 Task: Find connections with filter location Rheinstetten with filter topic #Selfworthwith filter profile language German with filter current company Expo Universe with filter school XLRI Jamshedpur with filter industry Apparel Manufacturing with filter service category Blogging with filter keywords title Video Game Writer
Action: Mouse moved to (615, 77)
Screenshot: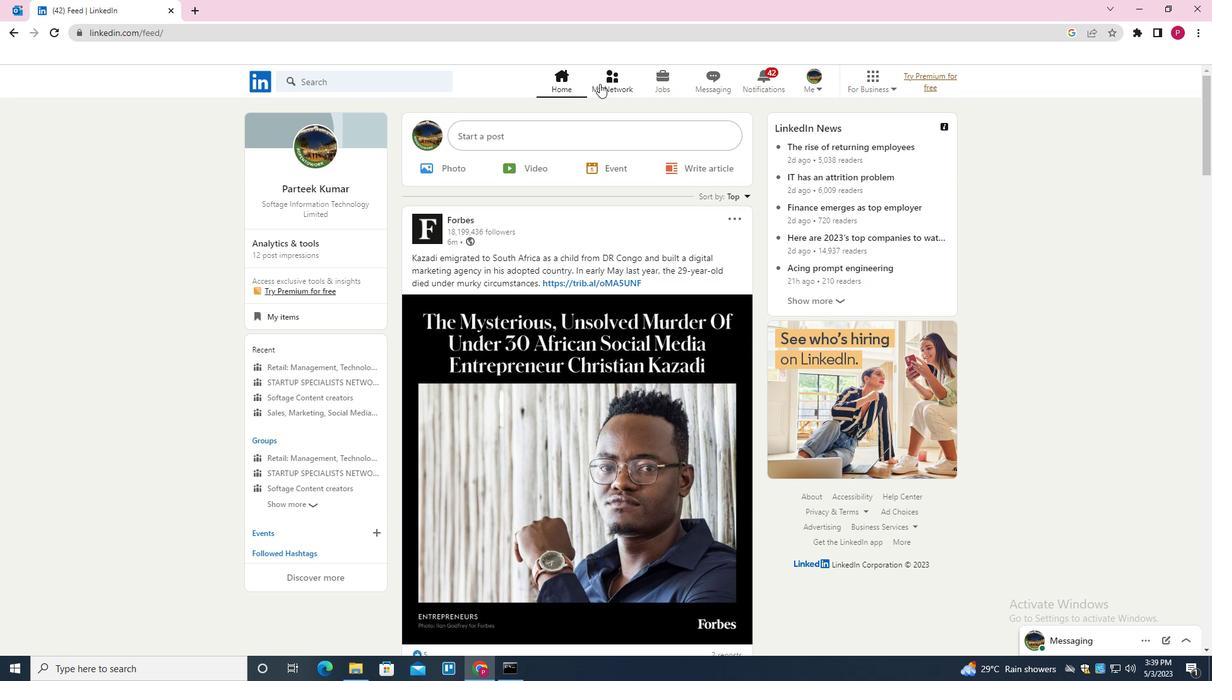
Action: Mouse pressed left at (615, 77)
Screenshot: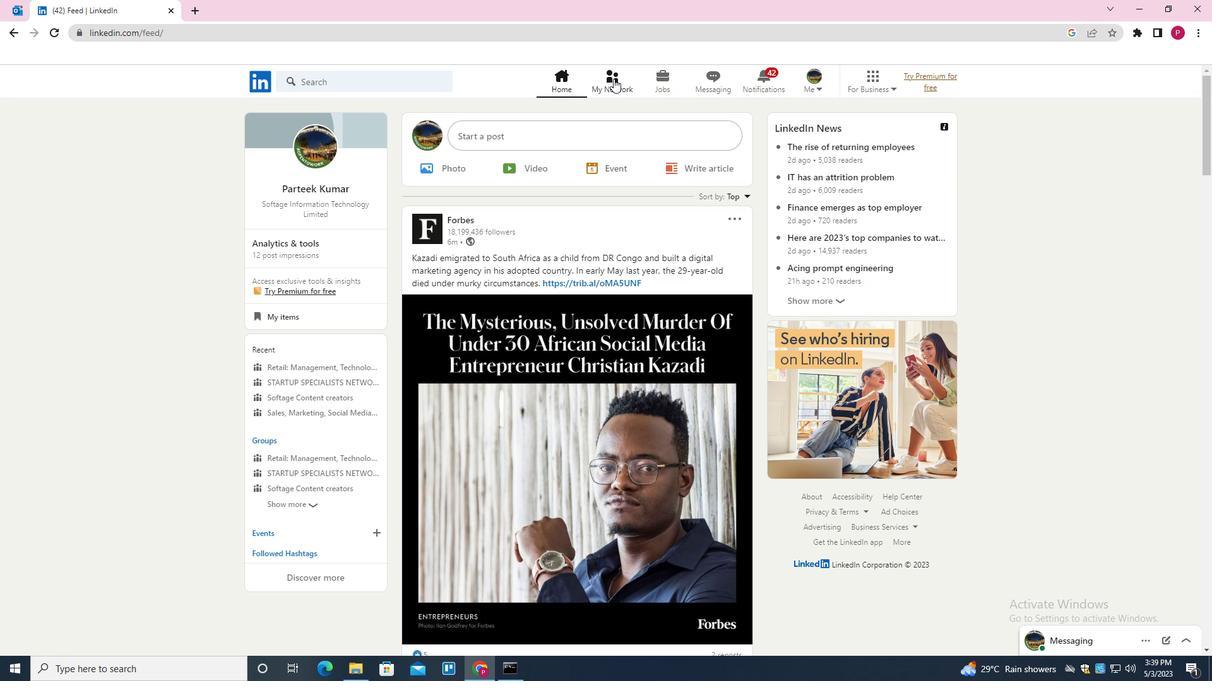 
Action: Mouse moved to (379, 150)
Screenshot: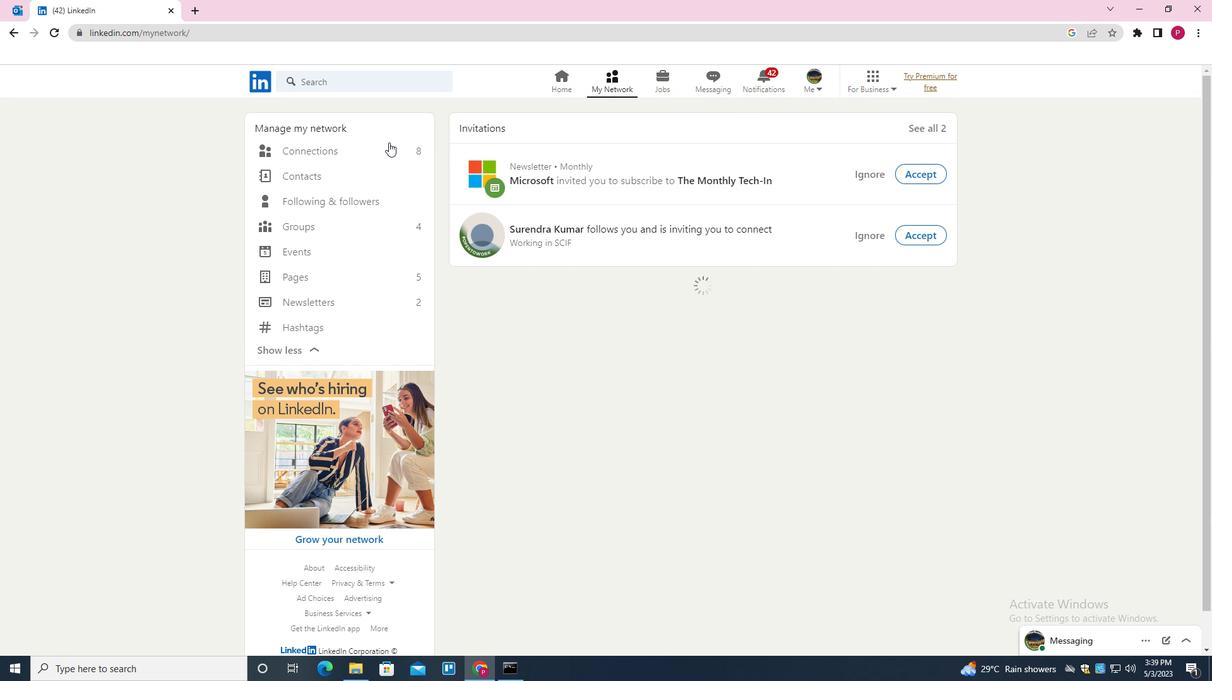 
Action: Mouse pressed left at (379, 150)
Screenshot: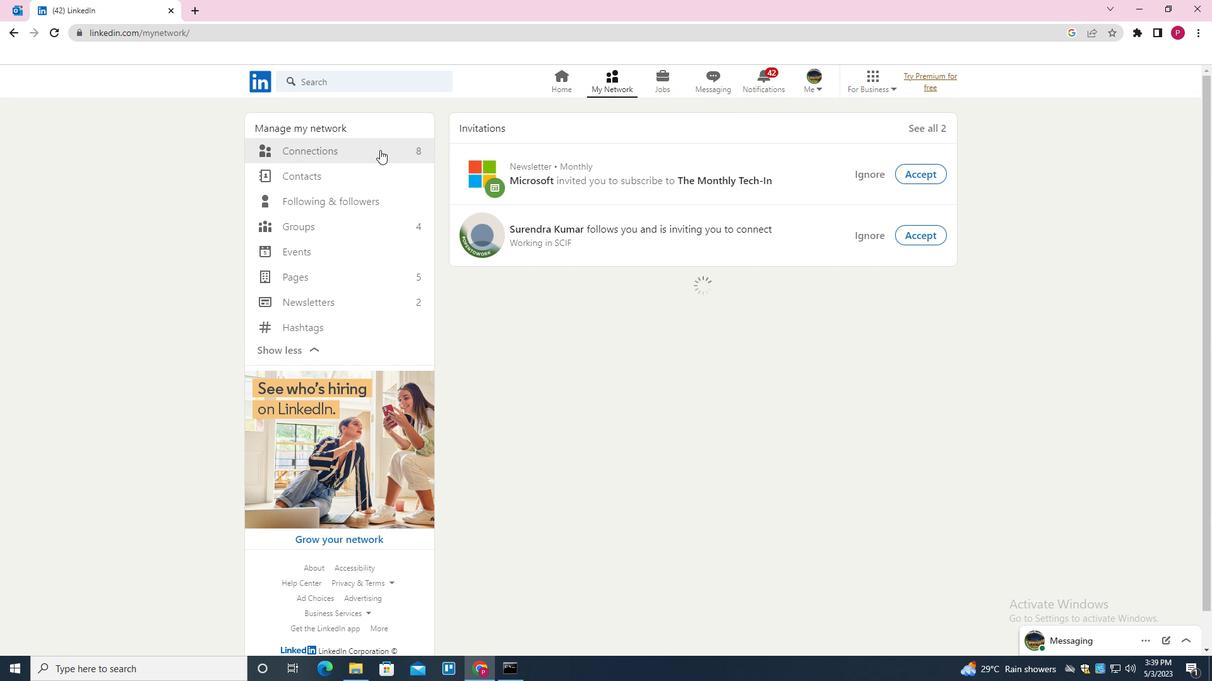 
Action: Mouse moved to (689, 154)
Screenshot: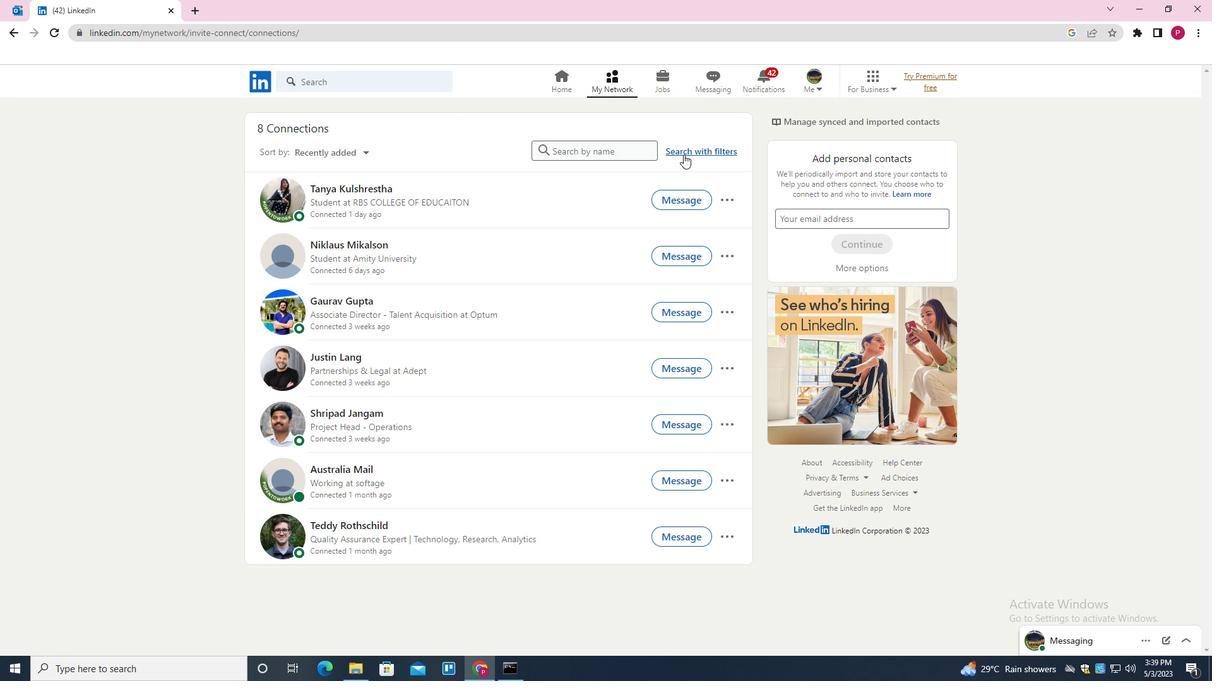 
Action: Mouse pressed left at (689, 154)
Screenshot: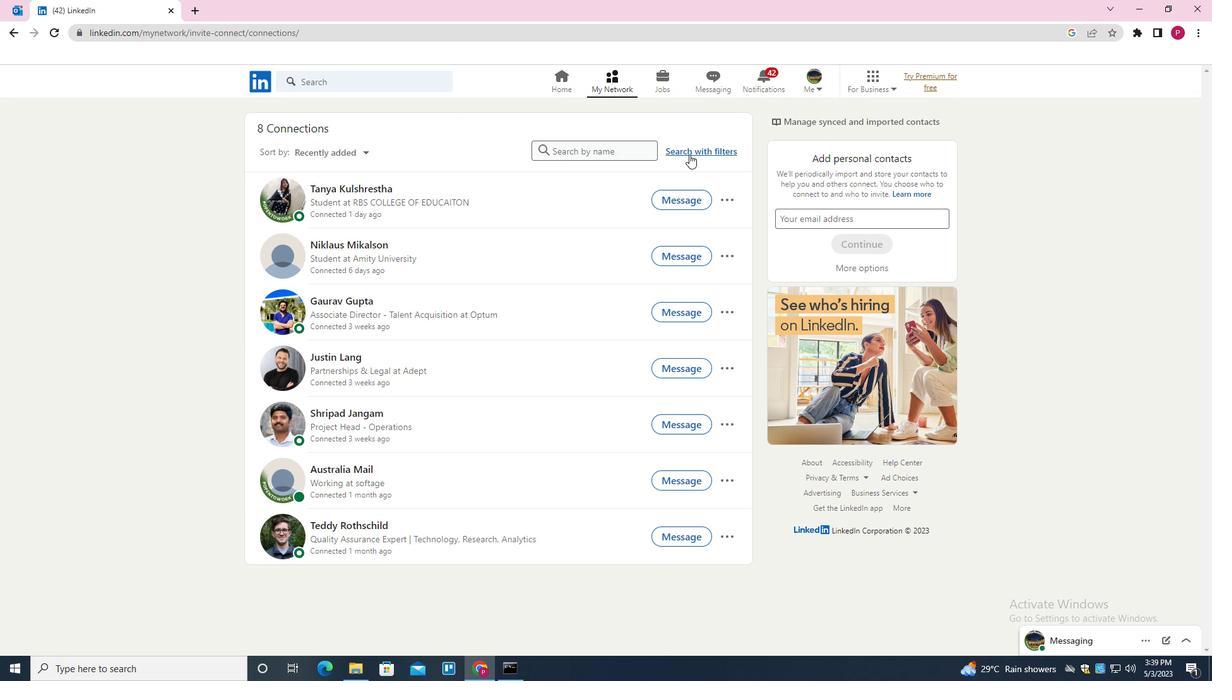 
Action: Mouse moved to (648, 117)
Screenshot: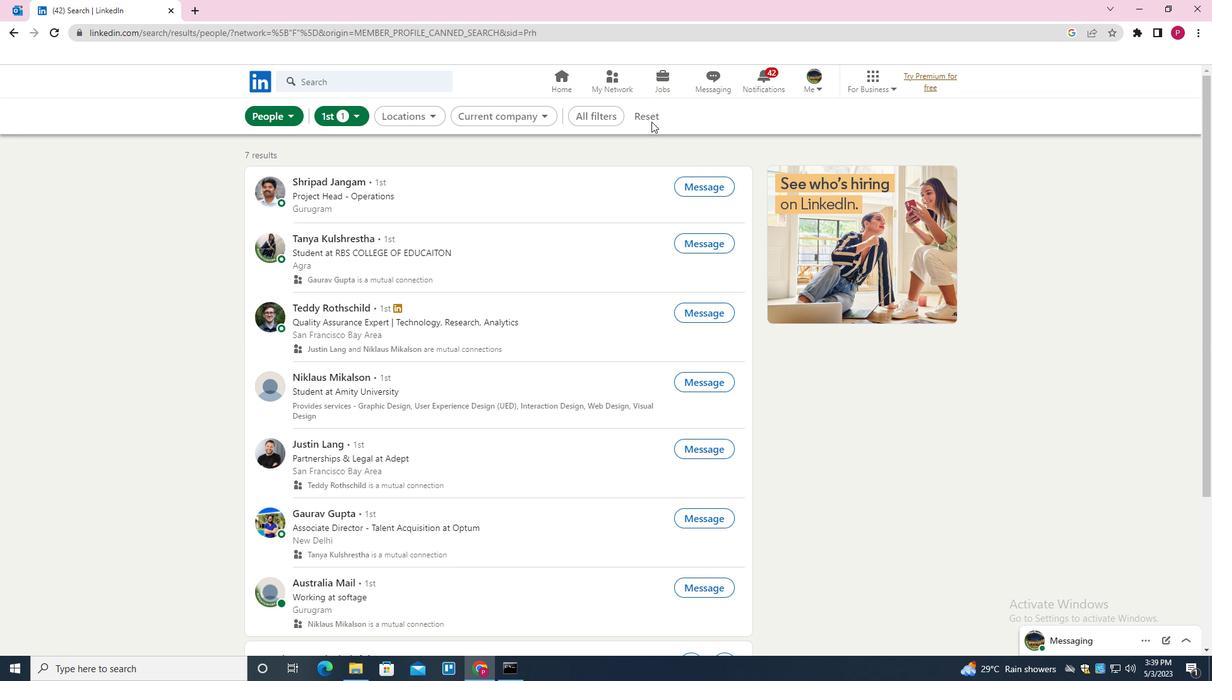 
Action: Mouse pressed left at (648, 117)
Screenshot: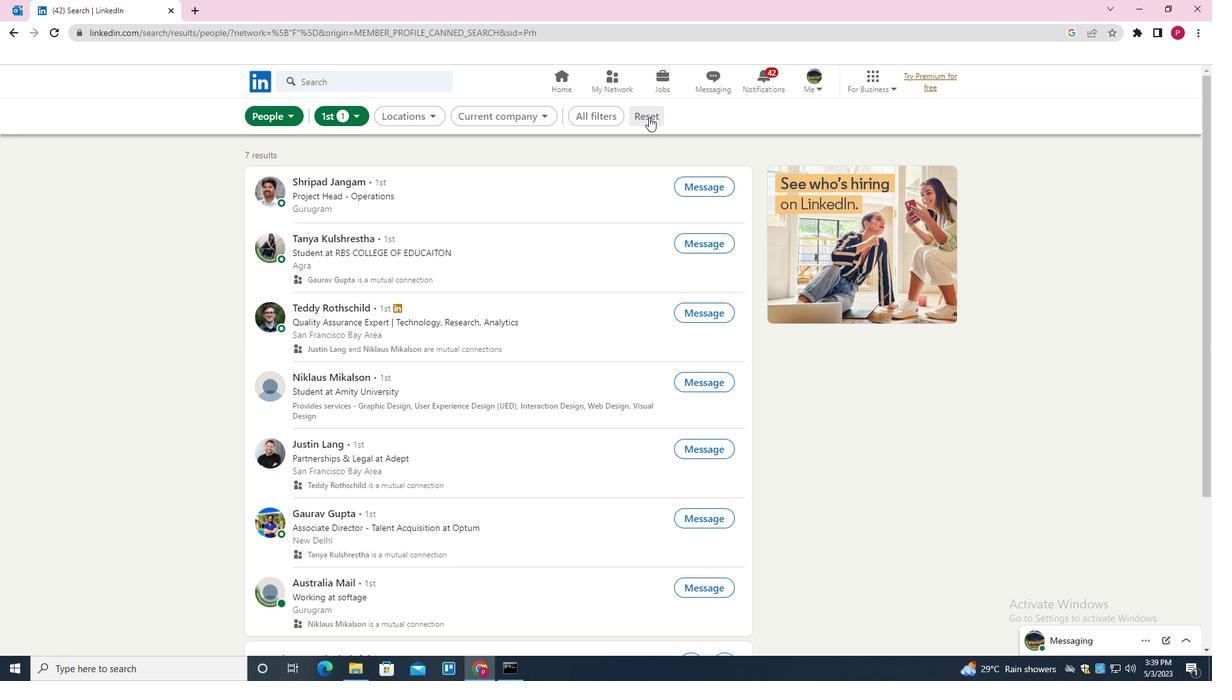 
Action: Mouse moved to (637, 117)
Screenshot: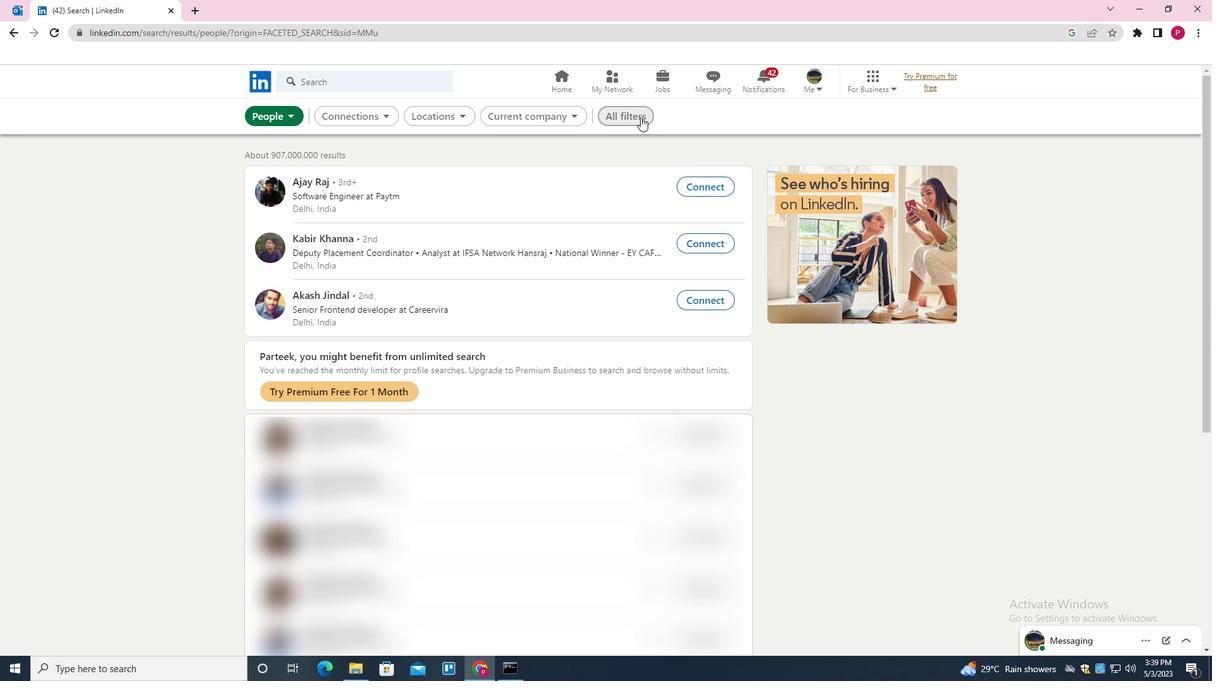 
Action: Mouse pressed left at (637, 117)
Screenshot: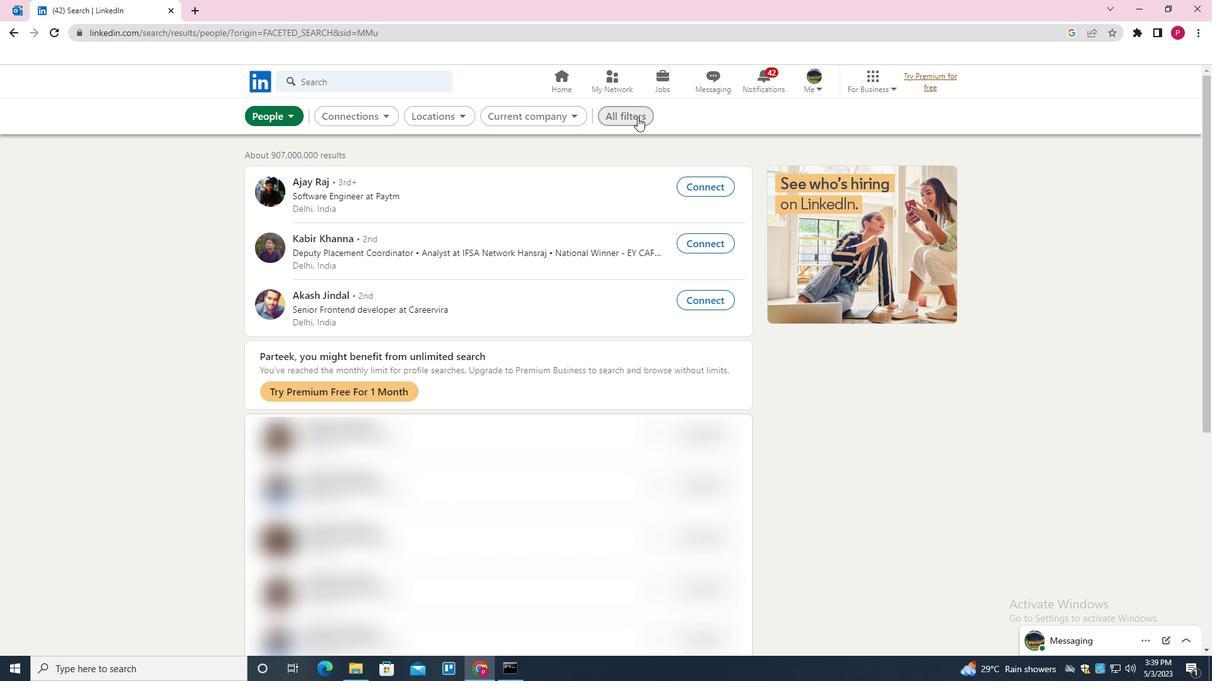 
Action: Mouse moved to (971, 365)
Screenshot: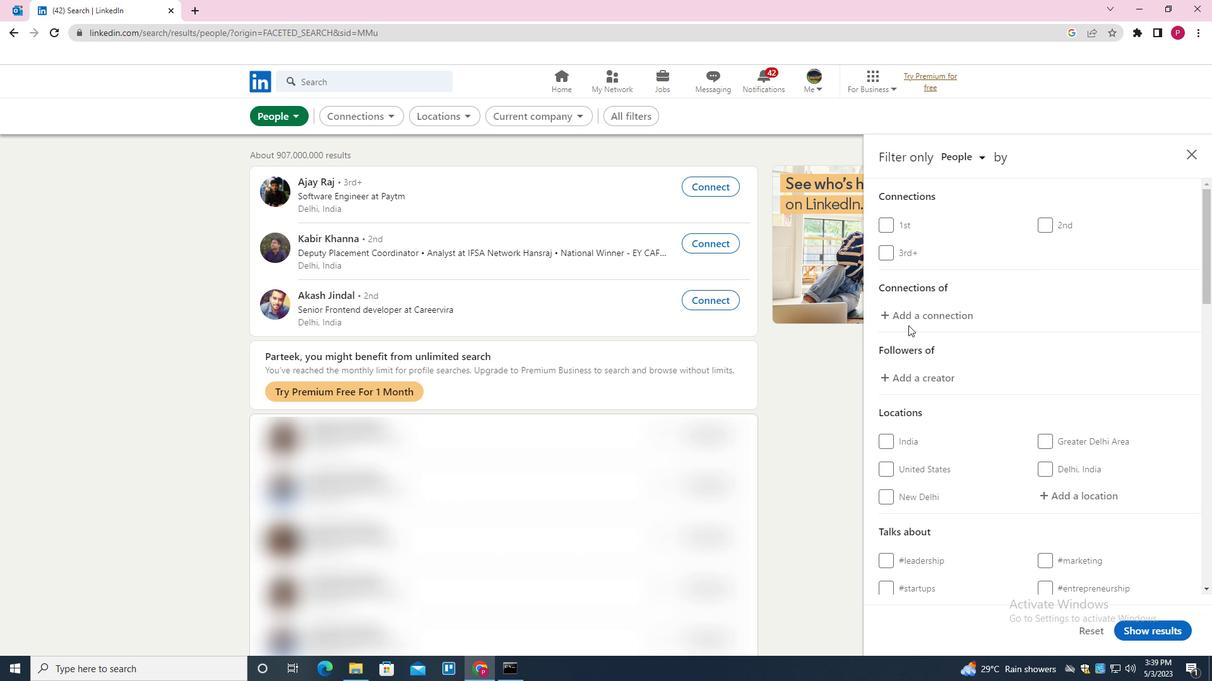 
Action: Mouse scrolled (971, 364) with delta (0, 0)
Screenshot: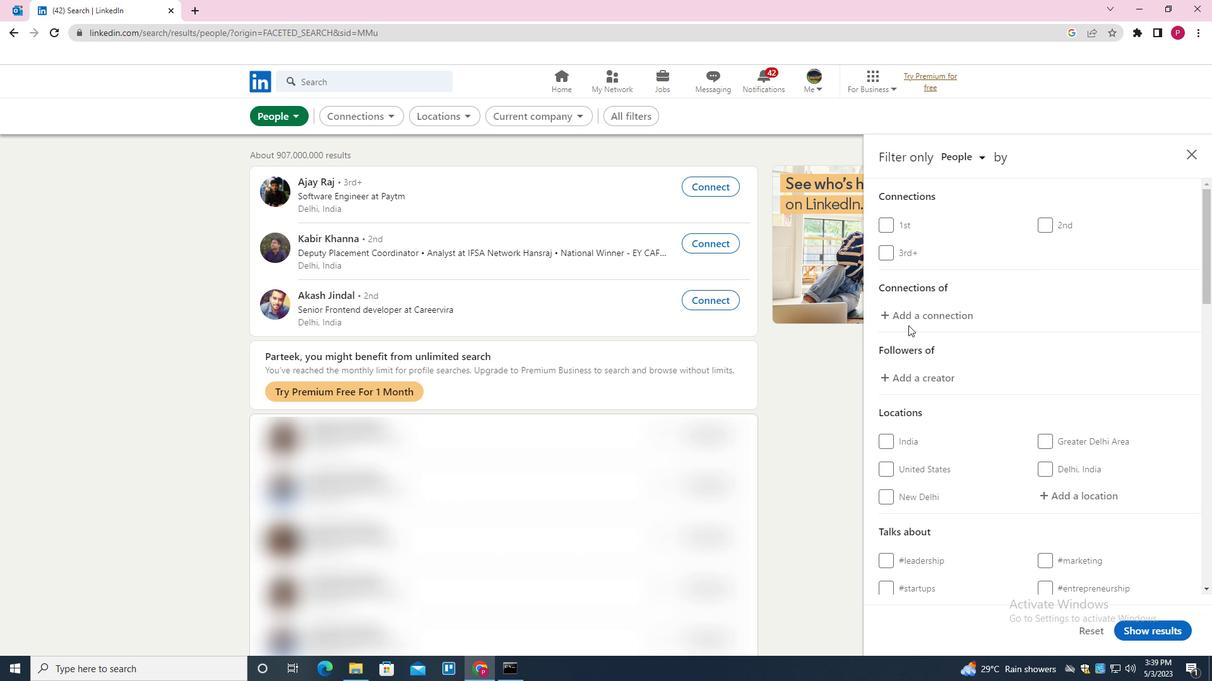 
Action: Mouse moved to (993, 377)
Screenshot: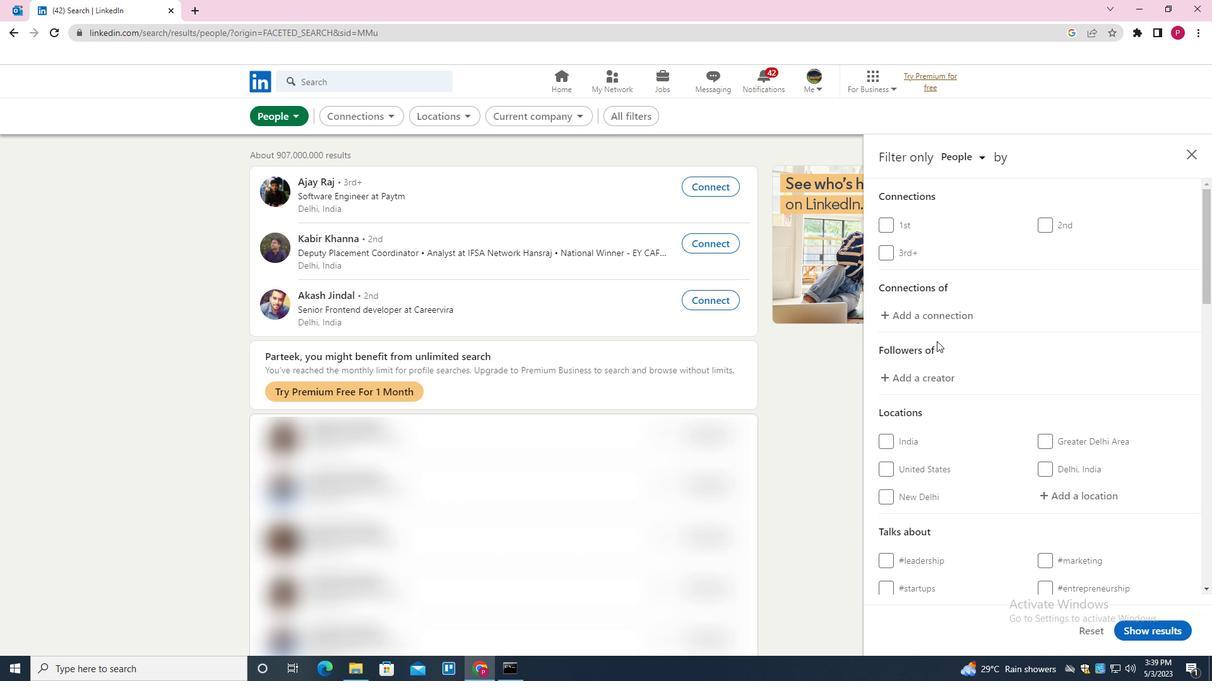 
Action: Mouse scrolled (993, 376) with delta (0, 0)
Screenshot: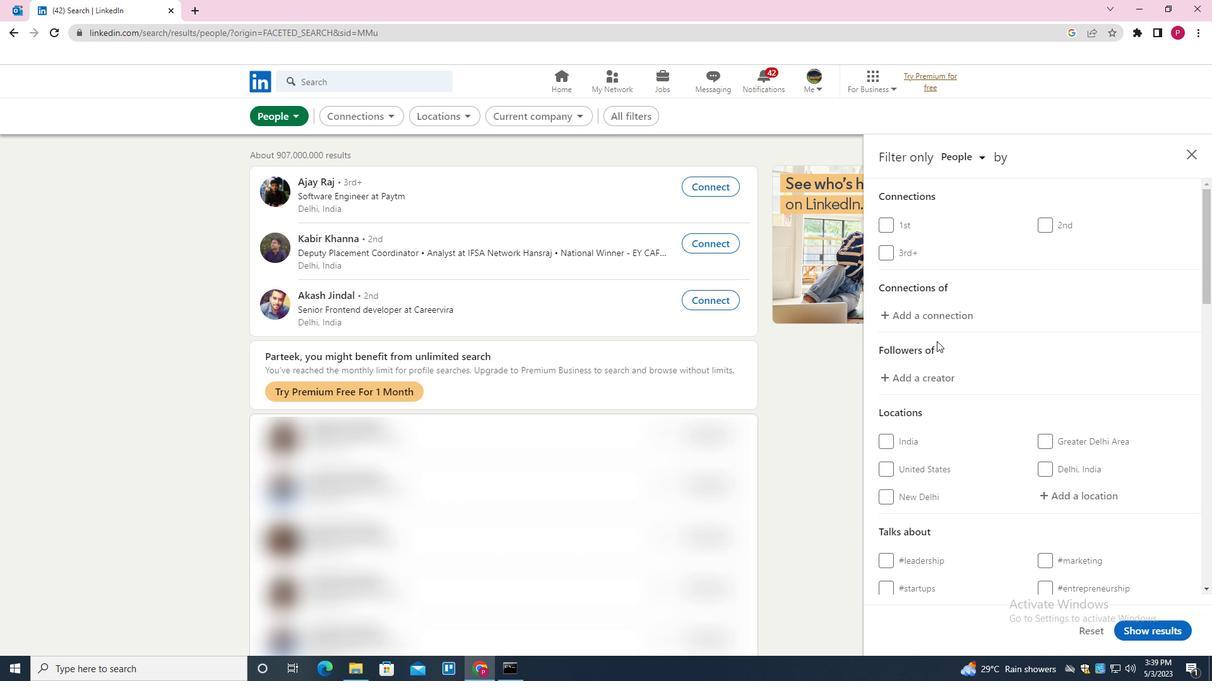 
Action: Mouse moved to (1076, 374)
Screenshot: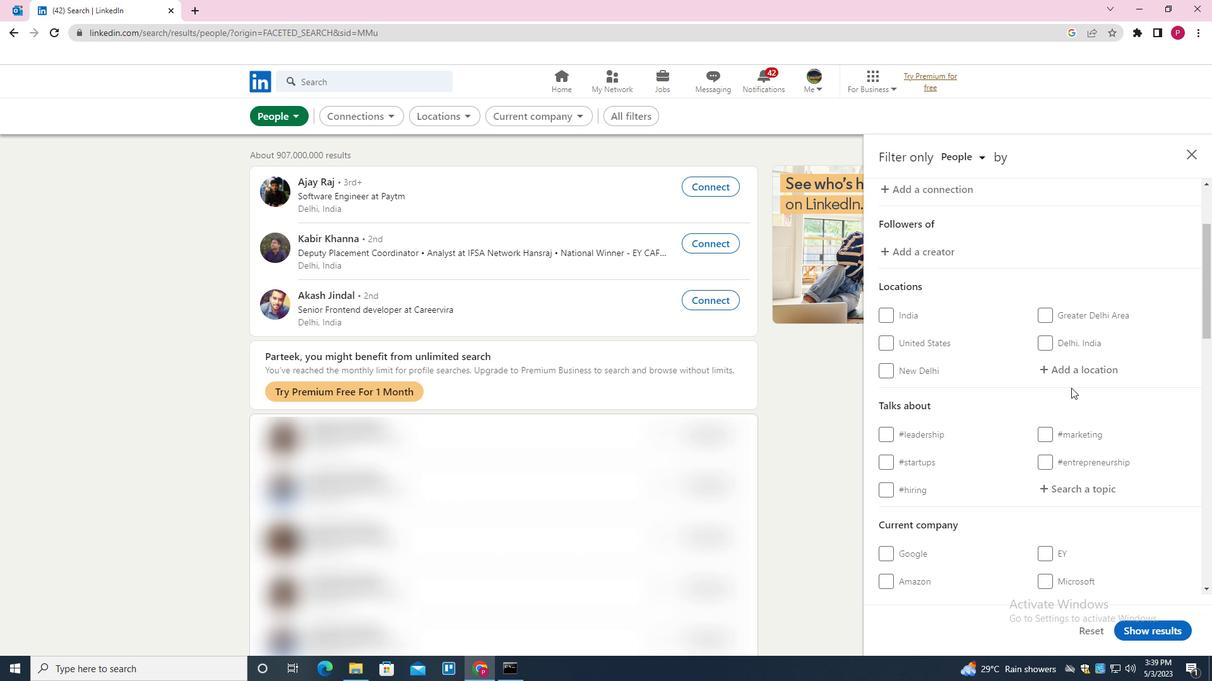 
Action: Mouse pressed left at (1076, 374)
Screenshot: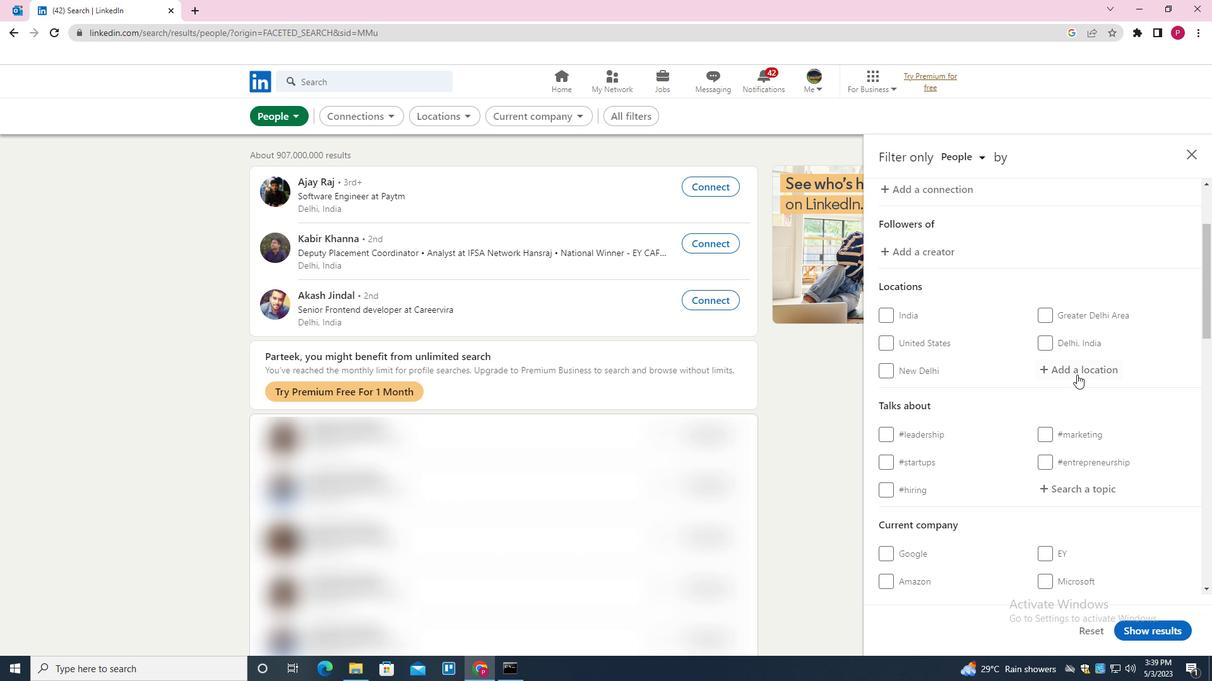 
Action: Mouse moved to (1076, 372)
Screenshot: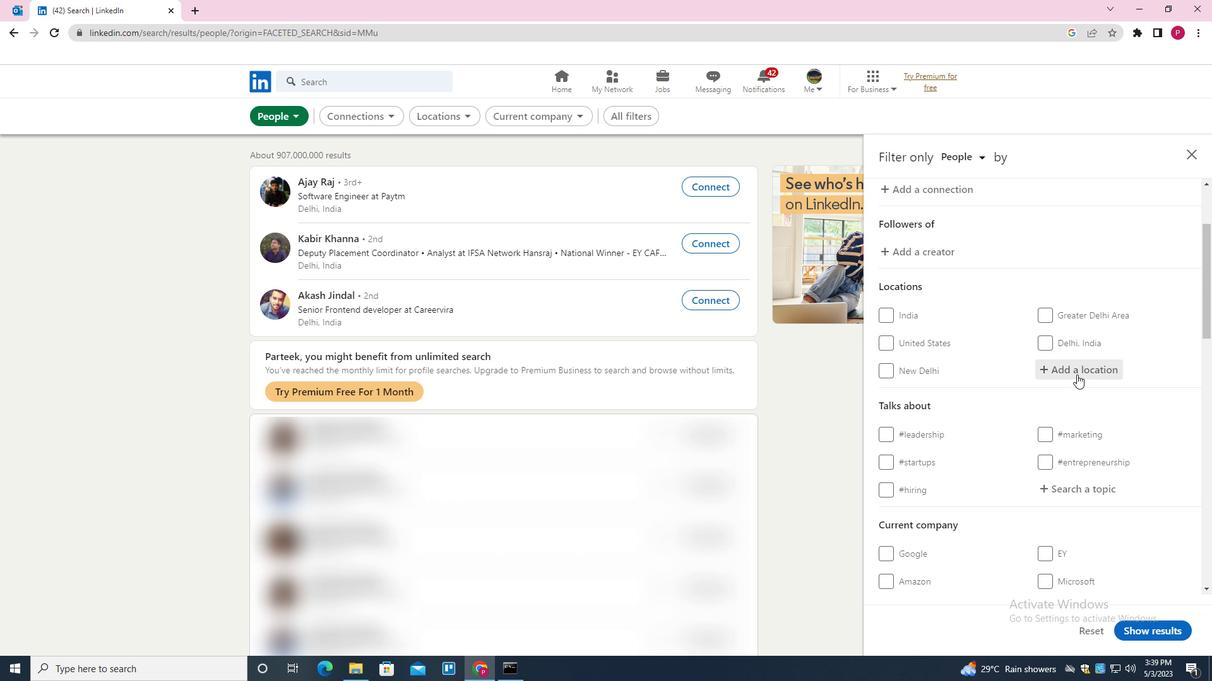 
Action: Key pressed <Key.shift><Key.shift><Key.shift>RHEINSTR<Key.backspace>ETT<Key.down><Key.enter>
Screenshot: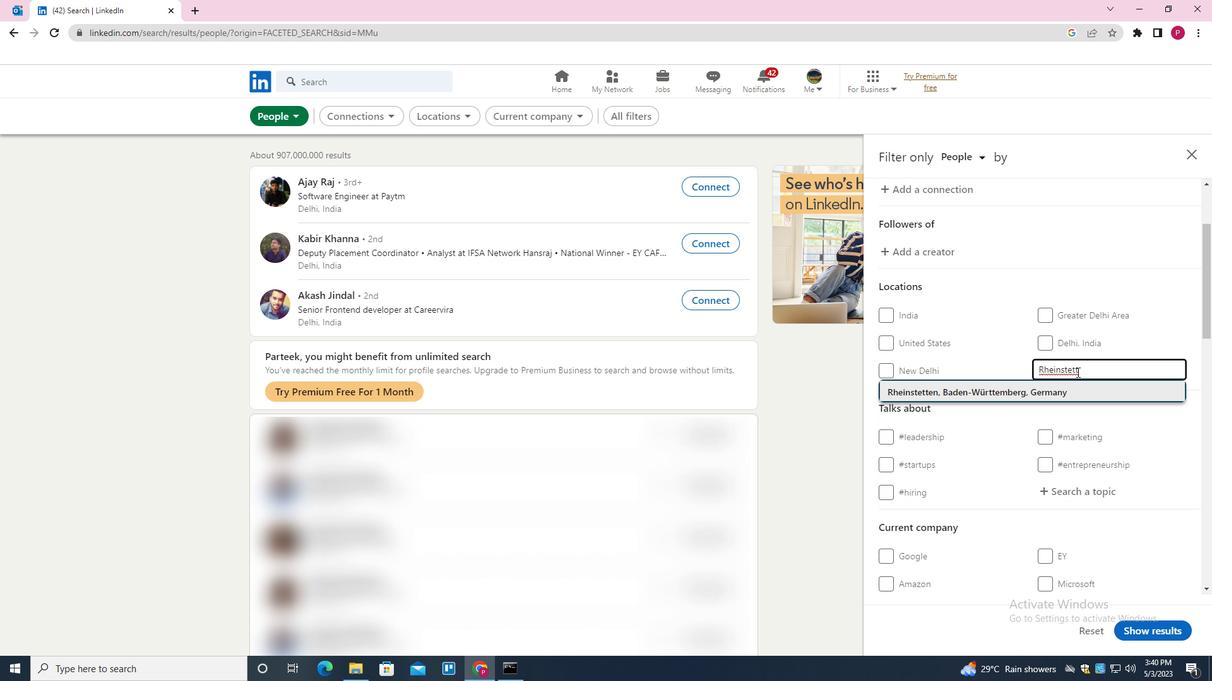 
Action: Mouse moved to (1013, 387)
Screenshot: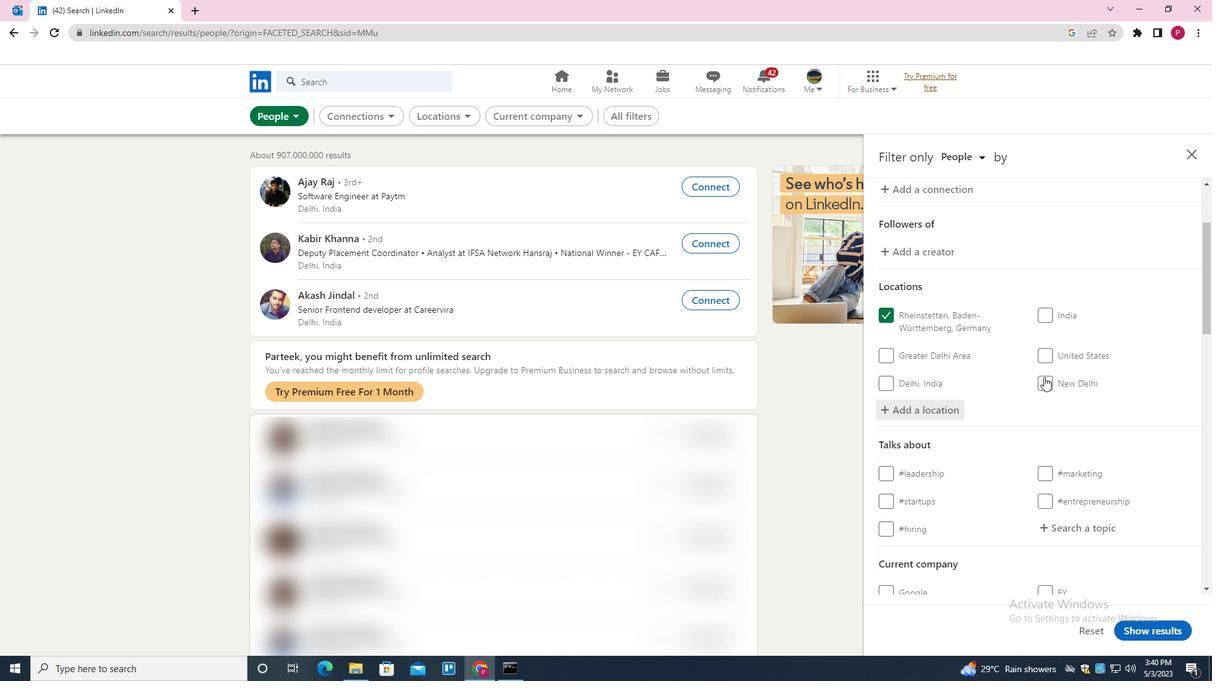 
Action: Mouse scrolled (1013, 386) with delta (0, 0)
Screenshot: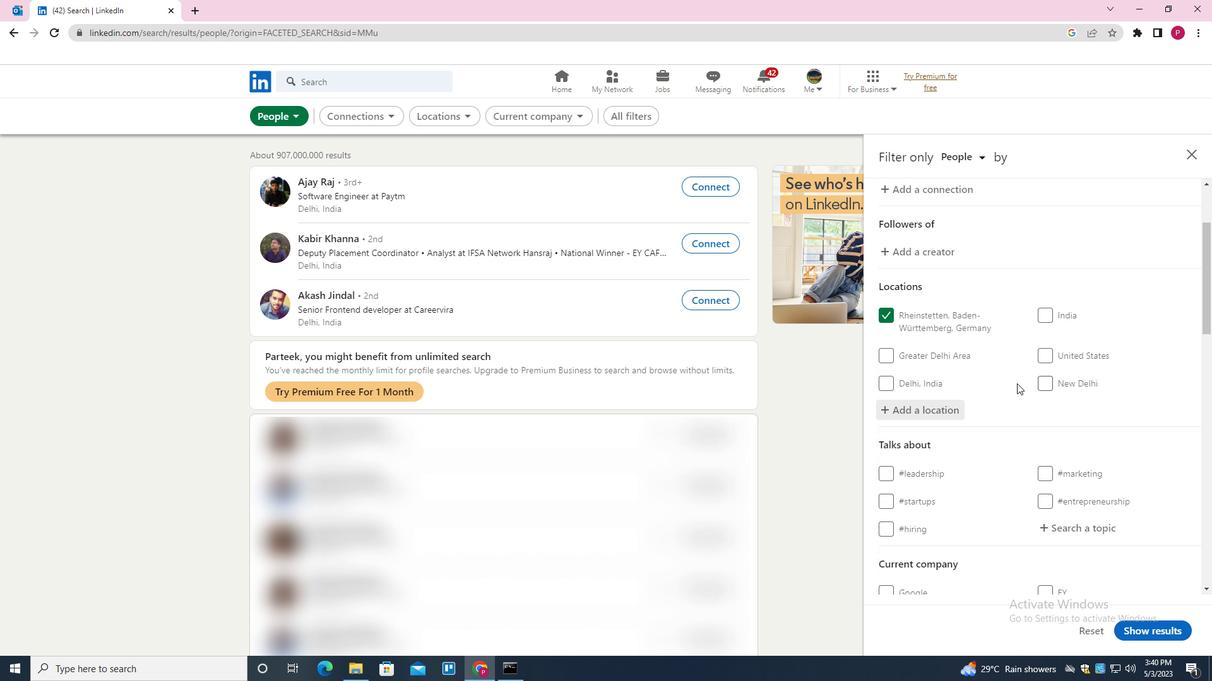
Action: Mouse scrolled (1013, 386) with delta (0, 0)
Screenshot: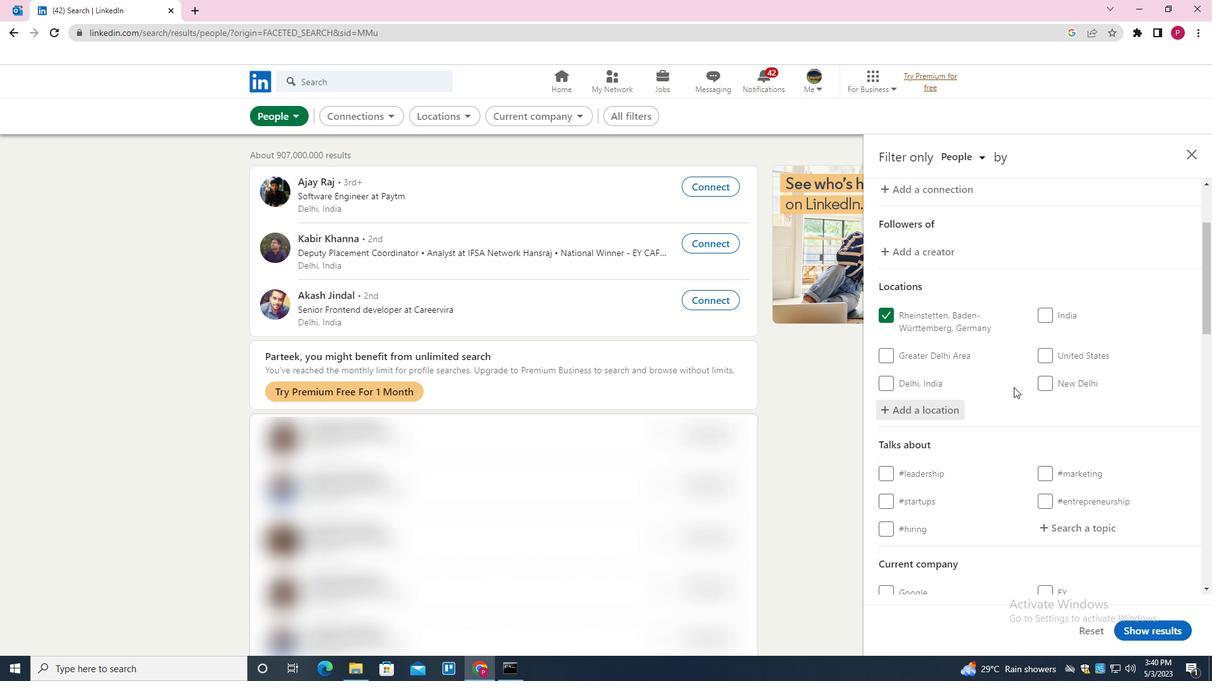 
Action: Mouse scrolled (1013, 386) with delta (0, 0)
Screenshot: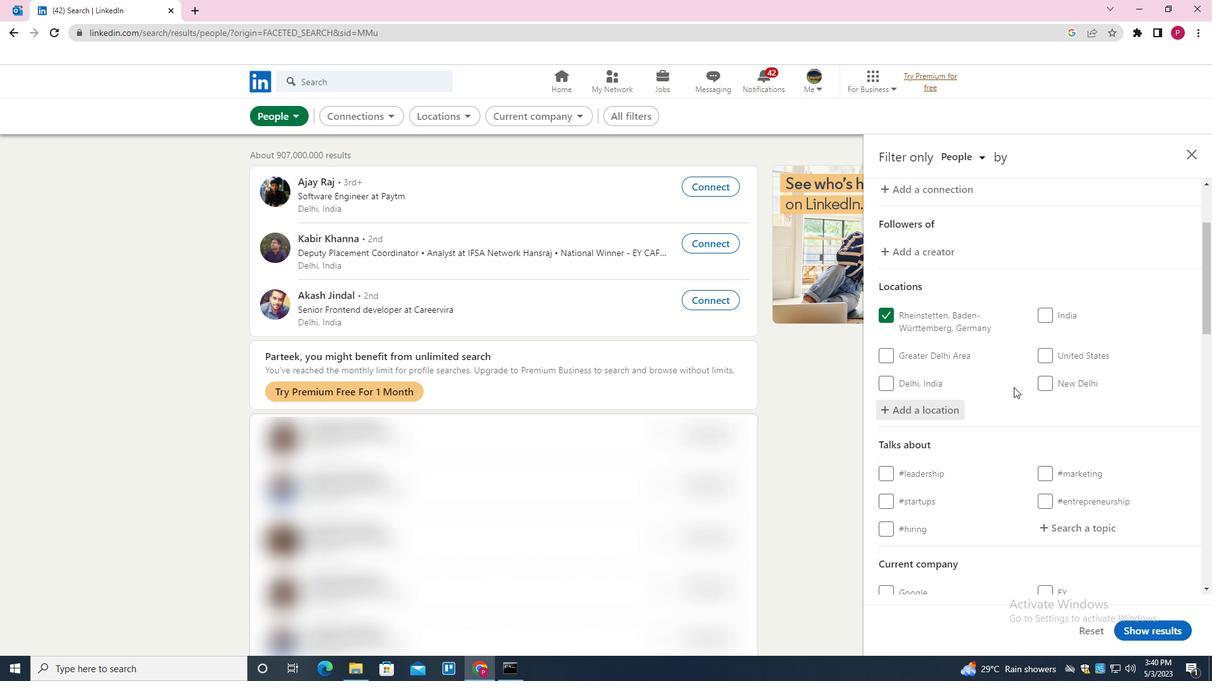 
Action: Mouse moved to (1082, 332)
Screenshot: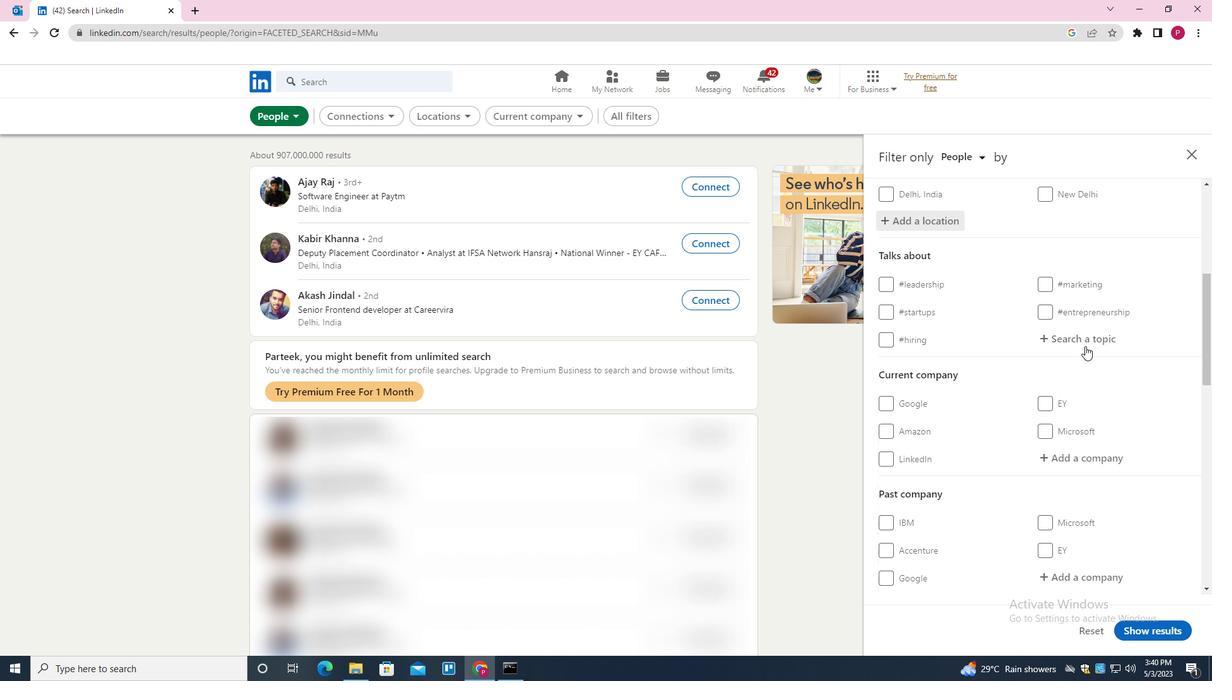 
Action: Mouse pressed left at (1082, 332)
Screenshot: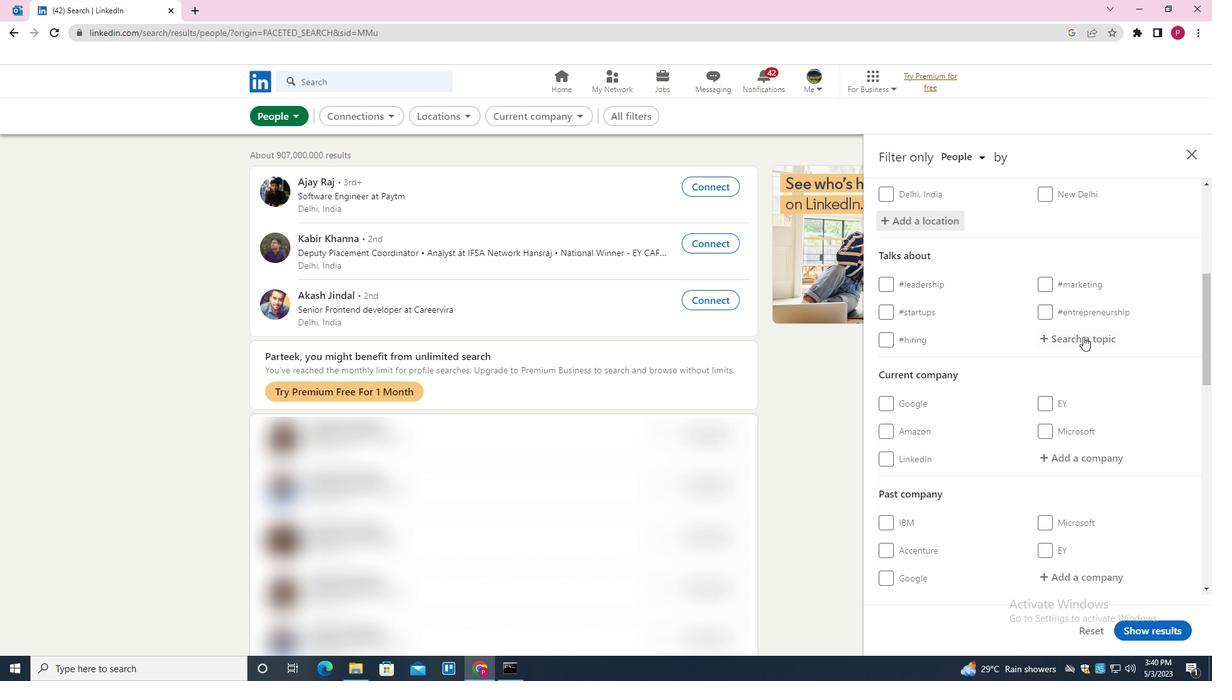 
Action: Key pressed <Key.shift><Key.shift><Key.shift><Key.shift><Key.shift><Key.shift><Key.shift><Key.shift><Key.shift><Key.shift><Key.shift>SELFWORTH<Key.down><Key.enter>
Screenshot: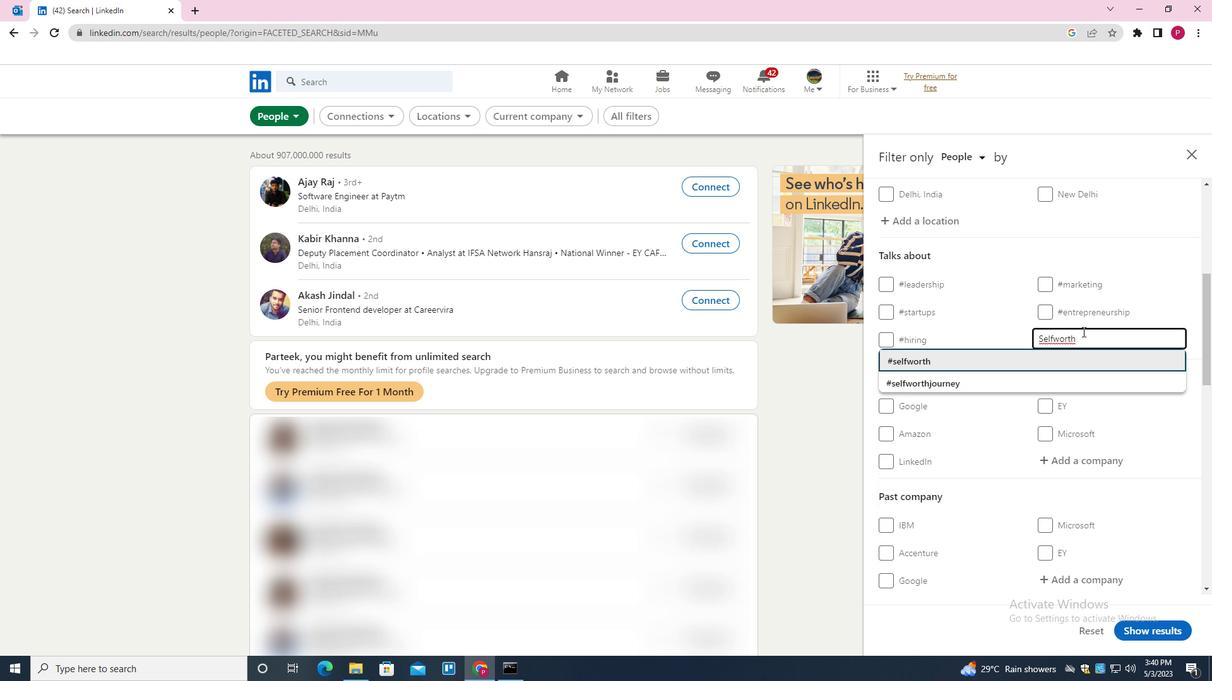 
Action: Mouse moved to (1015, 380)
Screenshot: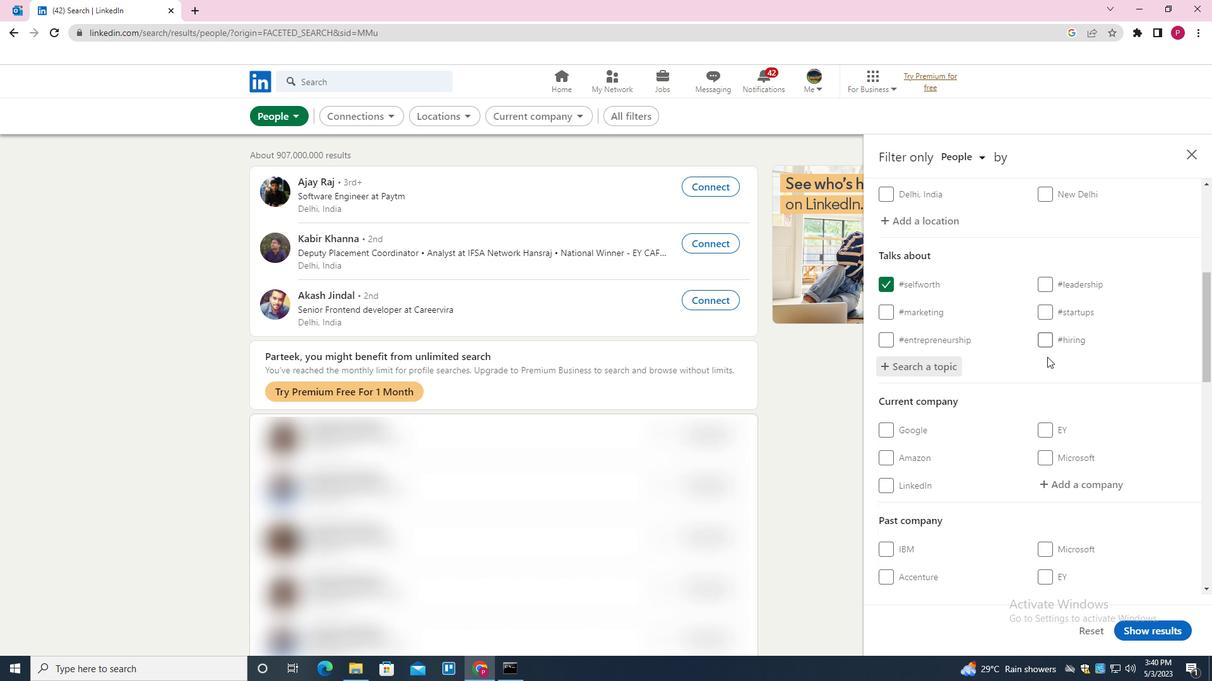 
Action: Mouse scrolled (1015, 379) with delta (0, 0)
Screenshot: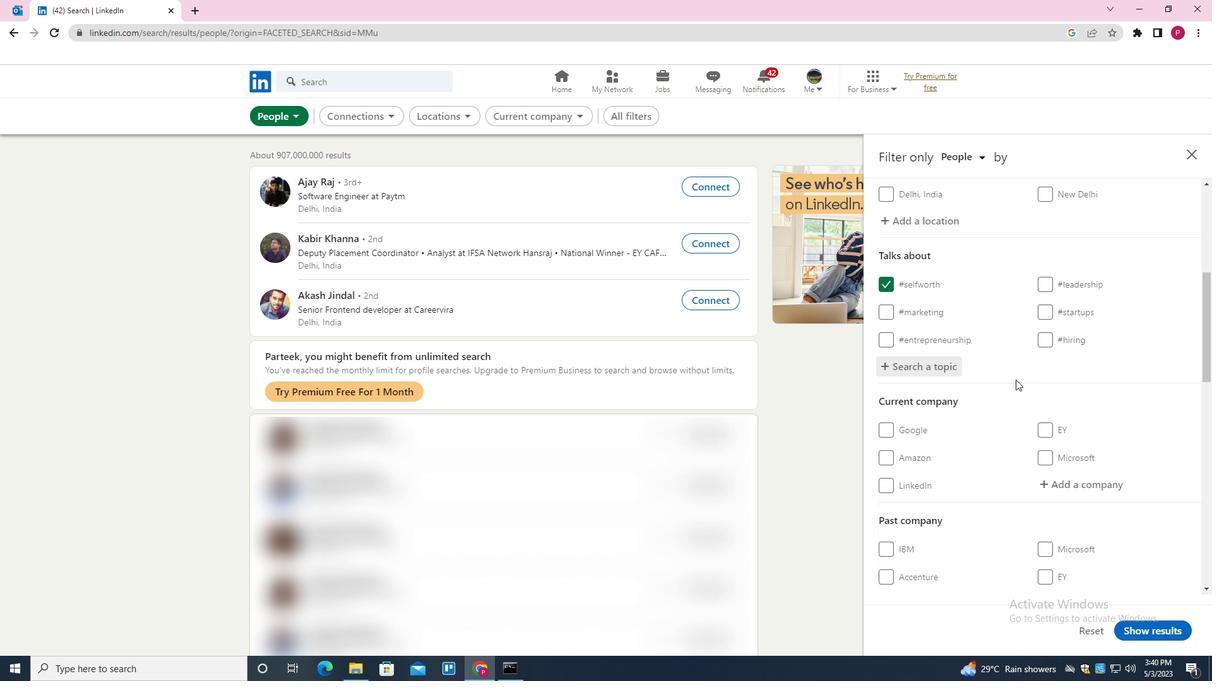 
Action: Mouse moved to (1013, 381)
Screenshot: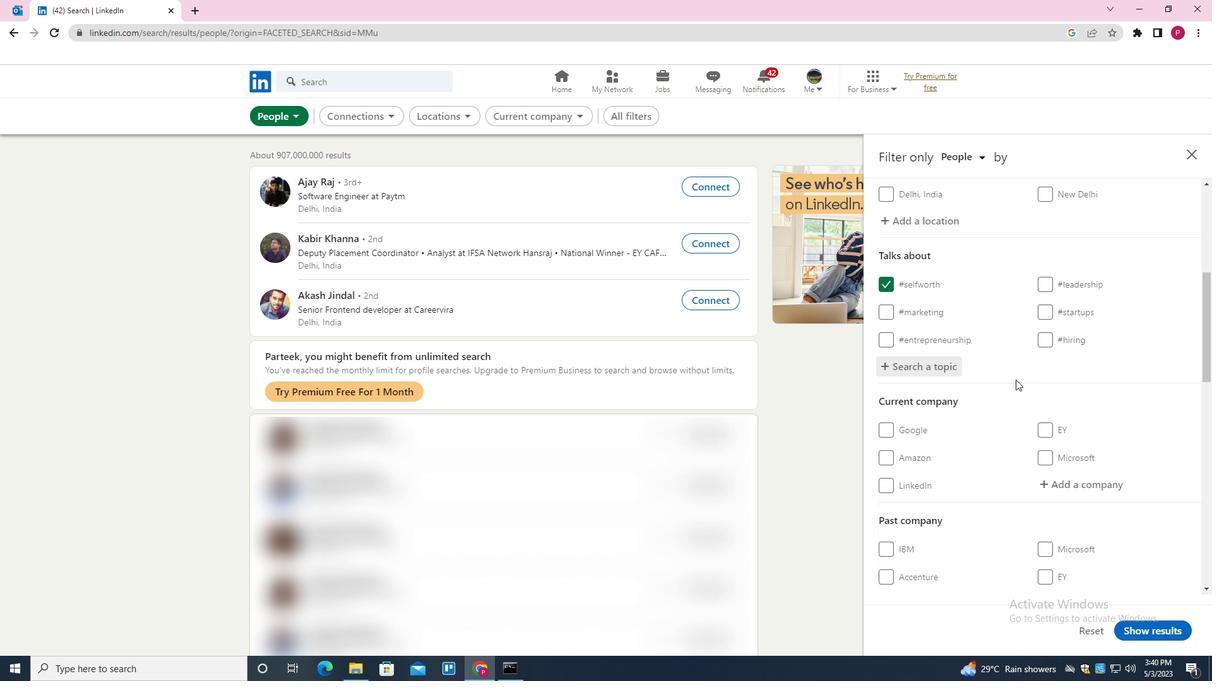 
Action: Mouse scrolled (1013, 380) with delta (0, 0)
Screenshot: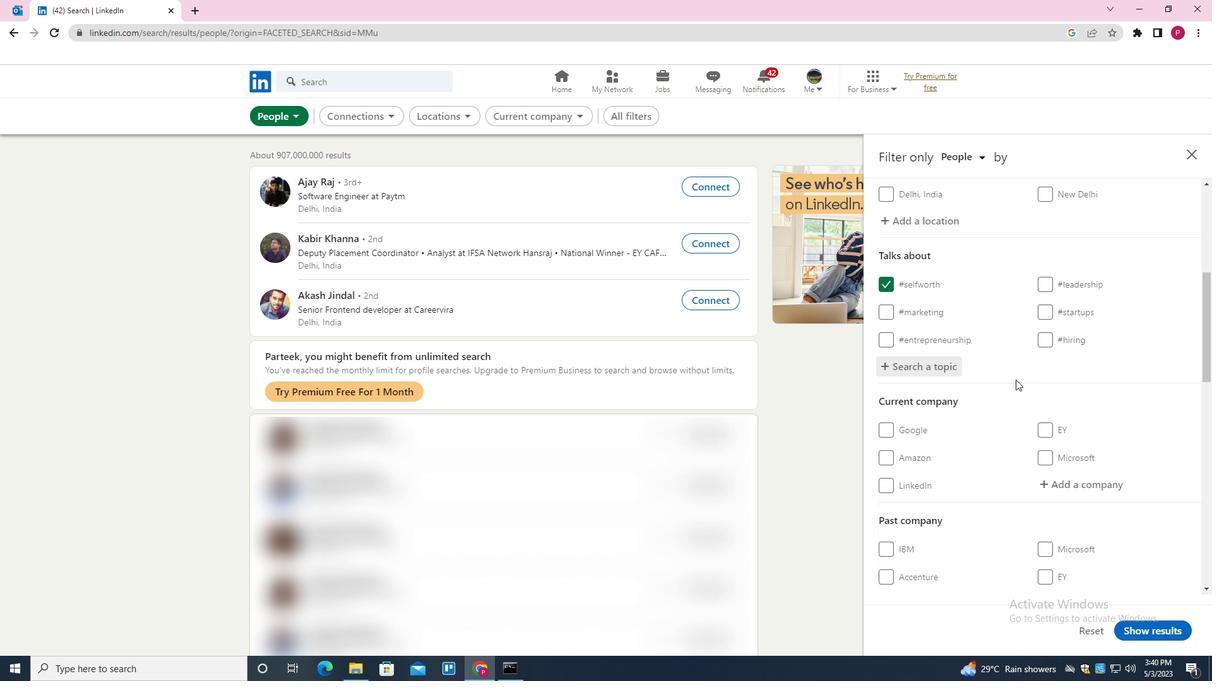 
Action: Mouse scrolled (1013, 380) with delta (0, 0)
Screenshot: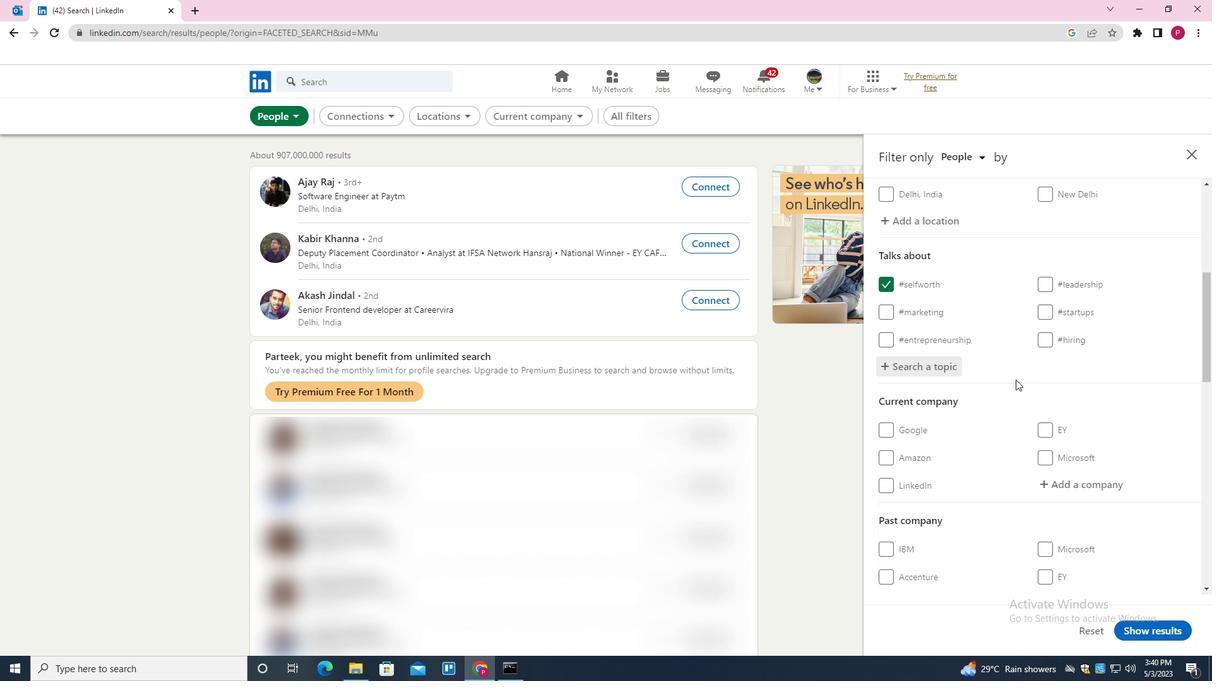 
Action: Mouse scrolled (1013, 380) with delta (0, 0)
Screenshot: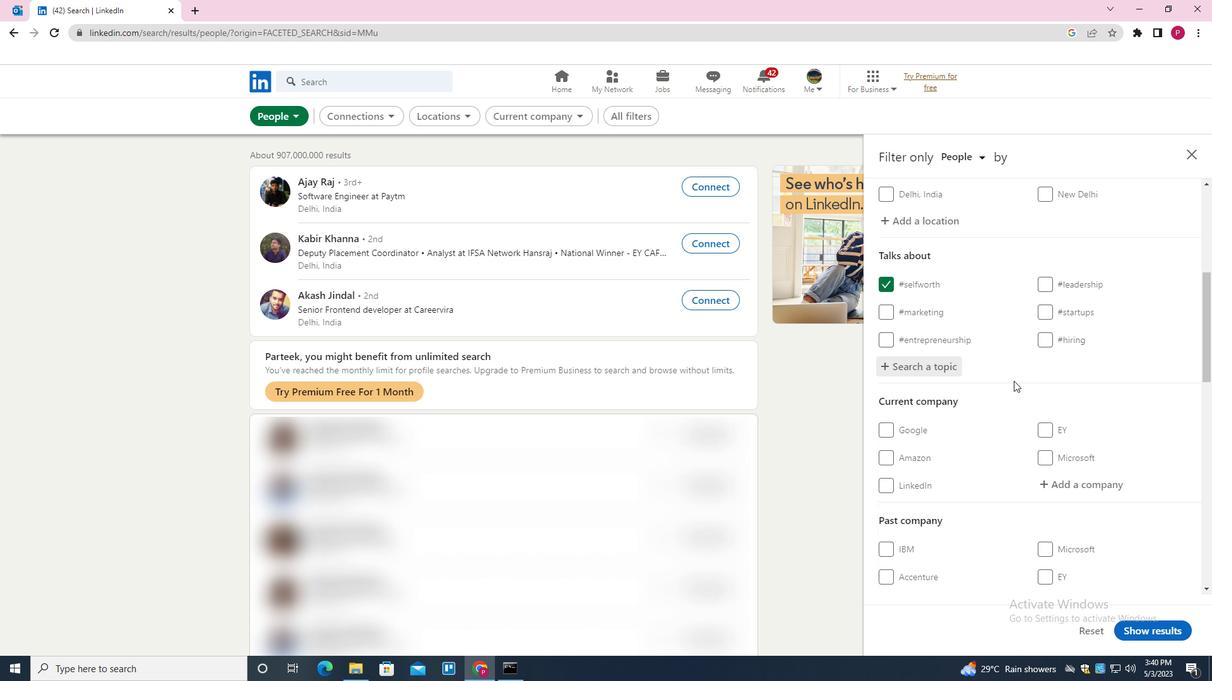 
Action: Mouse scrolled (1013, 380) with delta (0, 0)
Screenshot: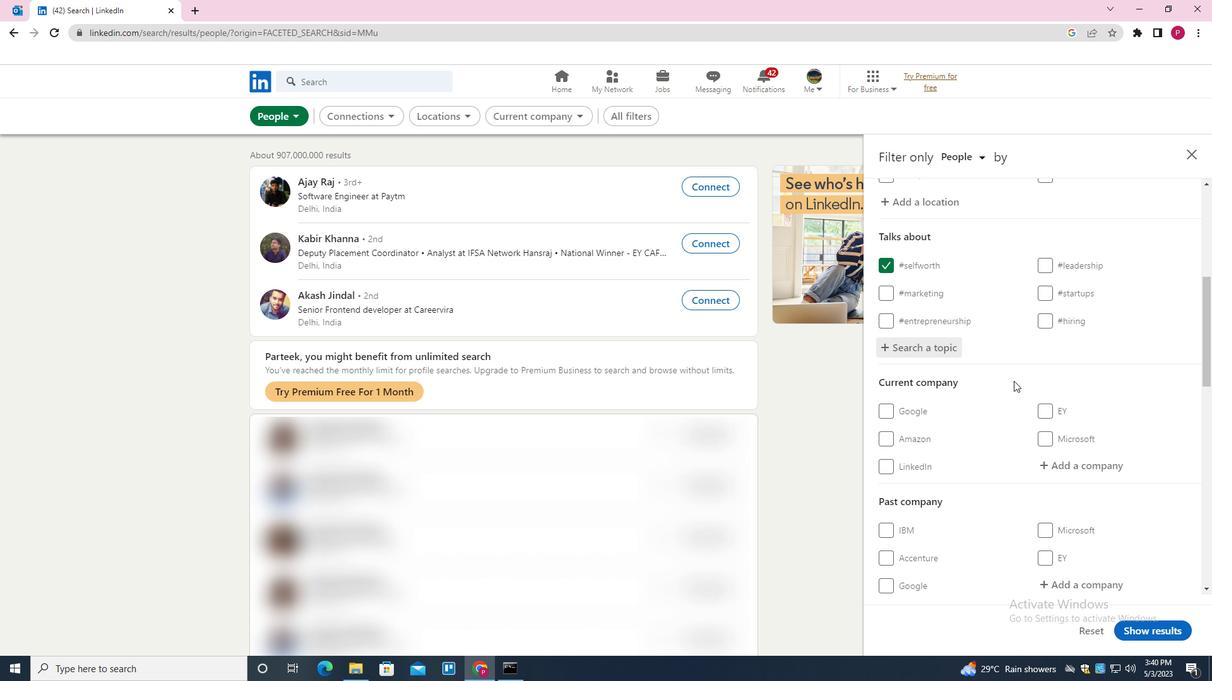 
Action: Mouse moved to (984, 398)
Screenshot: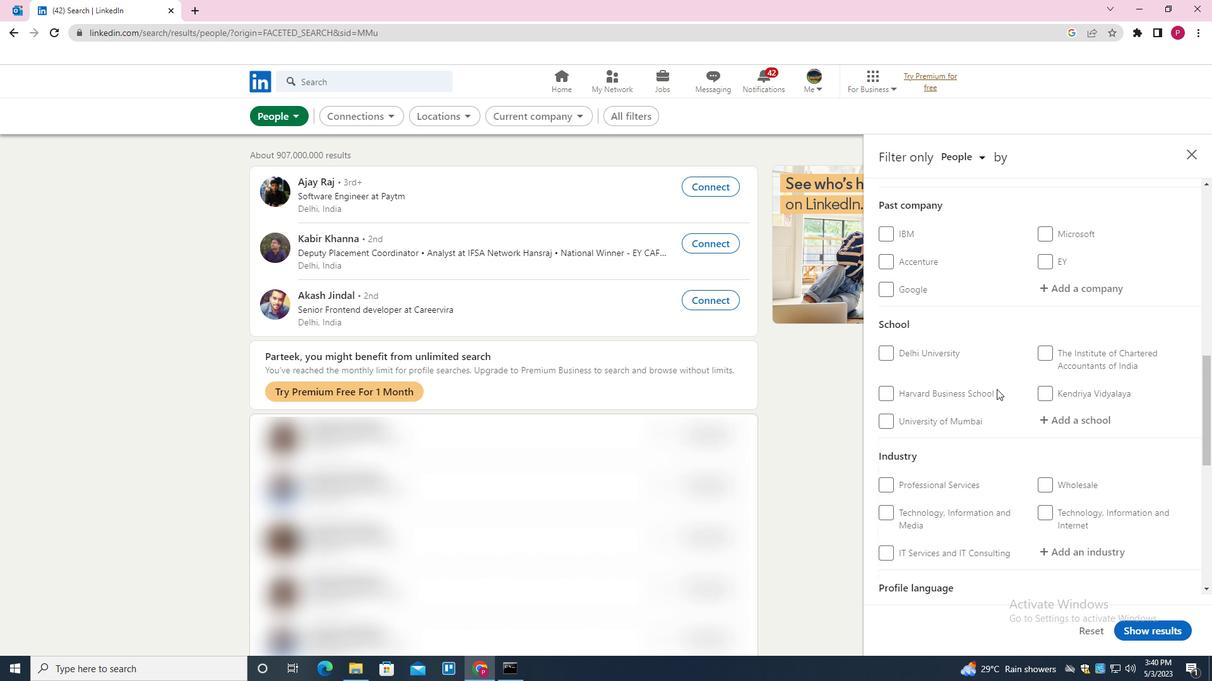 
Action: Mouse scrolled (984, 397) with delta (0, 0)
Screenshot: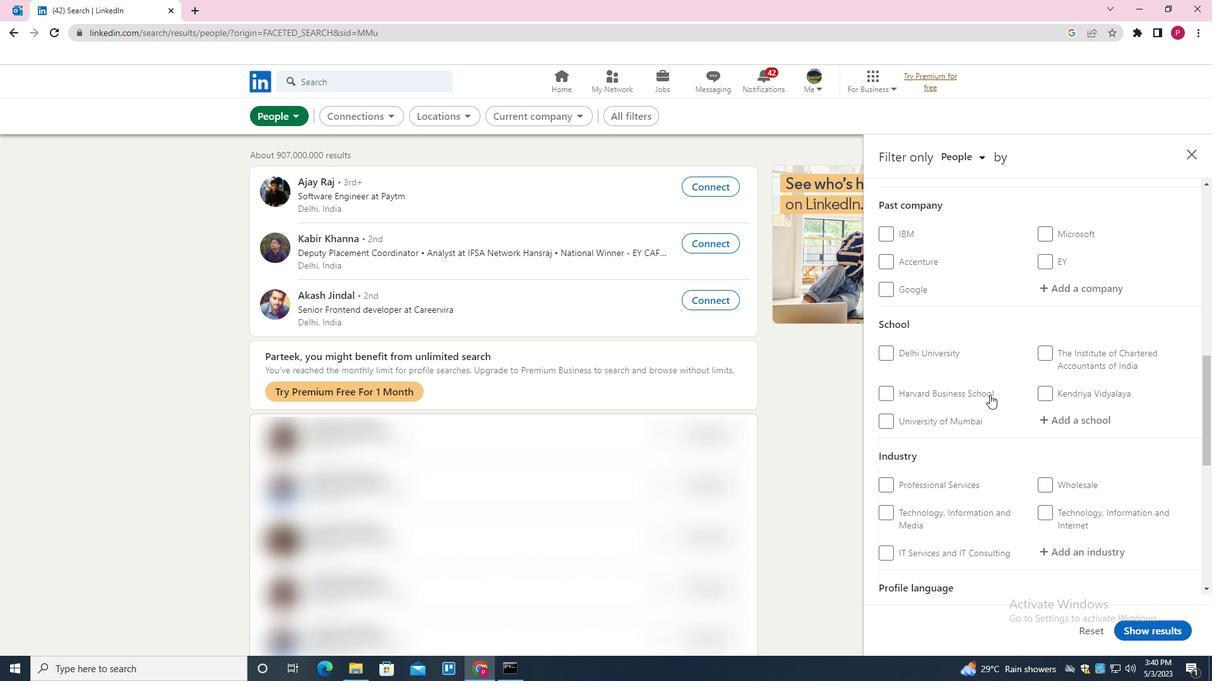 
Action: Mouse scrolled (984, 397) with delta (0, 0)
Screenshot: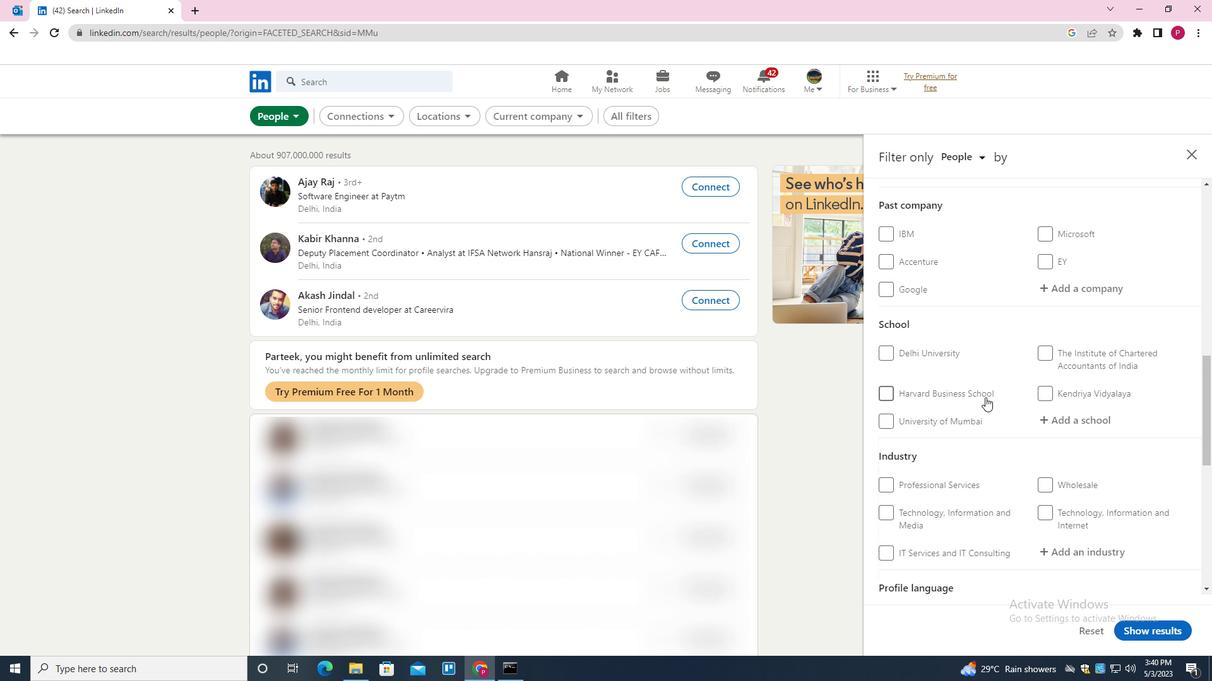 
Action: Mouse scrolled (984, 397) with delta (0, 0)
Screenshot: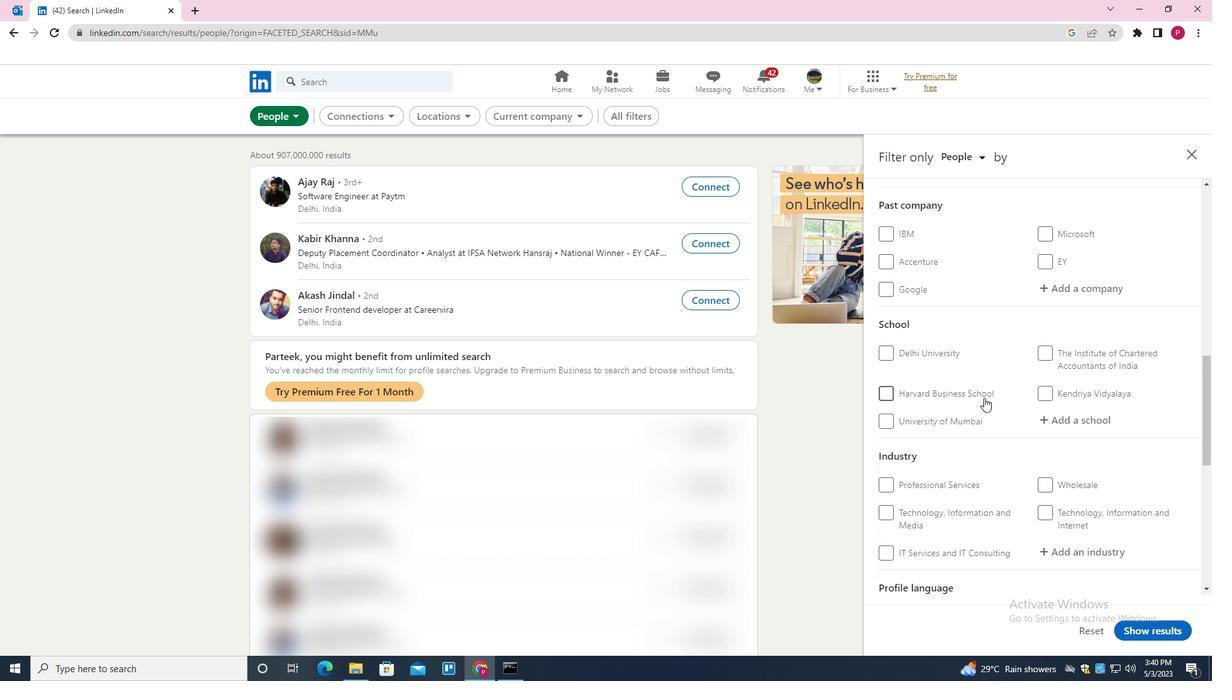 
Action: Mouse scrolled (984, 397) with delta (0, 0)
Screenshot: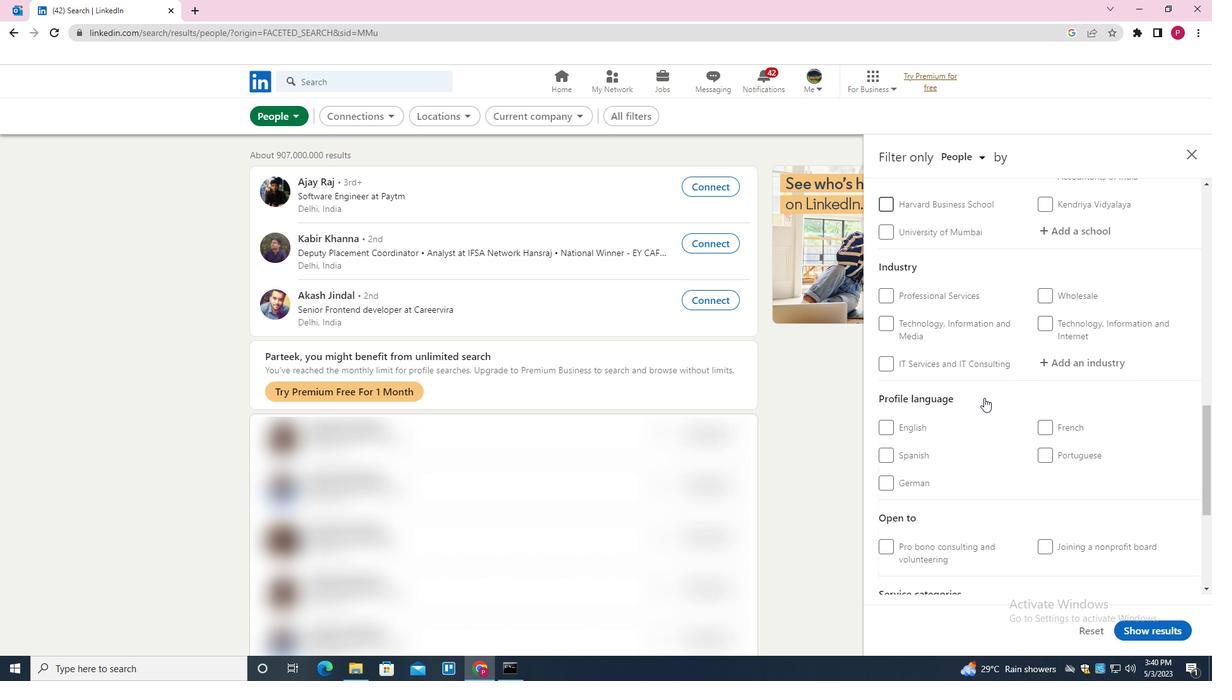 
Action: Mouse moved to (913, 416)
Screenshot: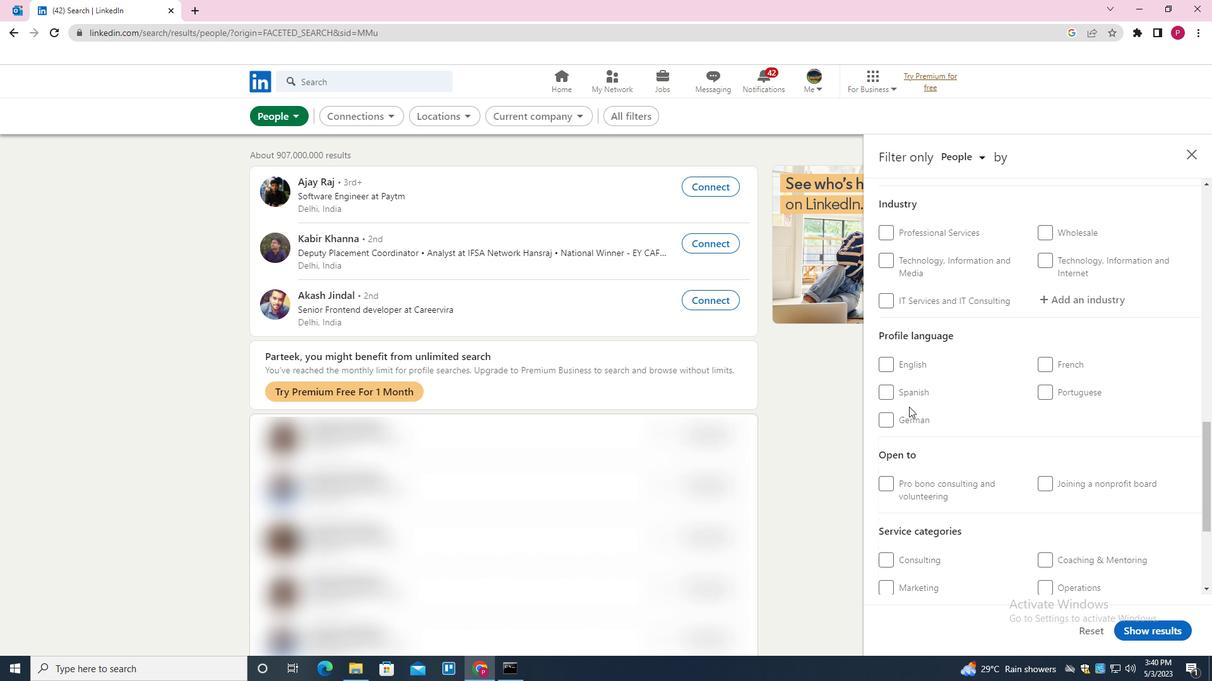 
Action: Mouse pressed left at (913, 416)
Screenshot: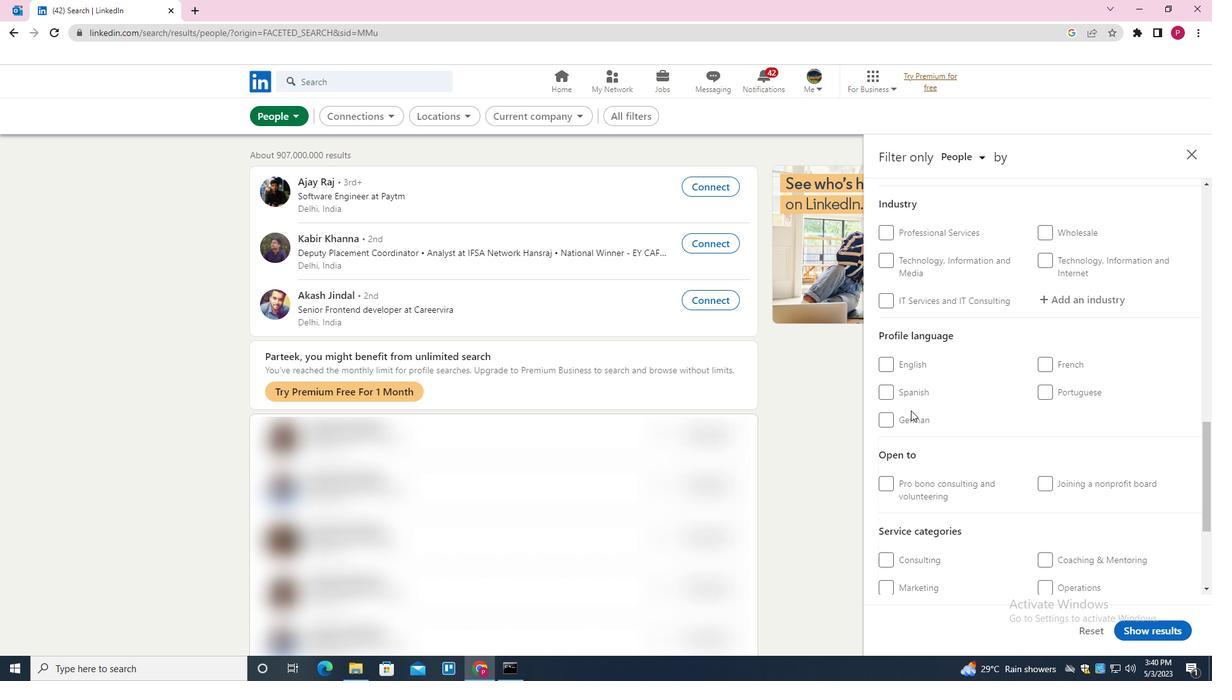 
Action: Mouse scrolled (913, 416) with delta (0, 0)
Screenshot: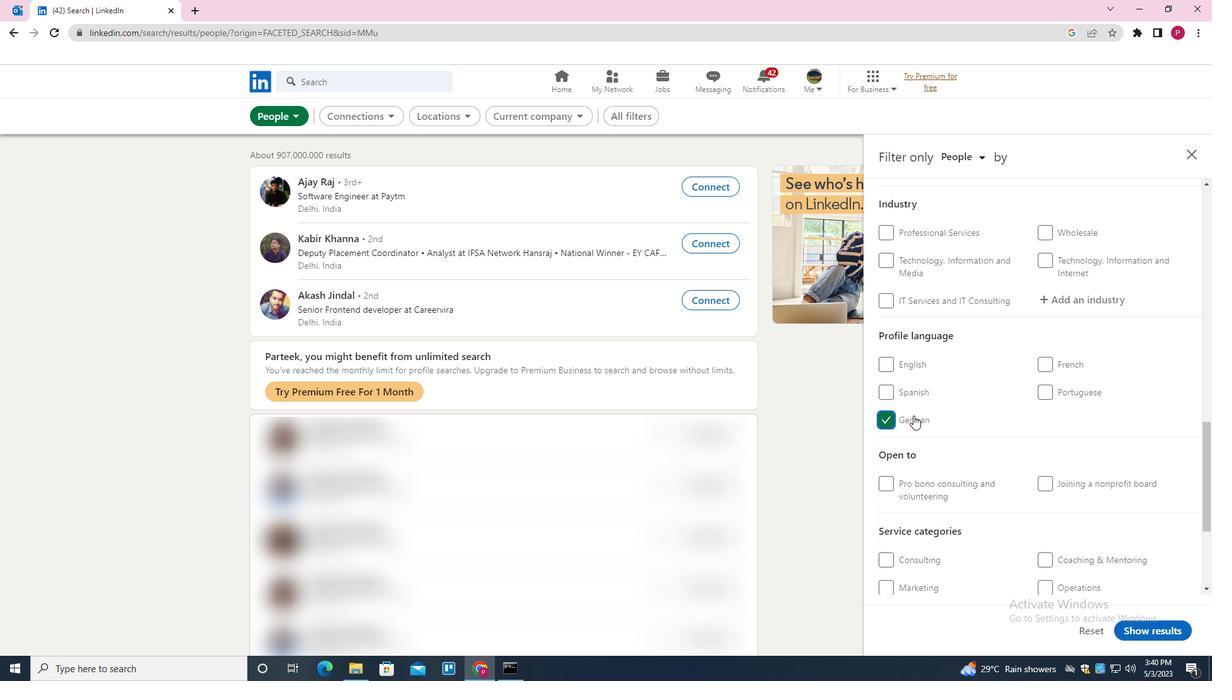 
Action: Mouse scrolled (913, 416) with delta (0, 0)
Screenshot: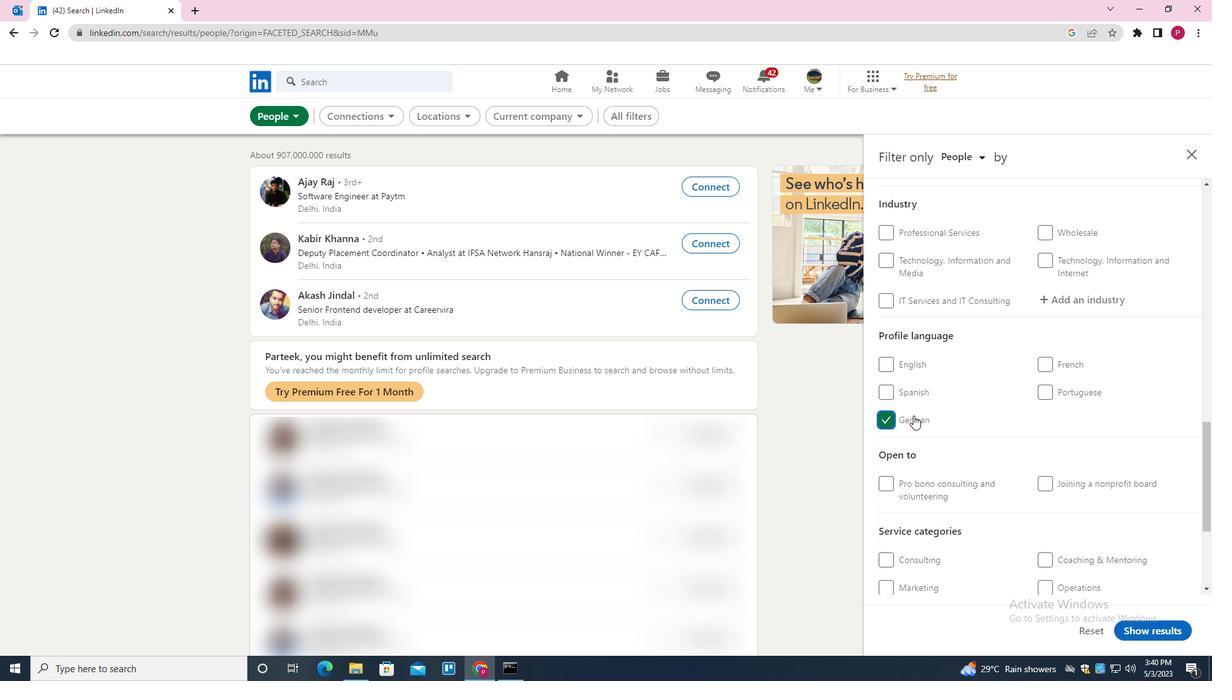 
Action: Mouse scrolled (913, 416) with delta (0, 0)
Screenshot: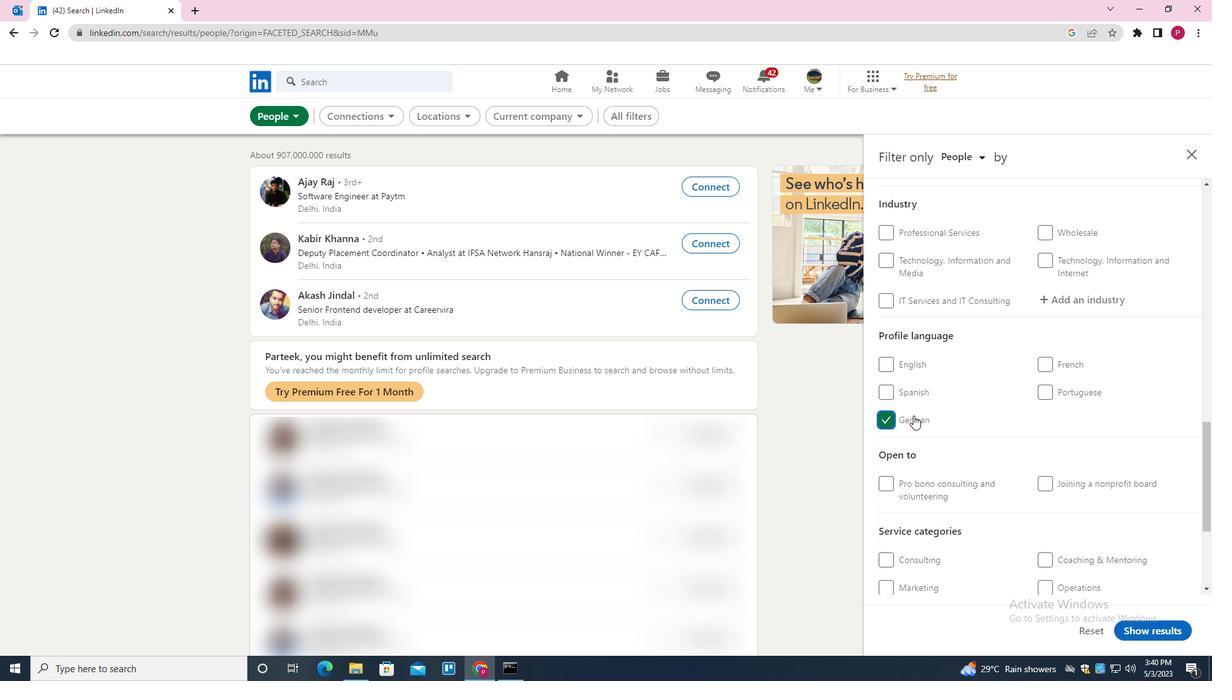
Action: Mouse scrolled (913, 416) with delta (0, 0)
Screenshot: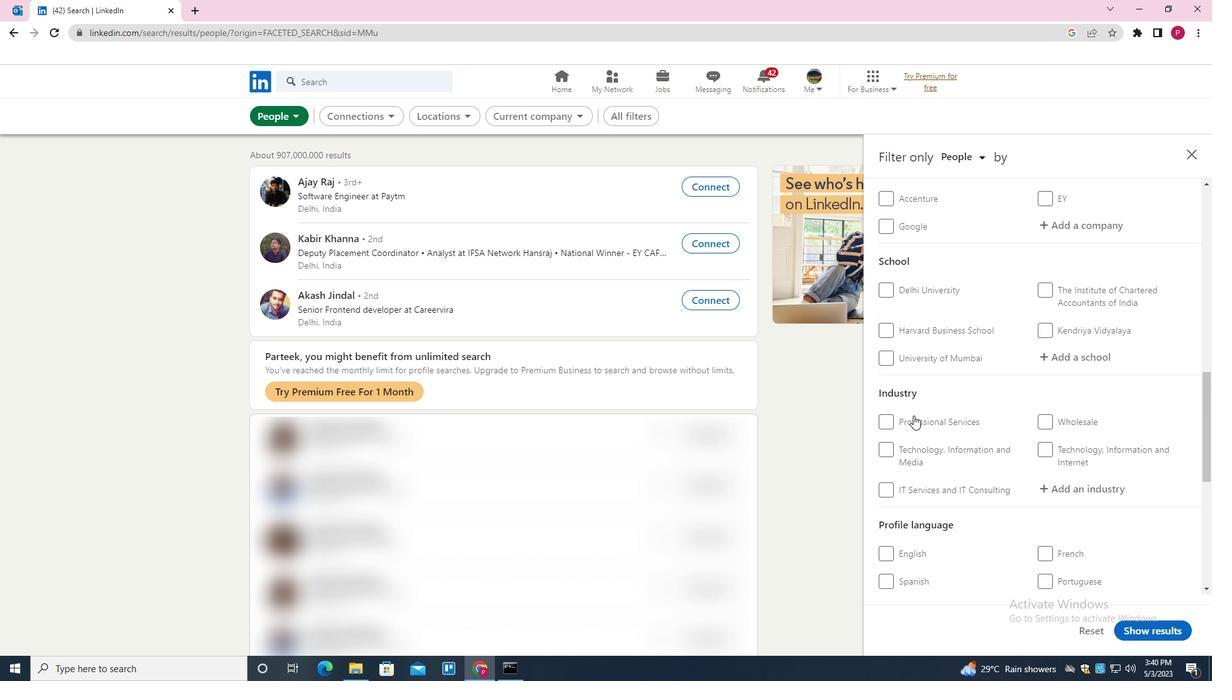 
Action: Mouse scrolled (913, 416) with delta (0, 0)
Screenshot: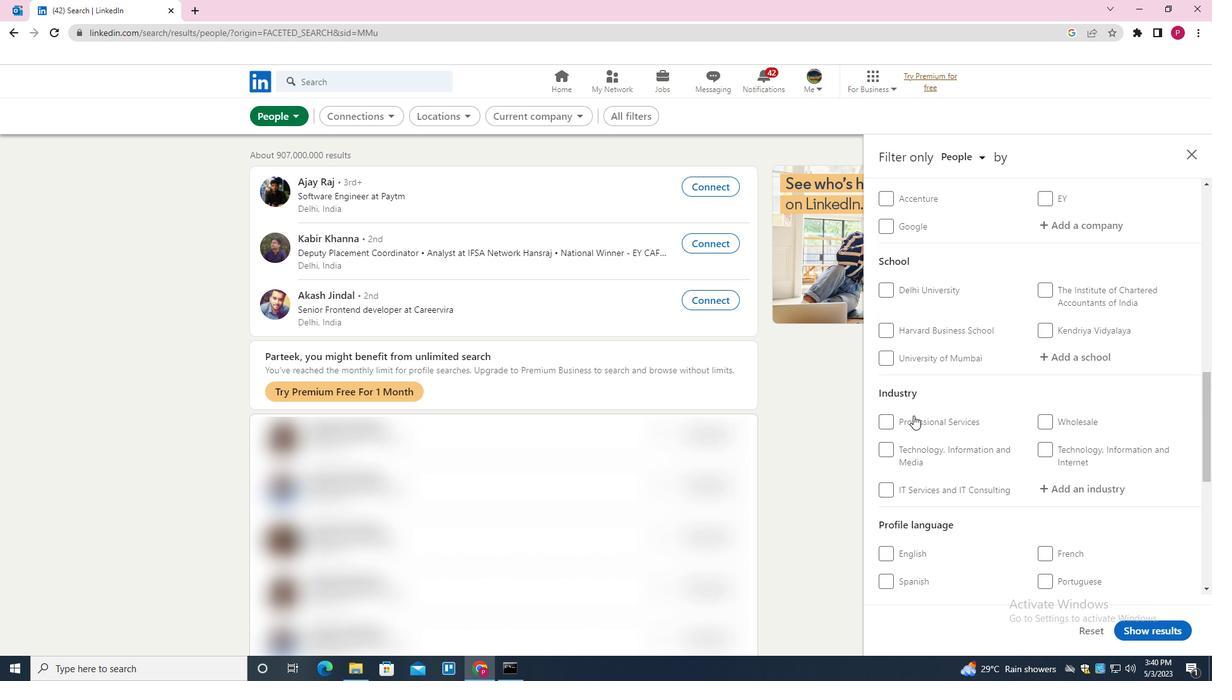 
Action: Mouse moved to (992, 394)
Screenshot: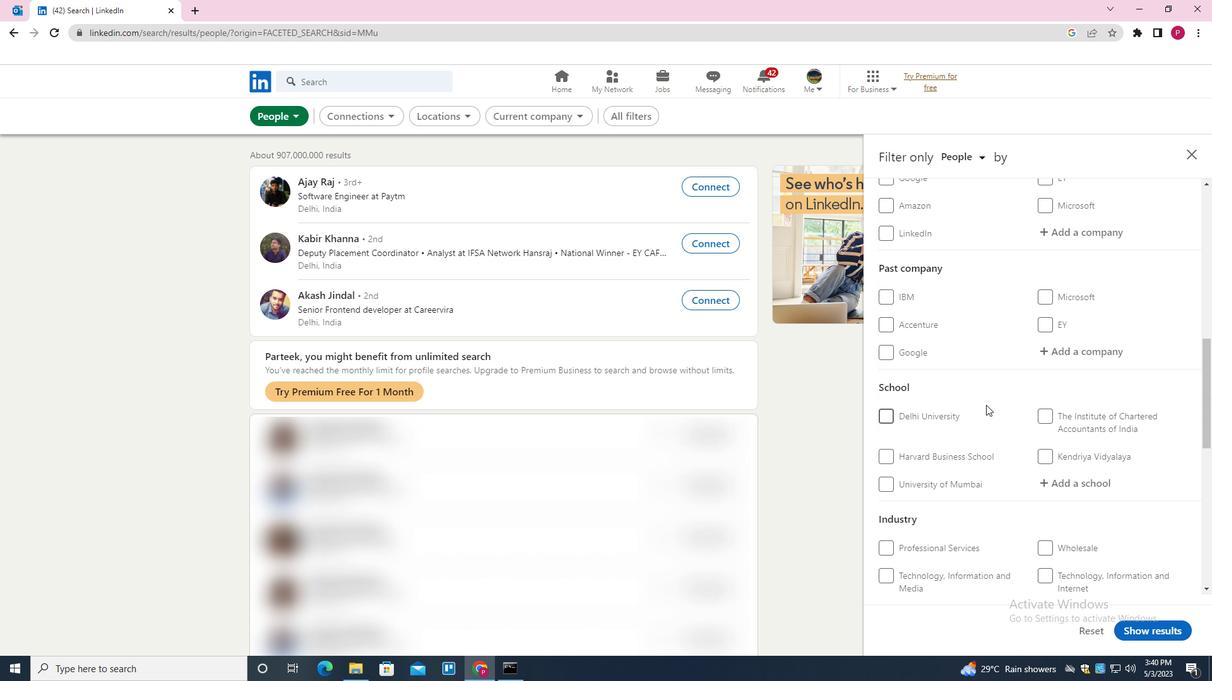 
Action: Mouse scrolled (992, 395) with delta (0, 0)
Screenshot: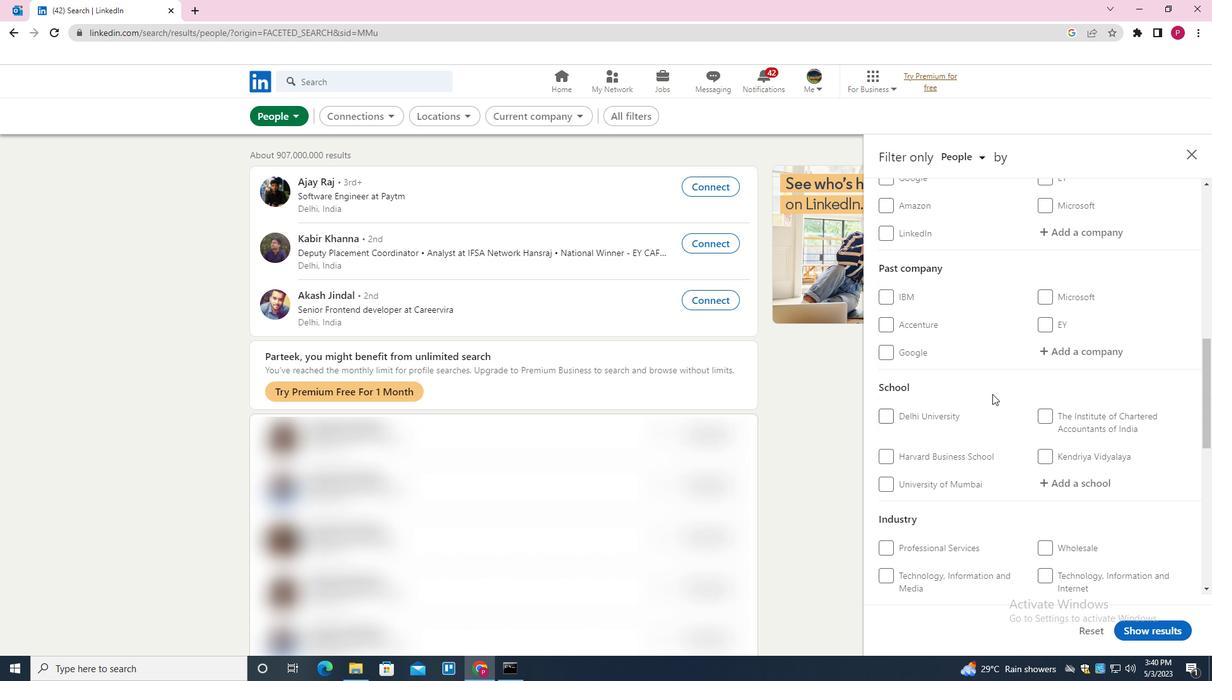 
Action: Mouse moved to (992, 393)
Screenshot: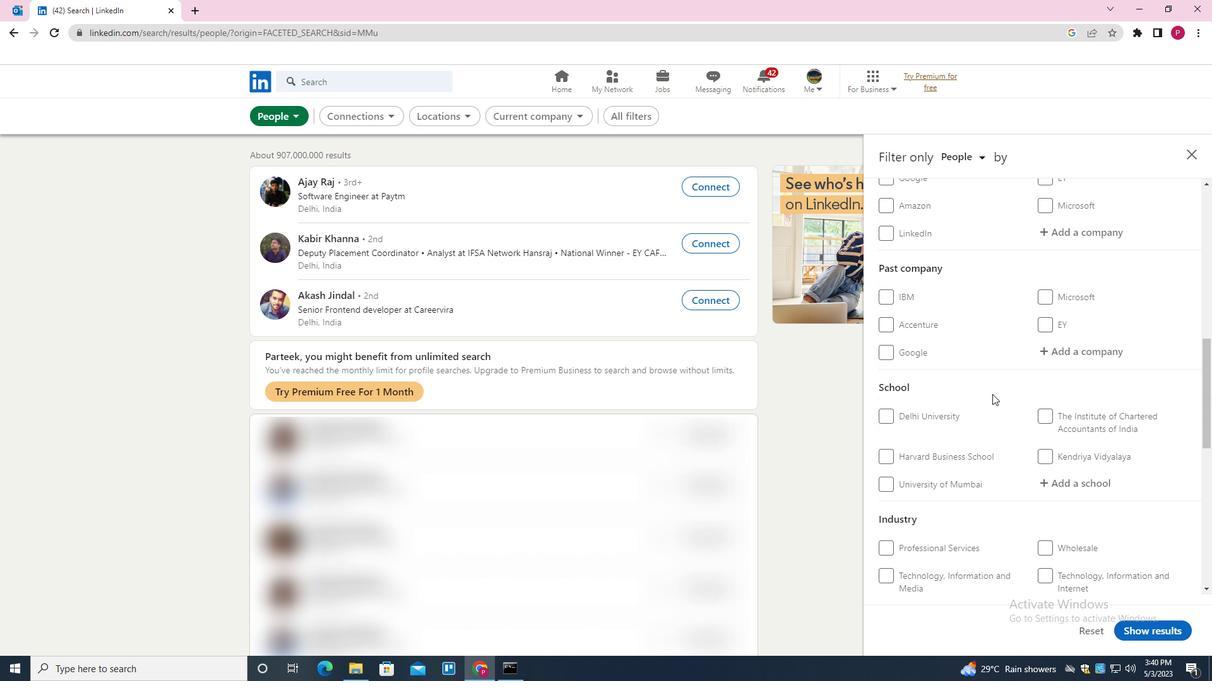 
Action: Mouse scrolled (992, 394) with delta (0, 0)
Screenshot: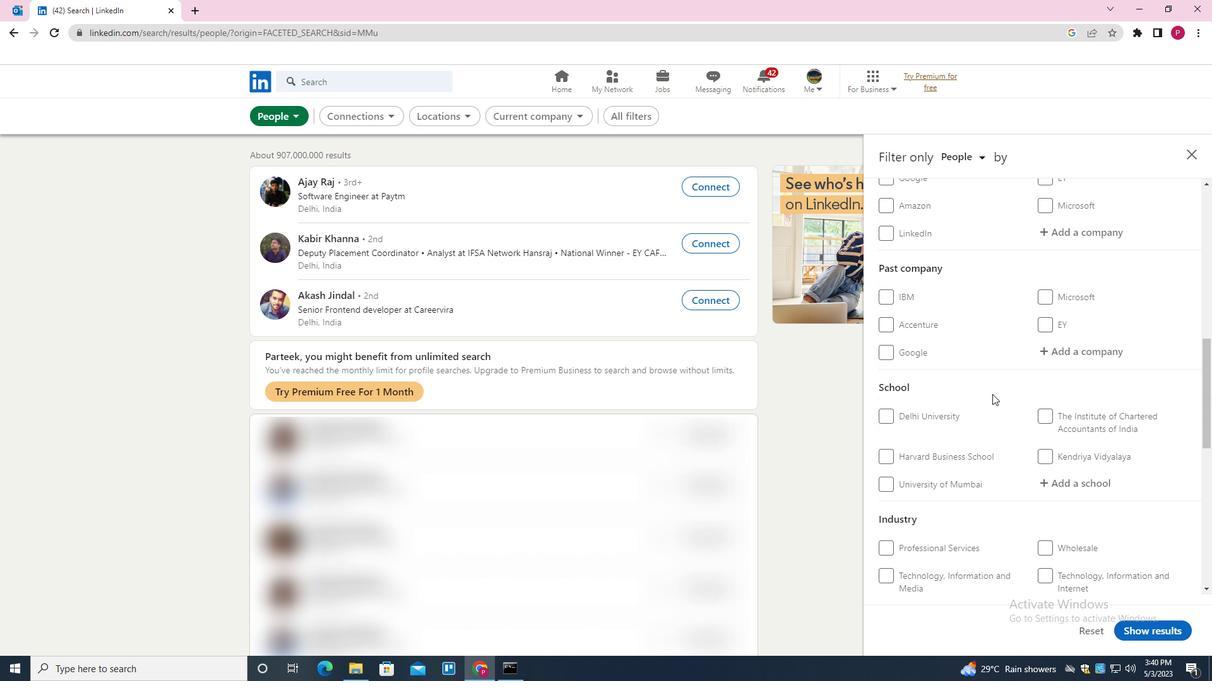 
Action: Mouse moved to (1102, 359)
Screenshot: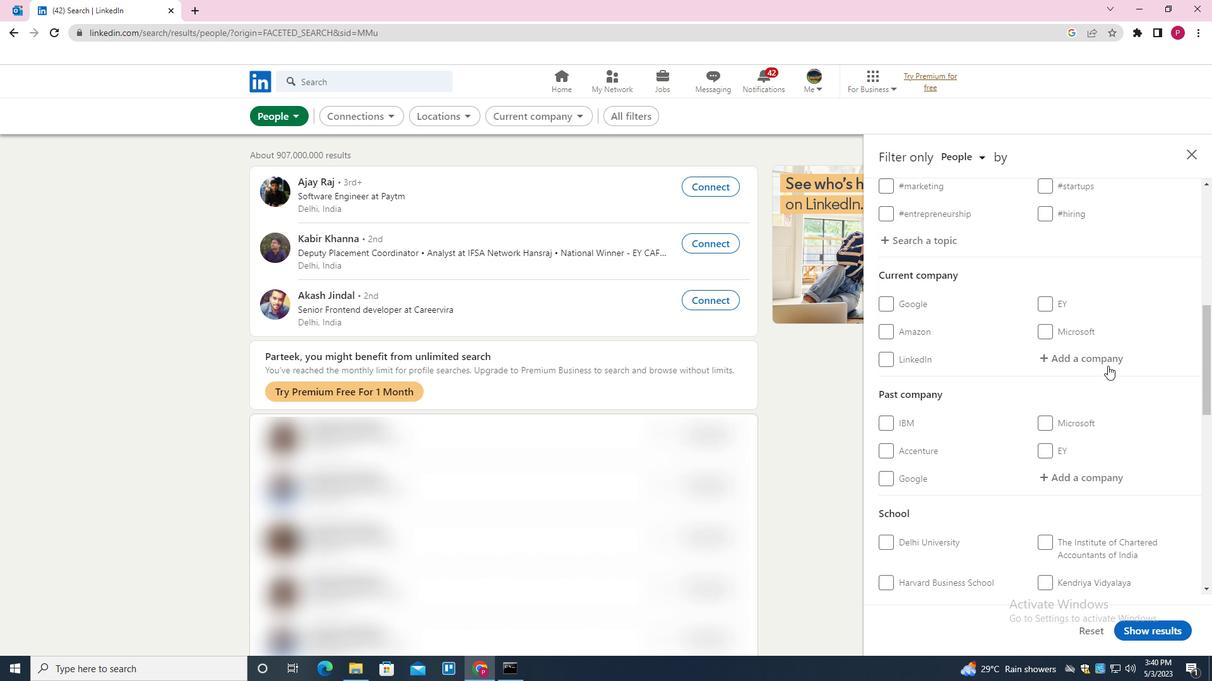 
Action: Mouse pressed left at (1102, 359)
Screenshot: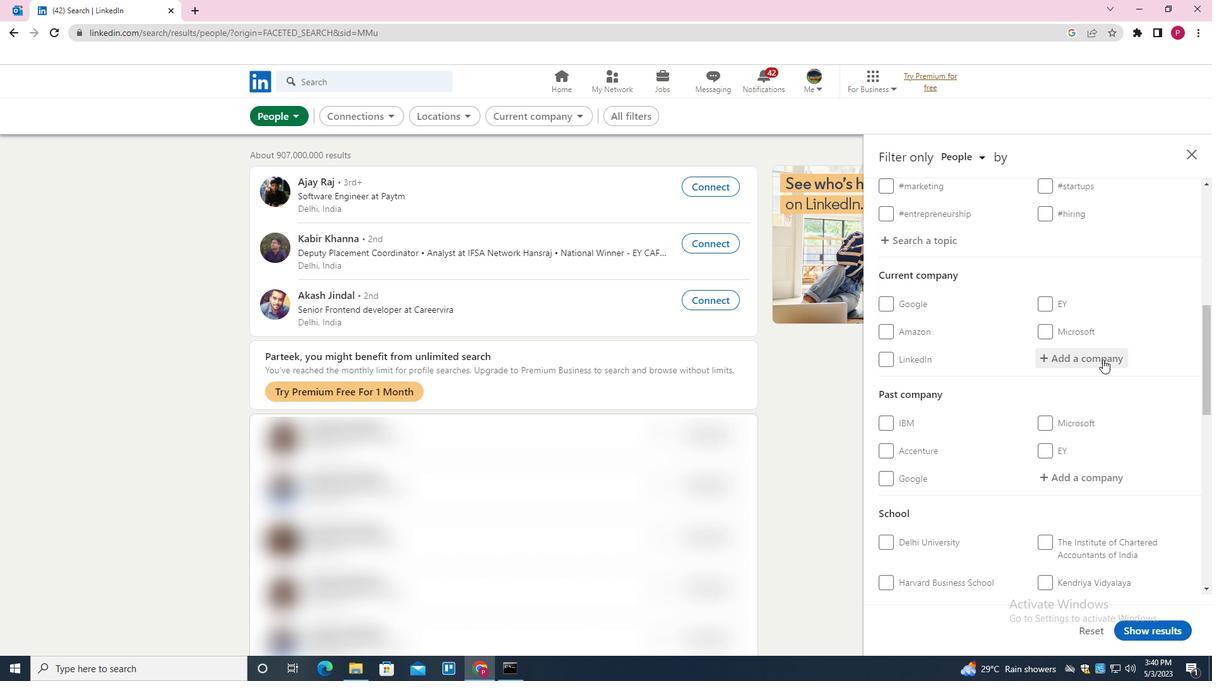
Action: Key pressed <Key.shift>EXPO<Key.space><Key.shift><Key.shift><Key.shift><Key.shift><Key.shift><Key.shift>UNIVERSE<Key.down><Key.enter>
Screenshot: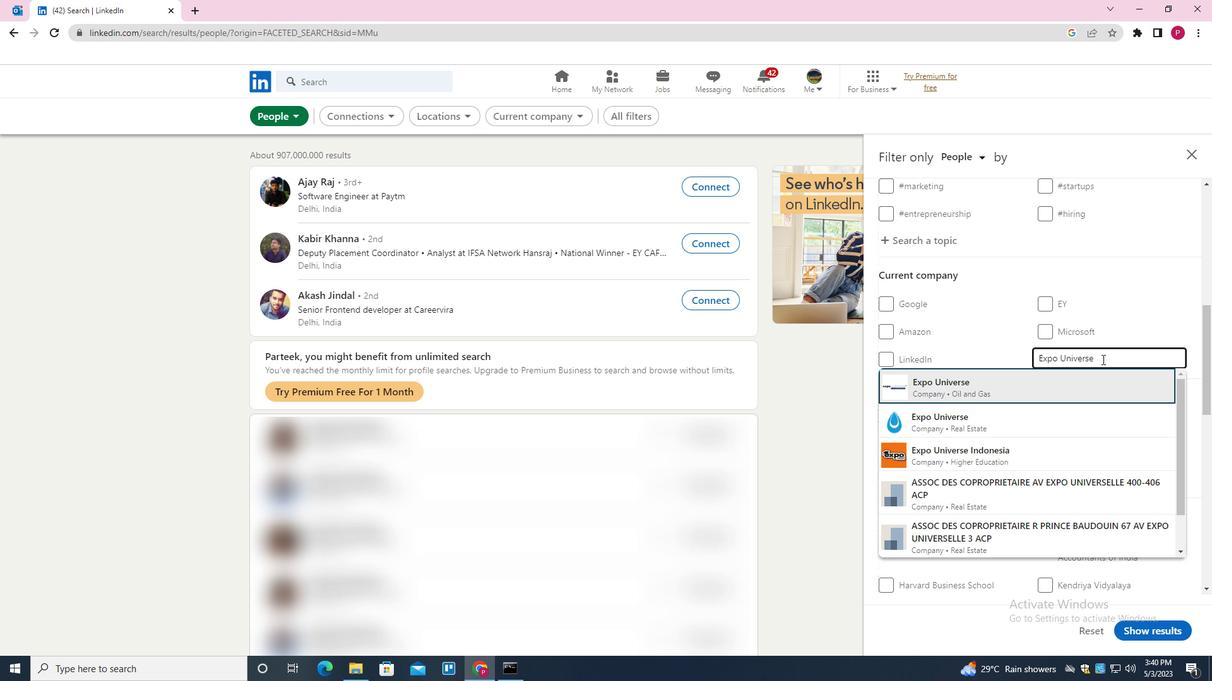 
Action: Mouse moved to (1013, 414)
Screenshot: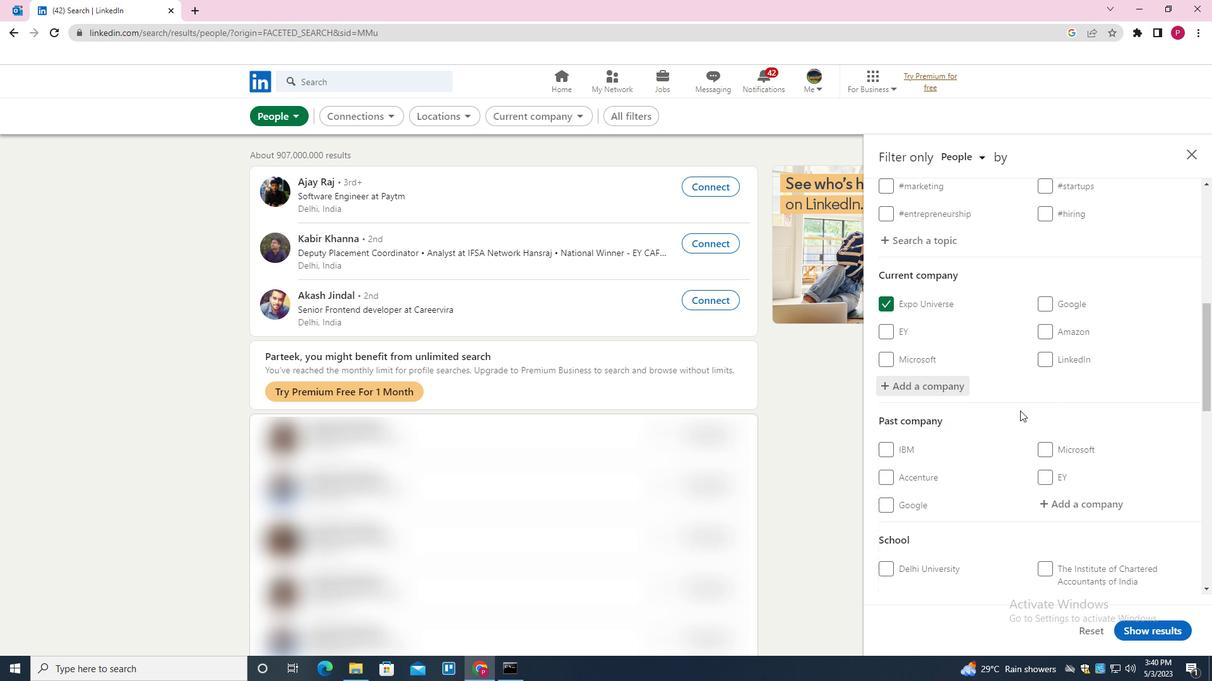 
Action: Mouse scrolled (1013, 413) with delta (0, 0)
Screenshot: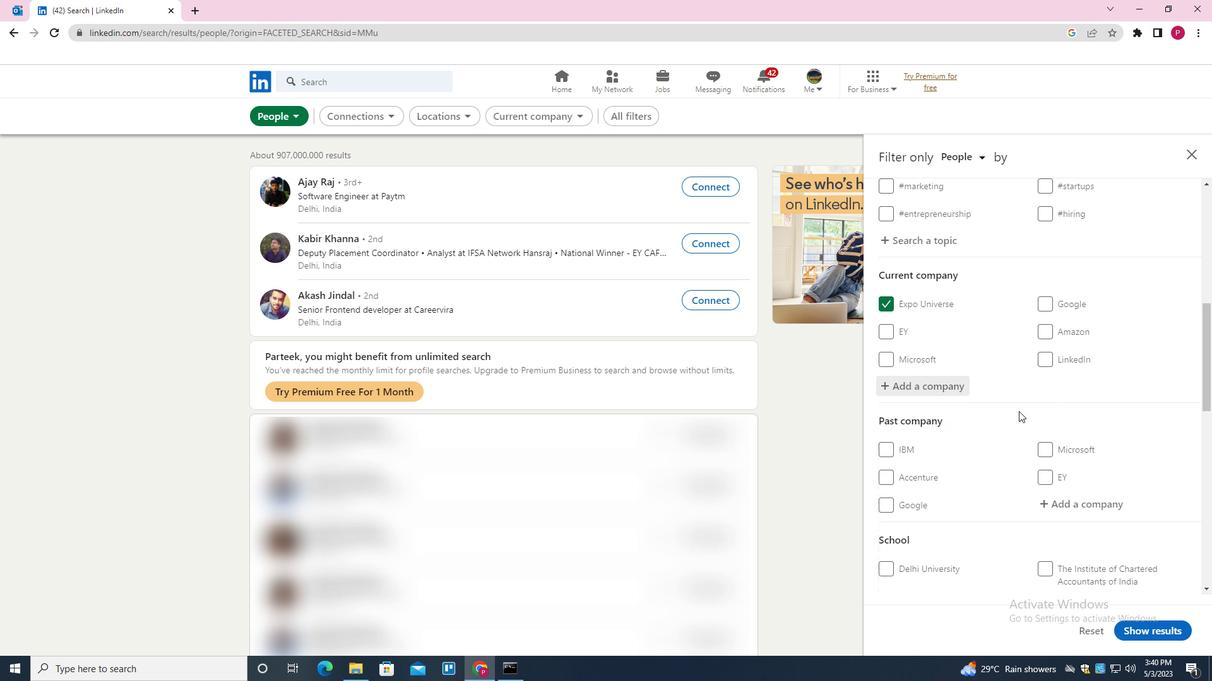 
Action: Mouse moved to (1011, 414)
Screenshot: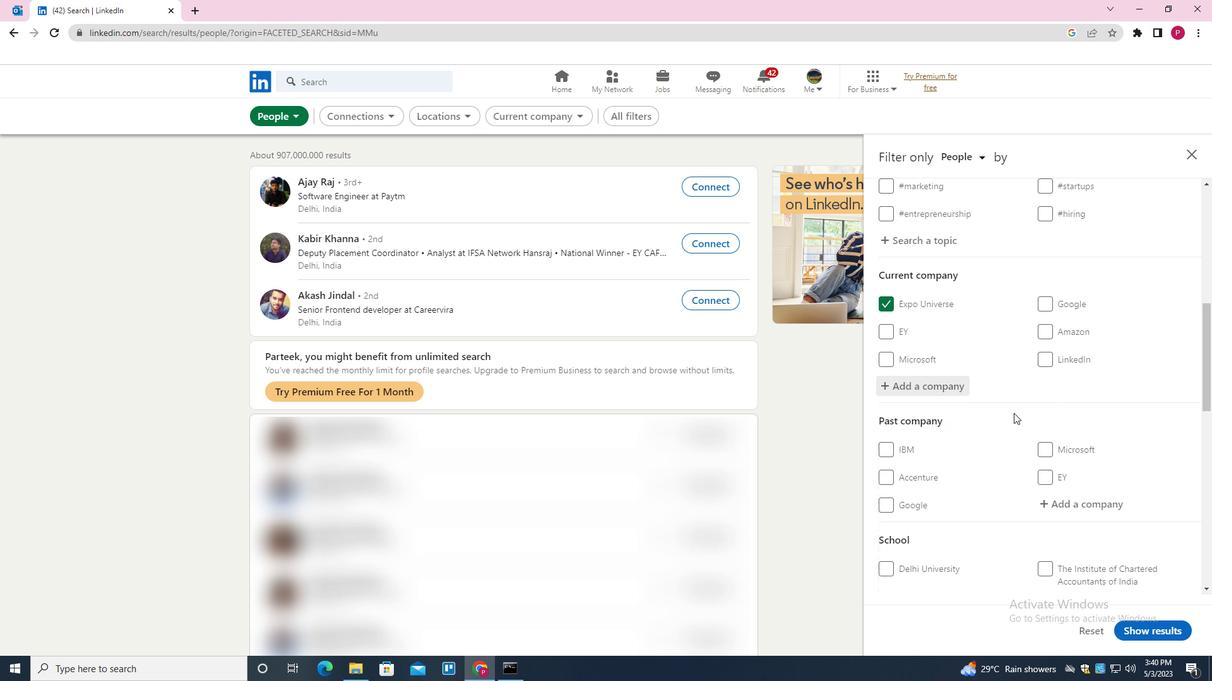 
Action: Mouse scrolled (1011, 414) with delta (0, 0)
Screenshot: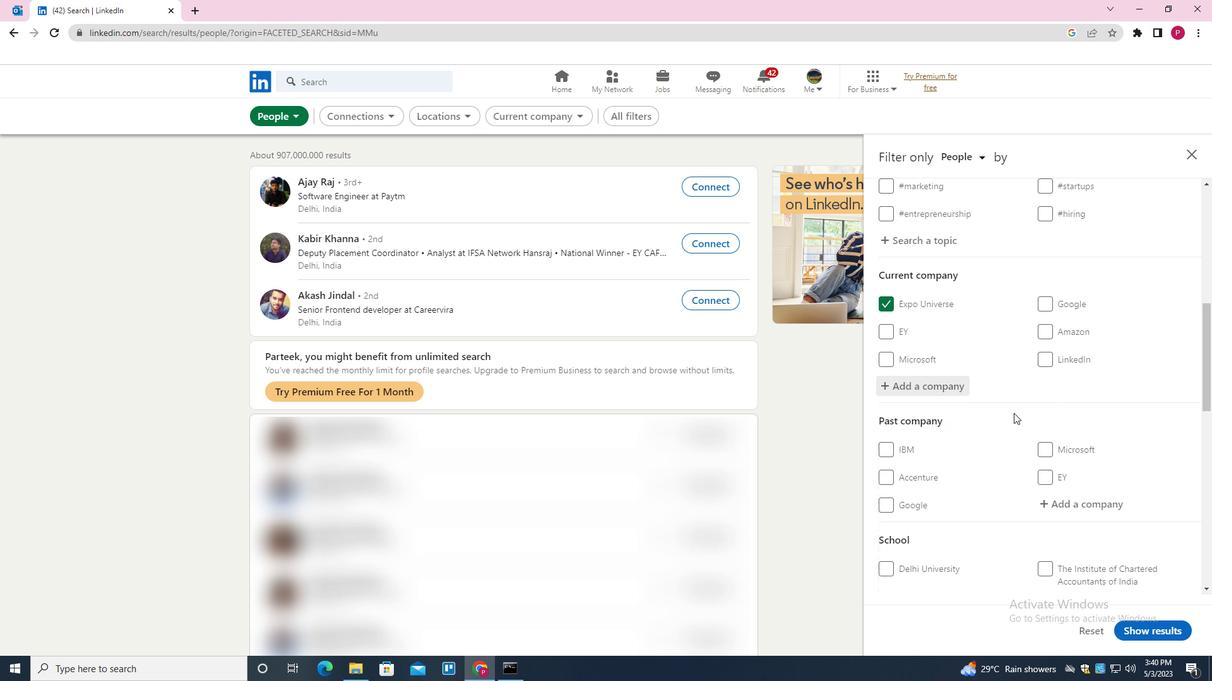 
Action: Mouse scrolled (1011, 414) with delta (0, 0)
Screenshot: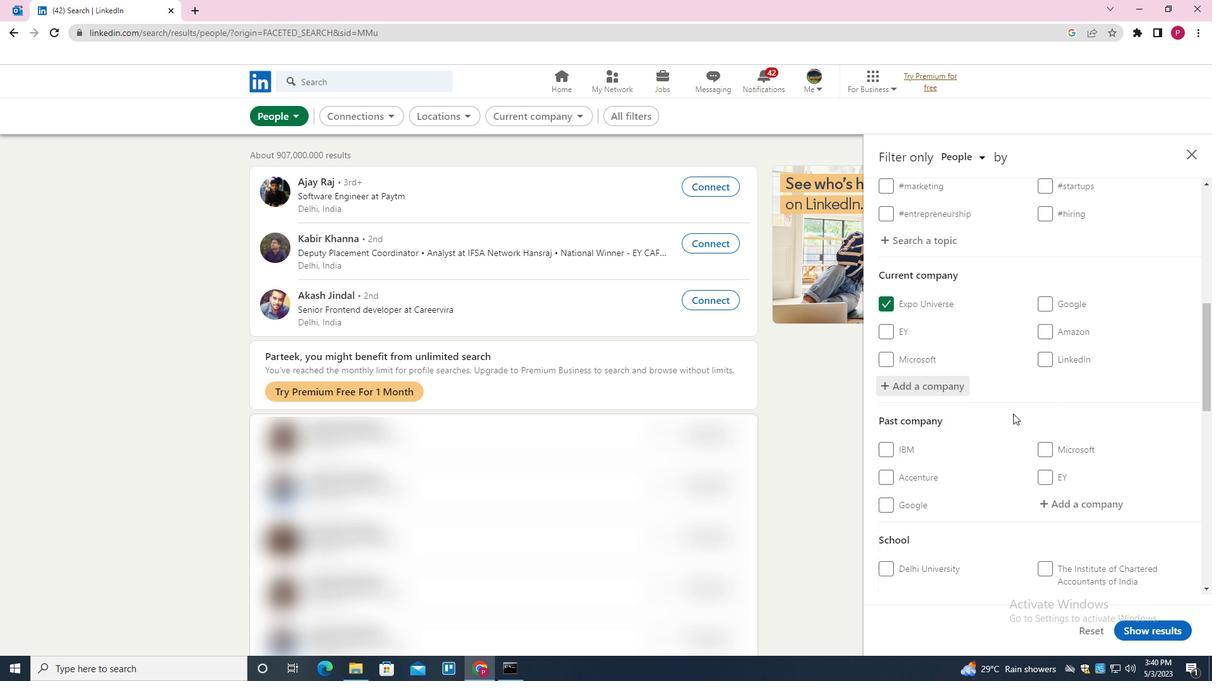 
Action: Mouse scrolled (1011, 414) with delta (0, 0)
Screenshot: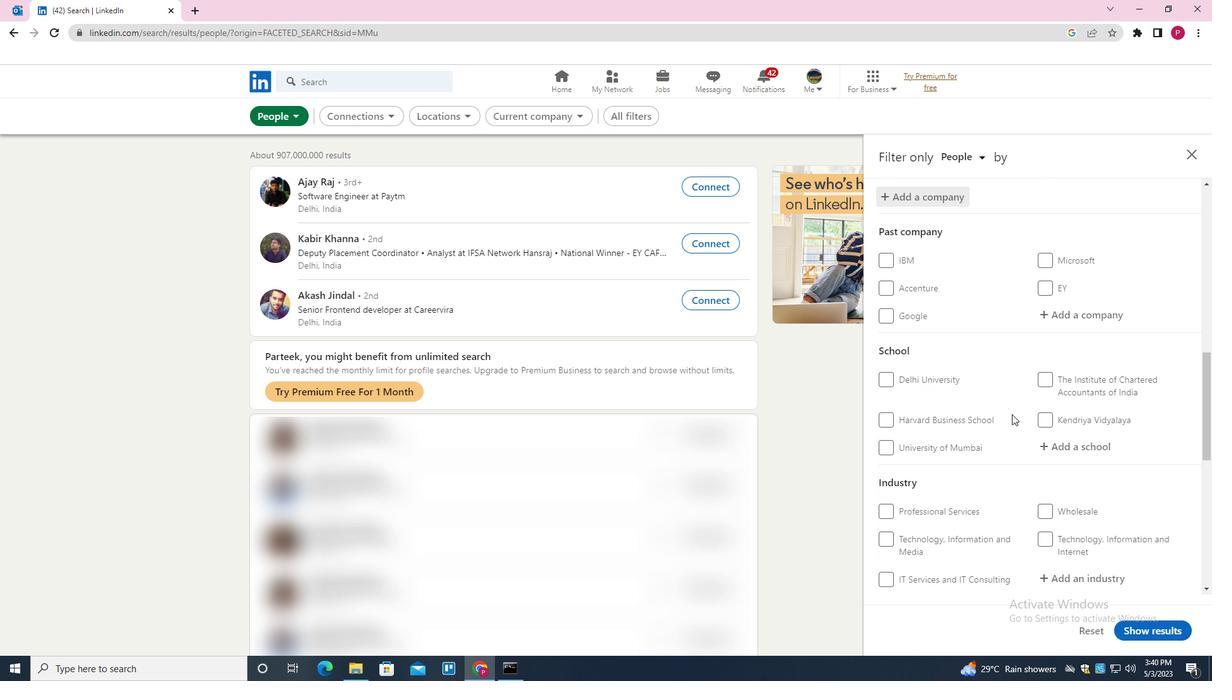 
Action: Mouse moved to (1050, 383)
Screenshot: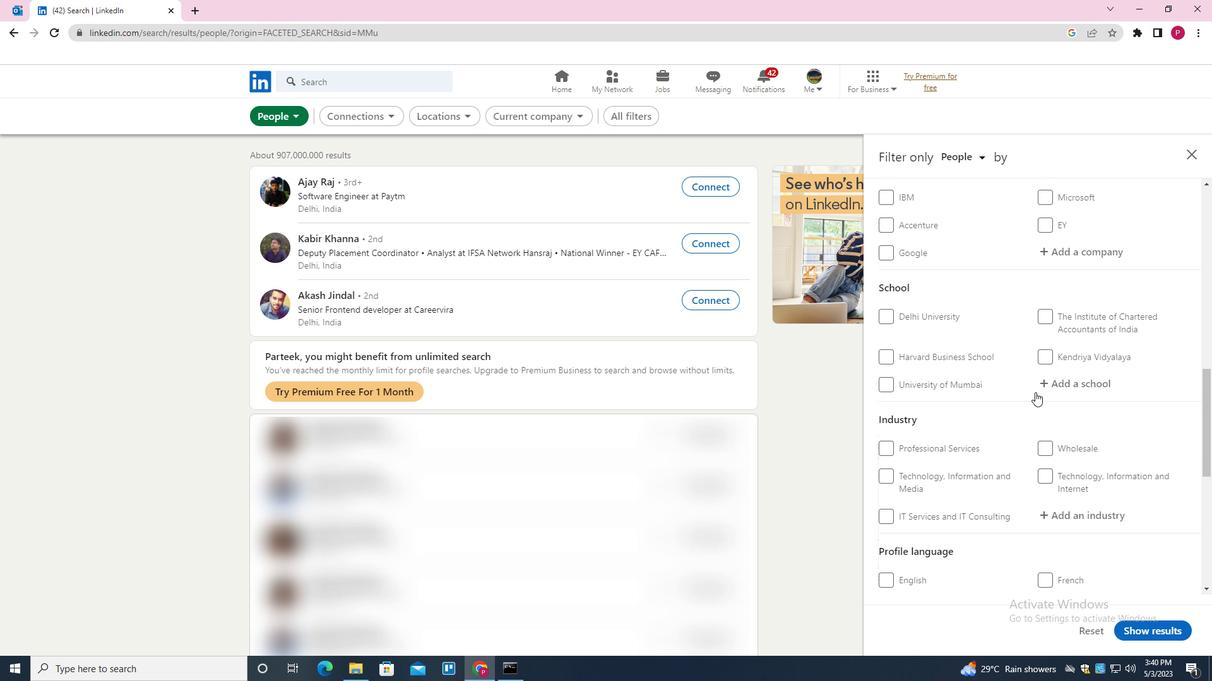 
Action: Mouse pressed left at (1050, 383)
Screenshot: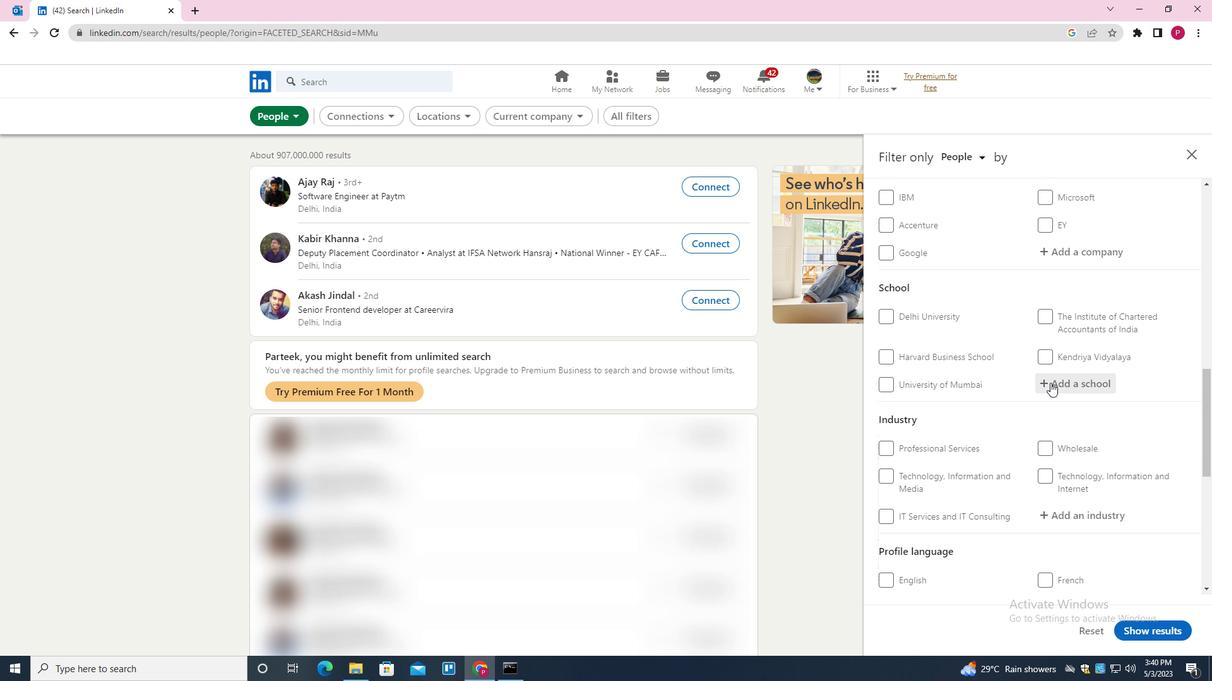 
Action: Mouse scrolled (1050, 382) with delta (0, 0)
Screenshot: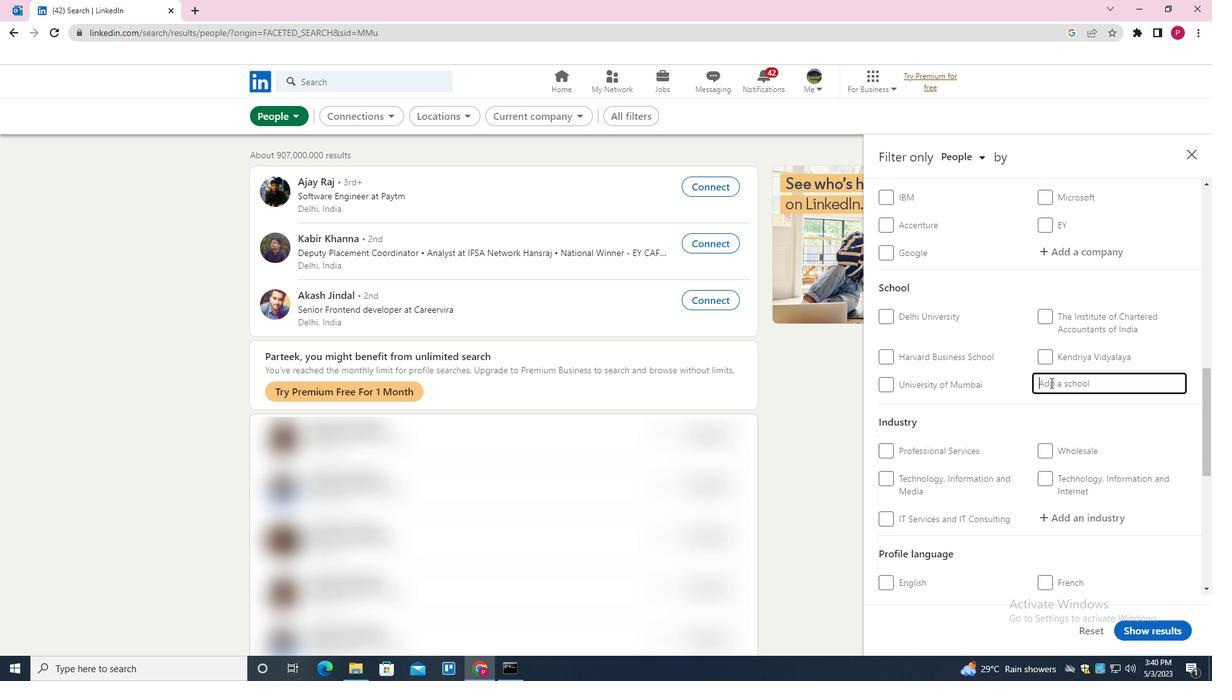 
Action: Key pressed <Key.shift><Key.shift><Key.shift><Key.shift><Key.shift><Key.shift><Key.shift><Key.shift><Key.shift><Key.shift><Key.shift><Key.shift><Key.shift><Key.shift><Key.shift><Key.shift><Key.shift><Key.shift><Key.shift><Key.shift><Key.shift><Key.shift><Key.shift>XLRI<Key.space><Key.shift><Key.shift><Key.shift><Key.shift><Key.shift><Key.shift><Key.shift><Key.shift><Key.shift><Key.shift><Key.shift><Key.shift><Key.shift>JAMSHEDPUR<Key.down><Key.enter>
Screenshot: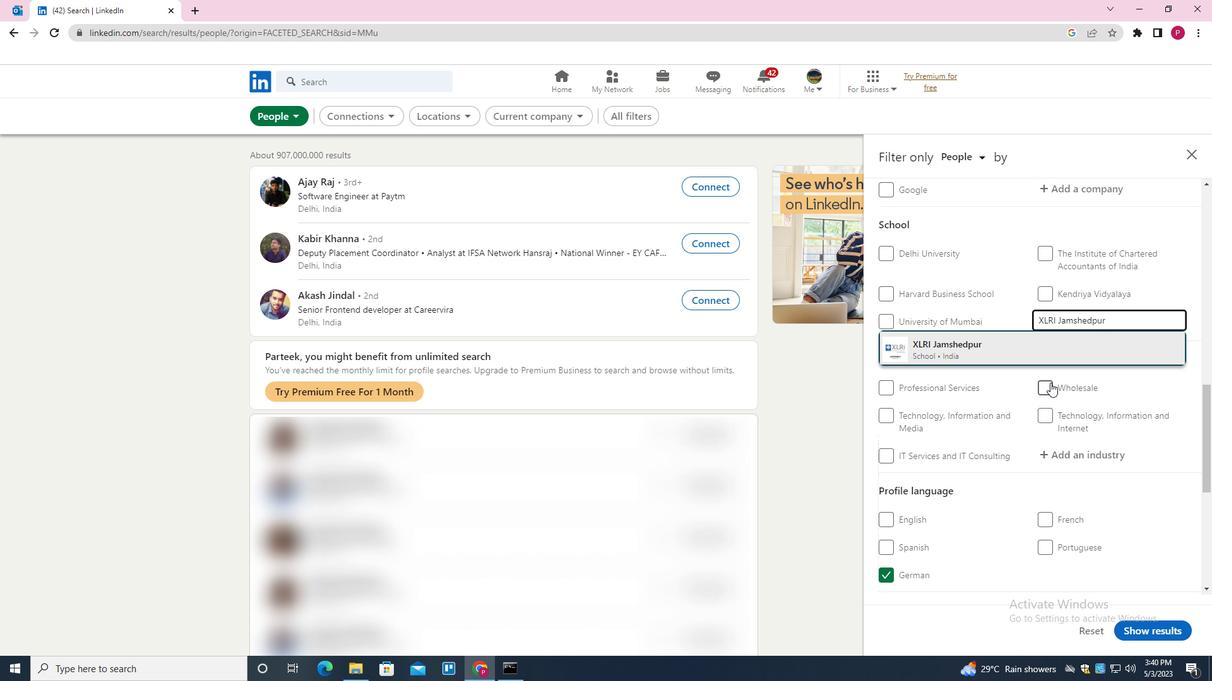 
Action: Mouse moved to (1032, 424)
Screenshot: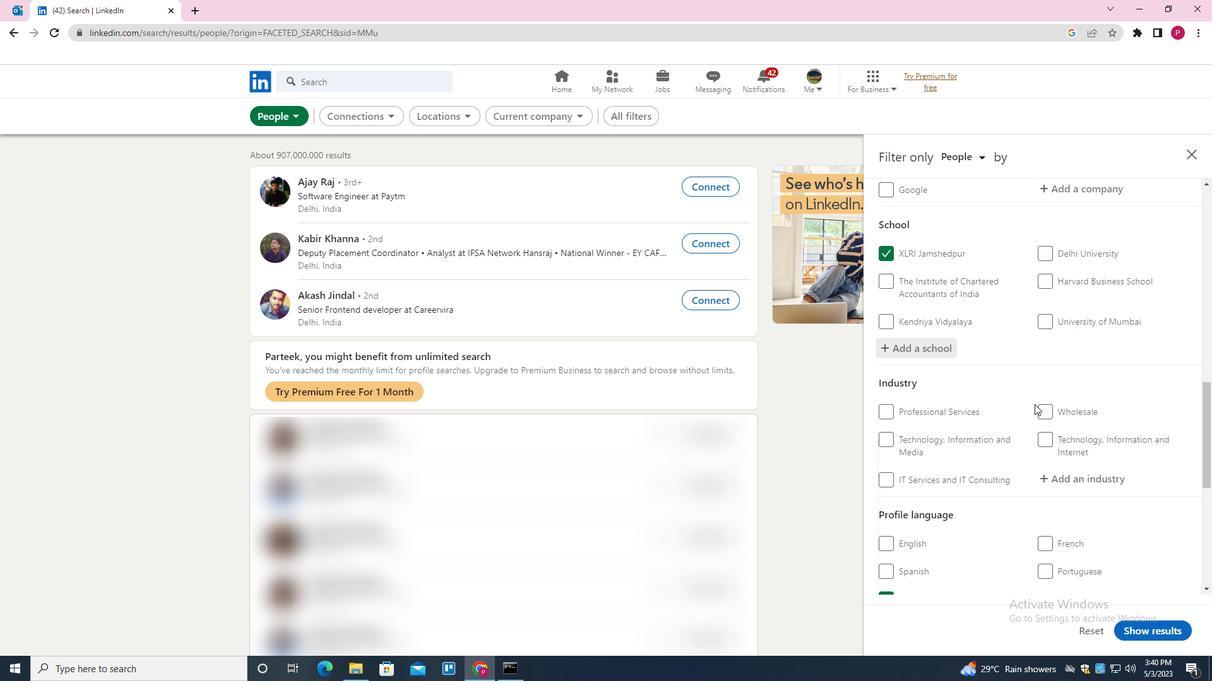 
Action: Mouse scrolled (1032, 423) with delta (0, 0)
Screenshot: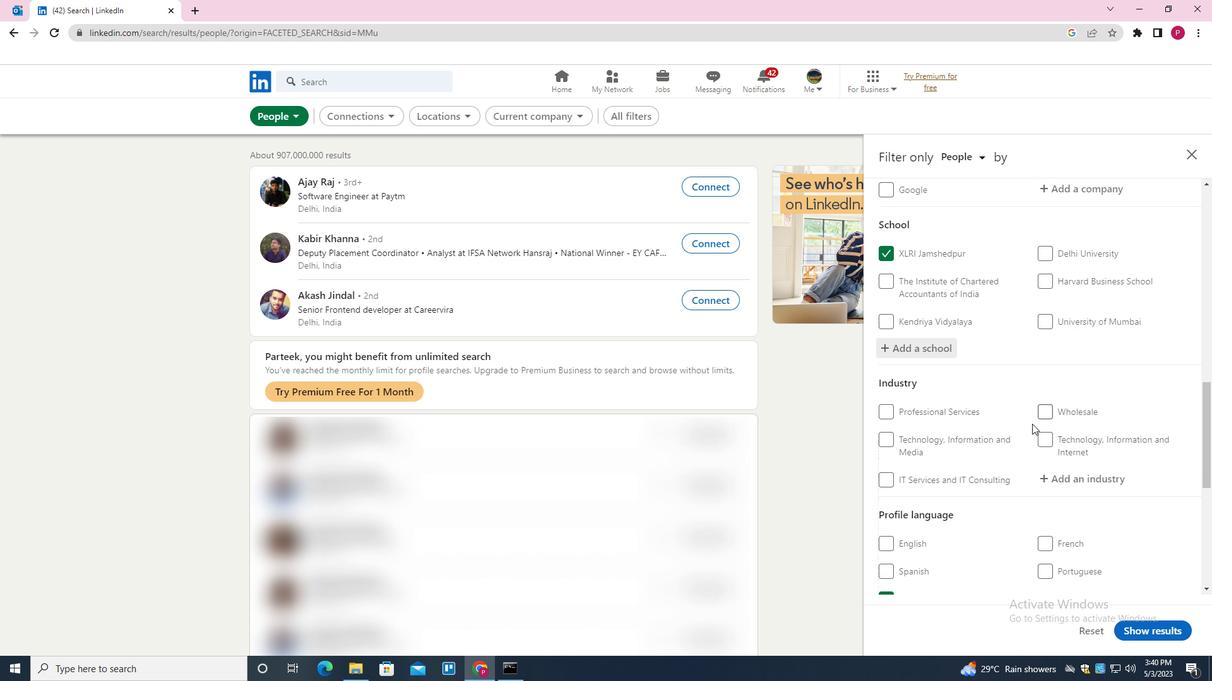 
Action: Mouse scrolled (1032, 423) with delta (0, 0)
Screenshot: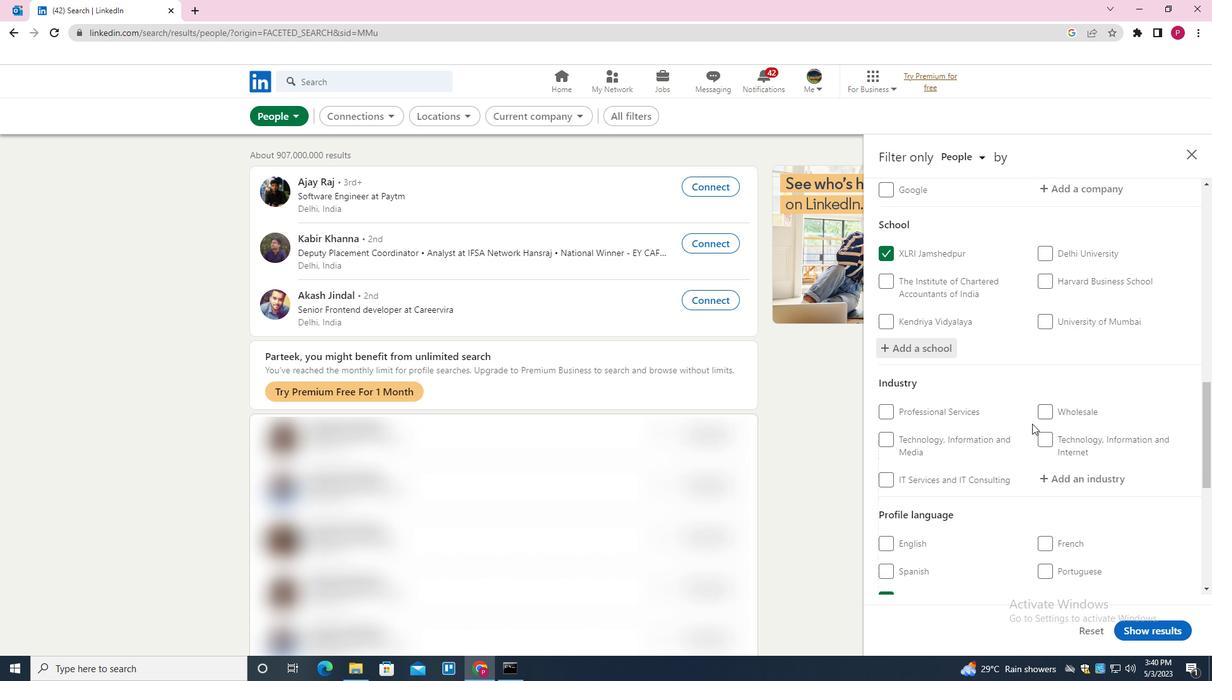 
Action: Mouse scrolled (1032, 423) with delta (0, 0)
Screenshot: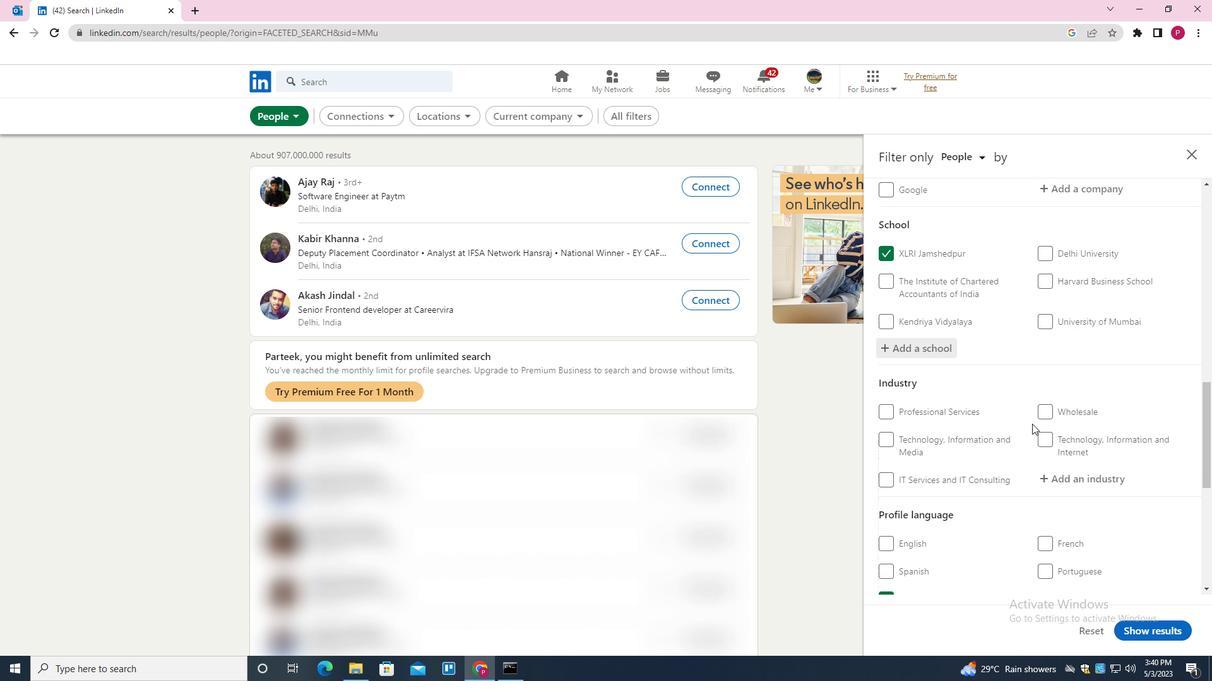 
Action: Mouse moved to (1097, 292)
Screenshot: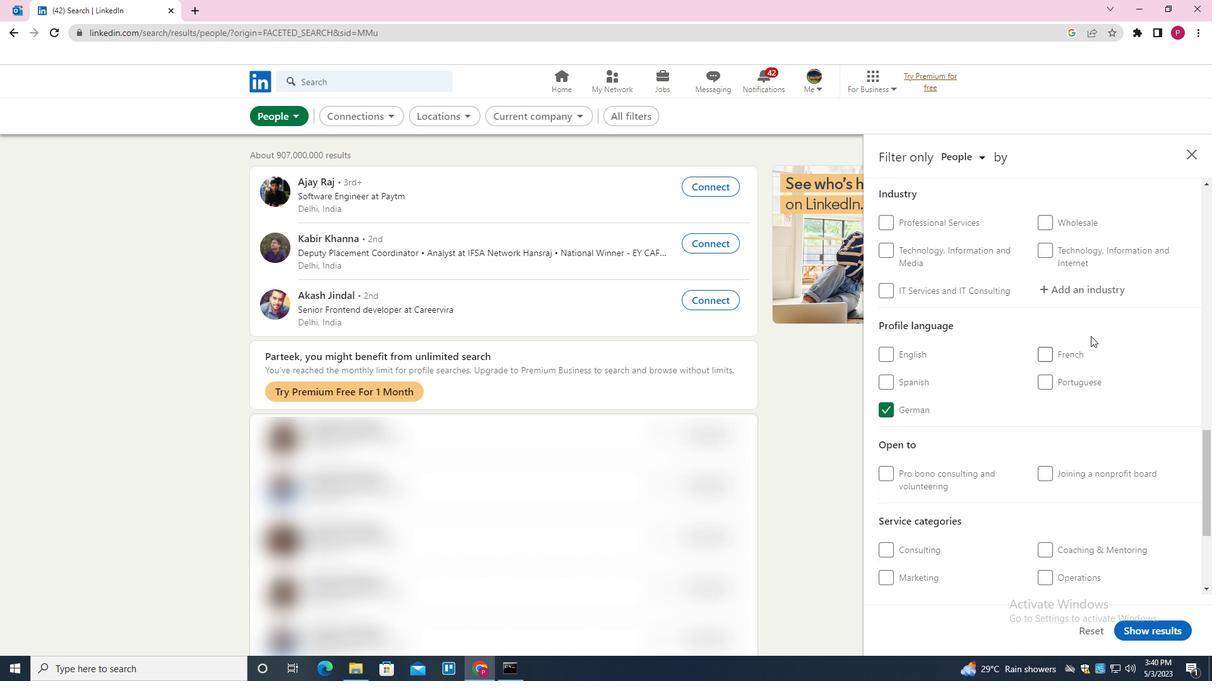 
Action: Mouse pressed left at (1097, 292)
Screenshot: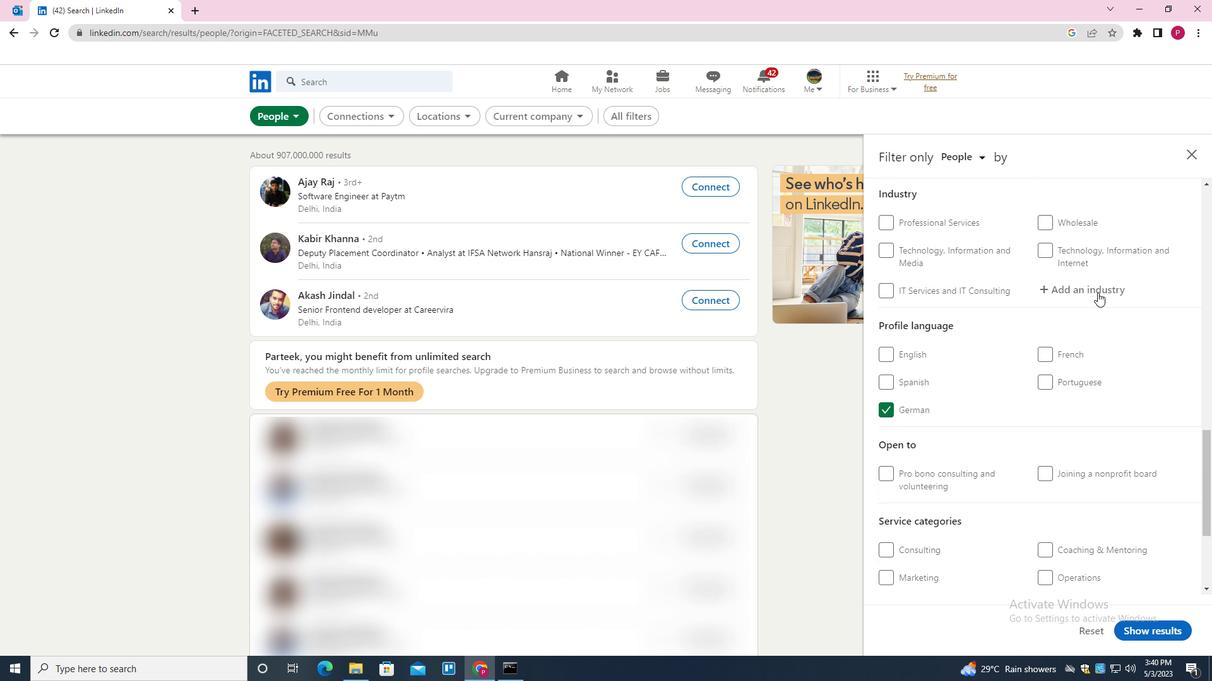 
Action: Key pressed <Key.shift>APPAREL<Key.space><Key.shift><Key.shift><Key.shift><Key.shift><Key.shift><Key.shift>MANUFACTURING<Key.down><Key.enter>
Screenshot: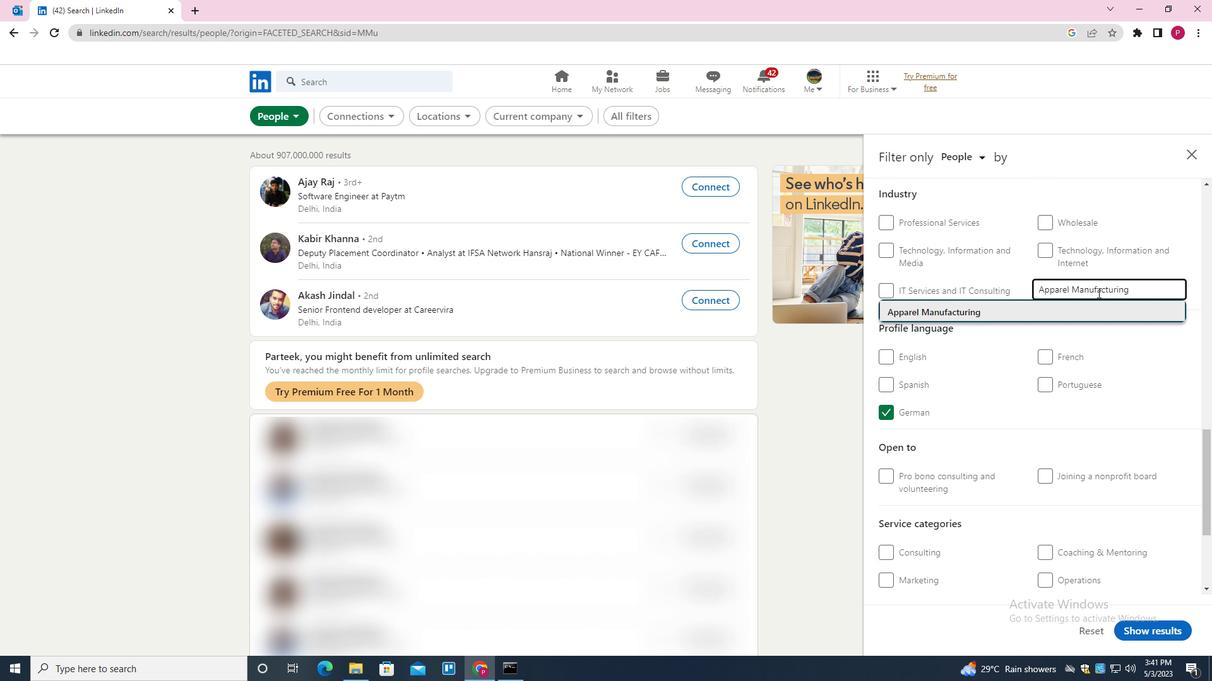 
Action: Mouse moved to (1090, 311)
Screenshot: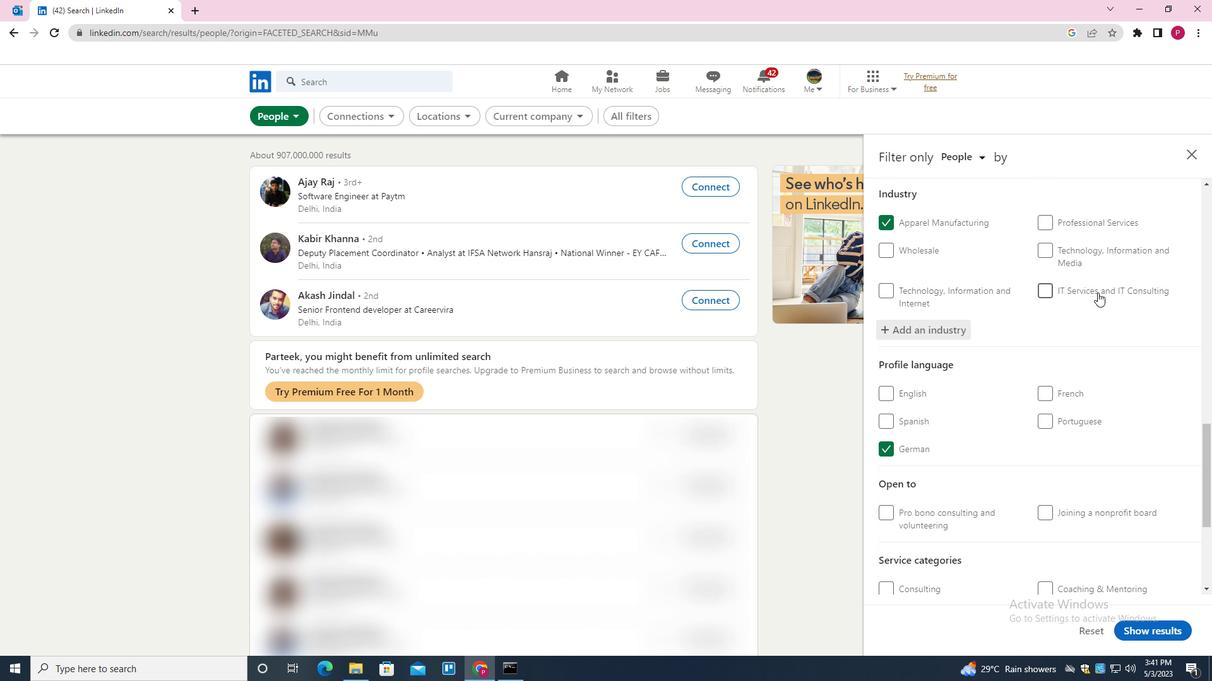 
Action: Mouse scrolled (1090, 311) with delta (0, 0)
Screenshot: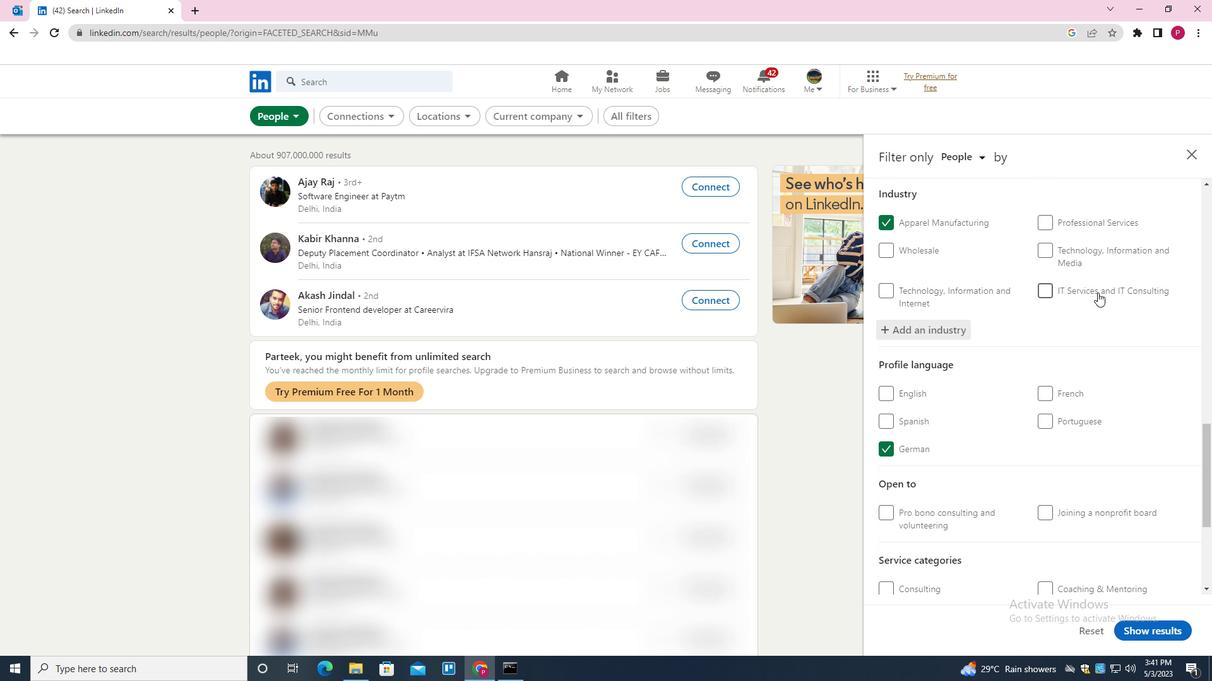 
Action: Mouse moved to (1090, 313)
Screenshot: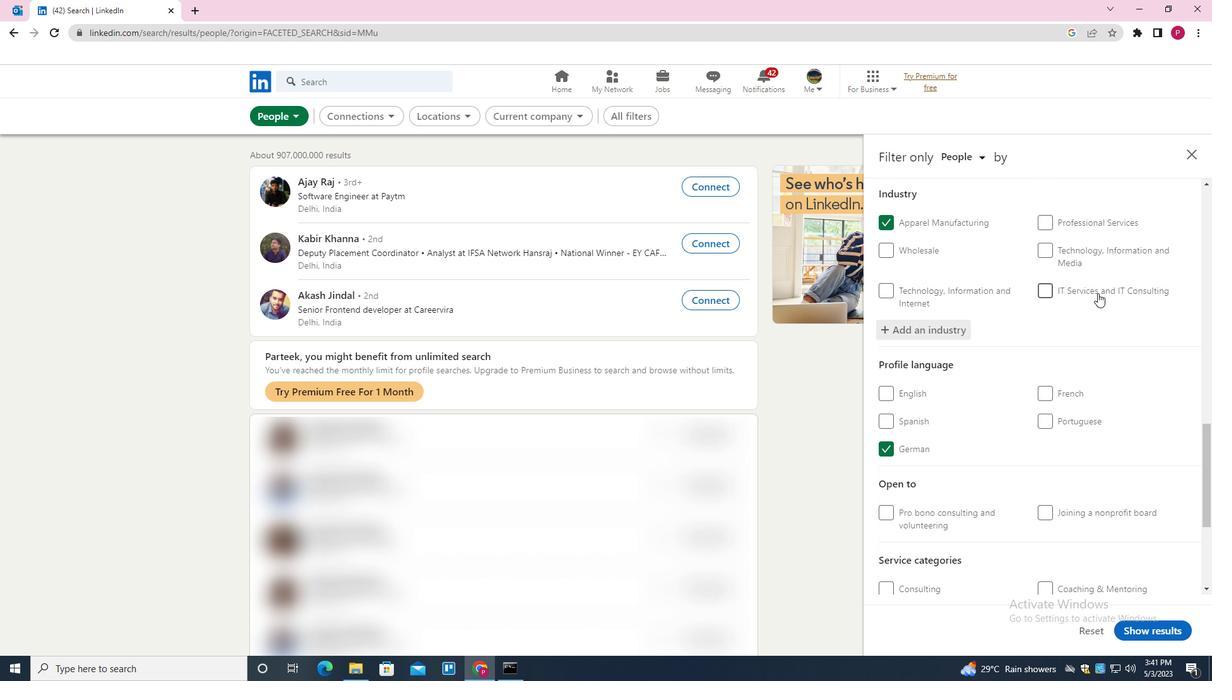 
Action: Mouse scrolled (1090, 313) with delta (0, 0)
Screenshot: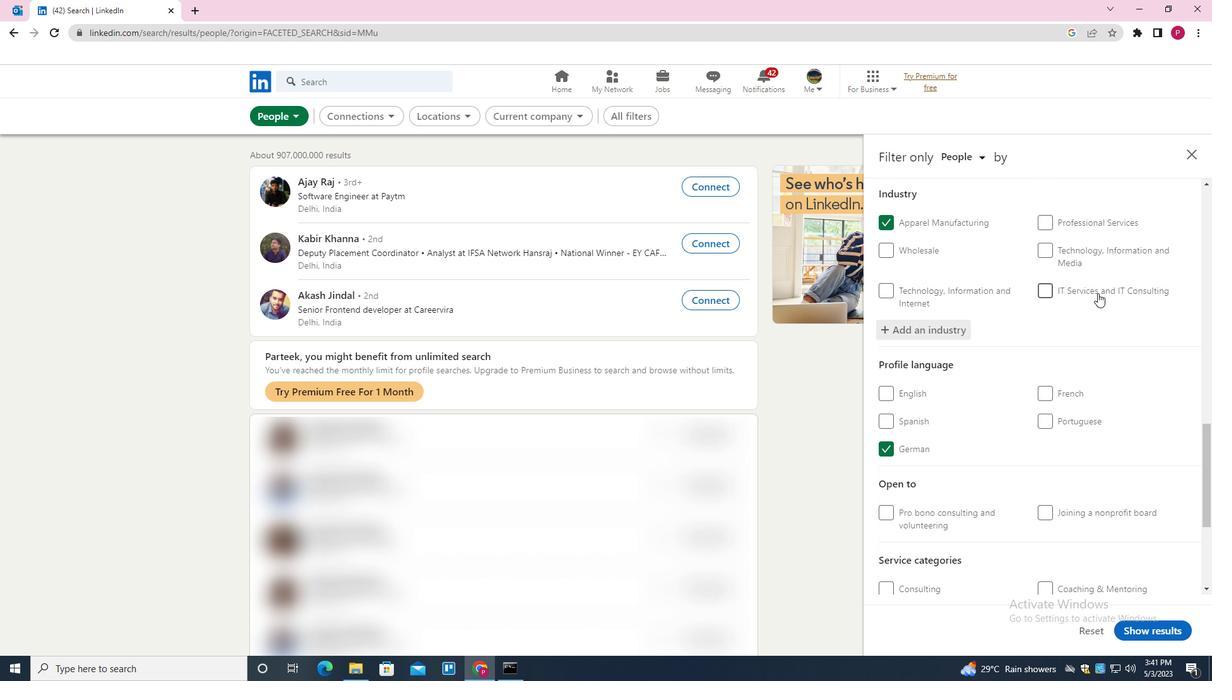 
Action: Mouse moved to (1090, 314)
Screenshot: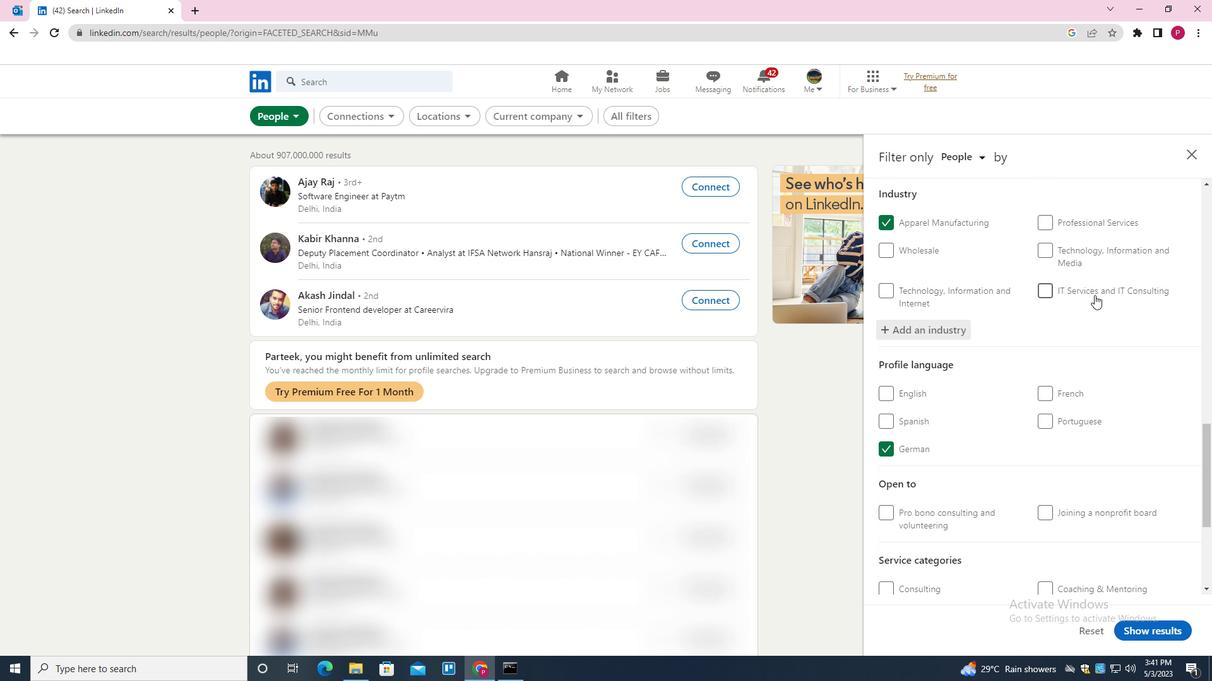 
Action: Mouse scrolled (1090, 313) with delta (0, 0)
Screenshot: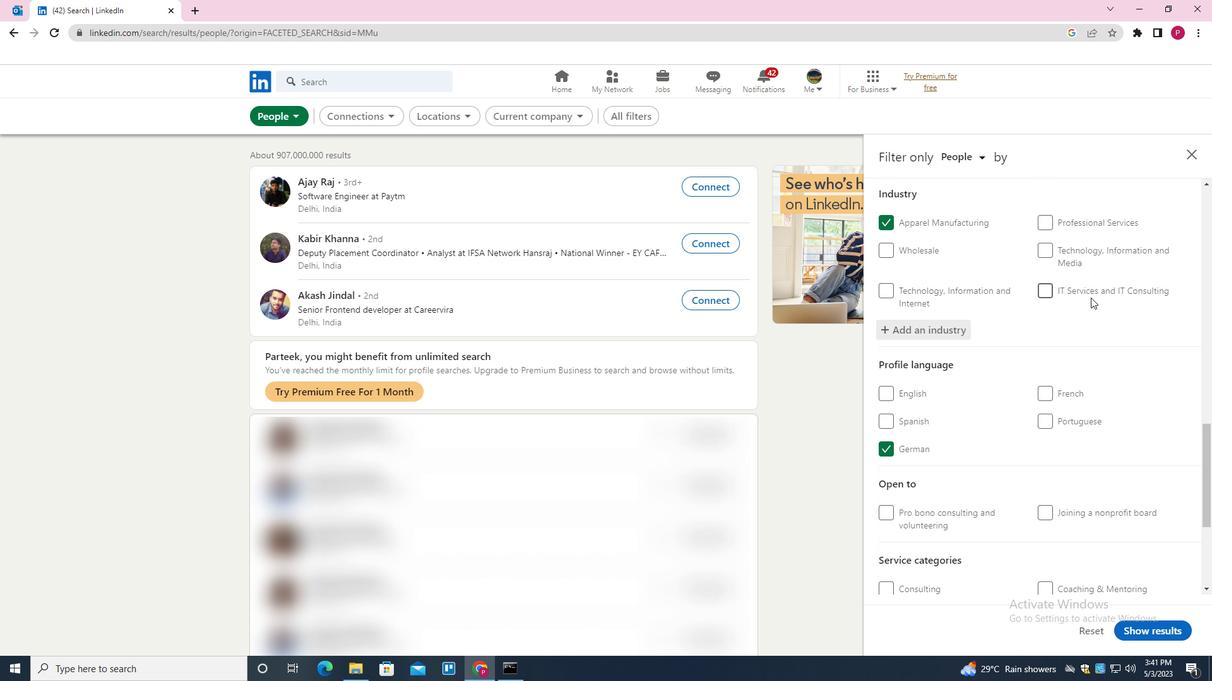 
Action: Mouse moved to (1090, 316)
Screenshot: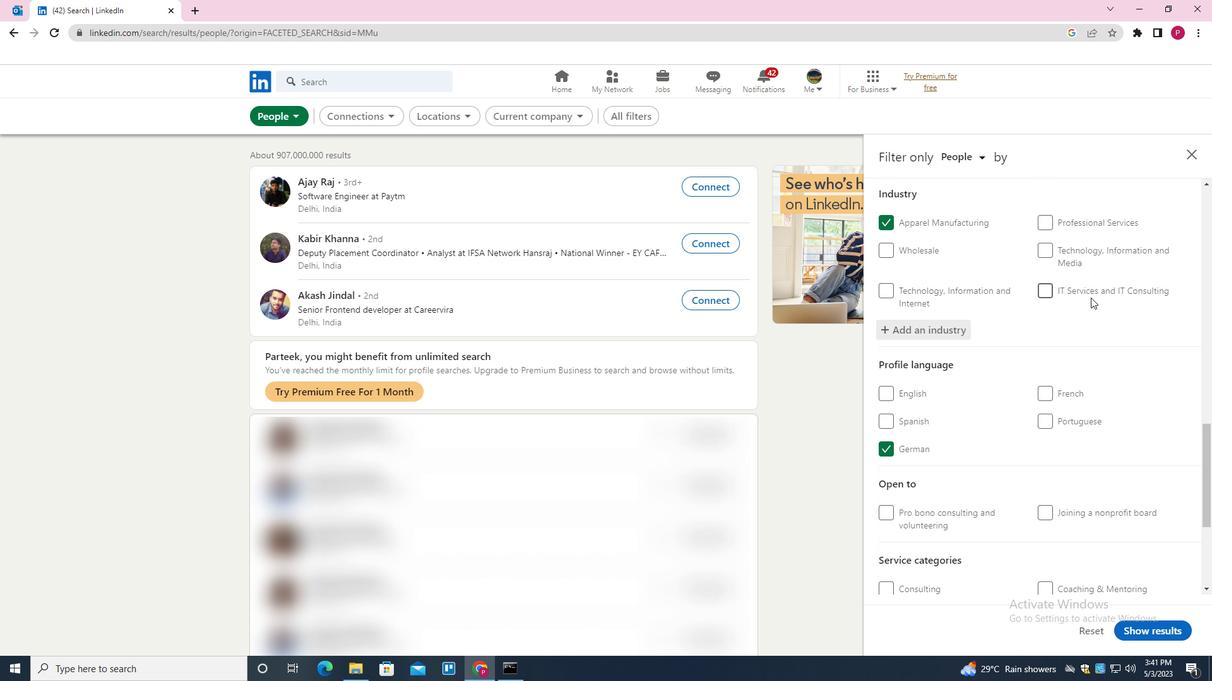 
Action: Mouse scrolled (1090, 316) with delta (0, 0)
Screenshot: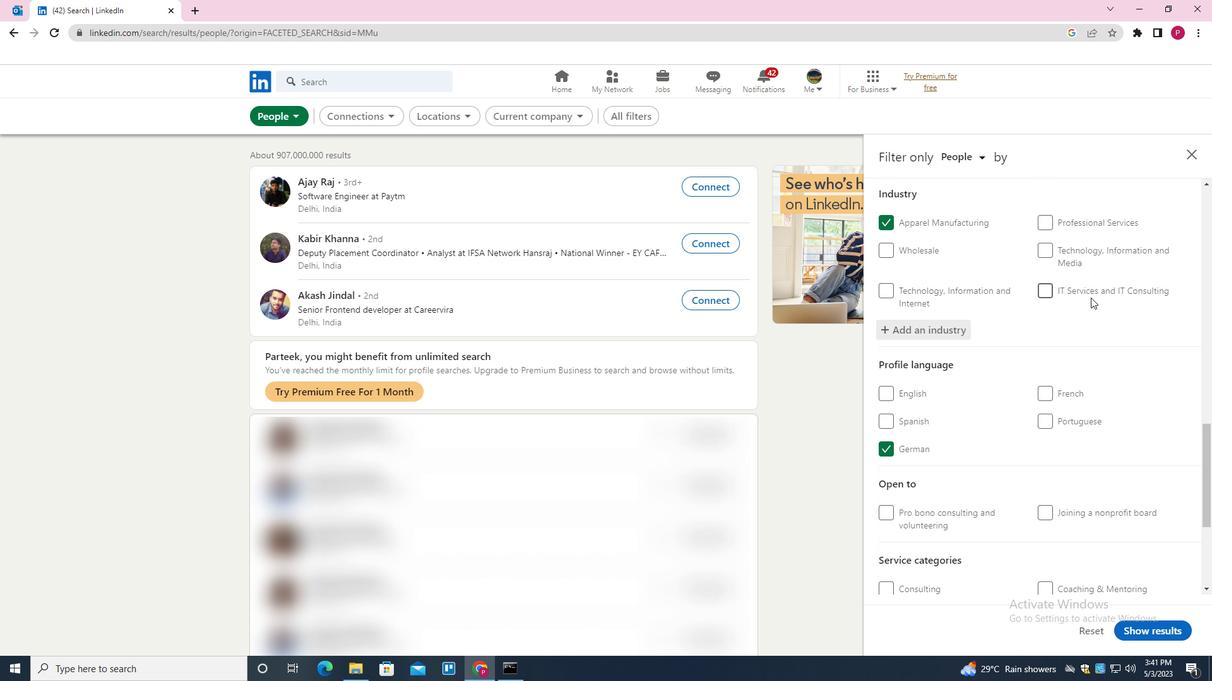 
Action: Mouse moved to (1077, 413)
Screenshot: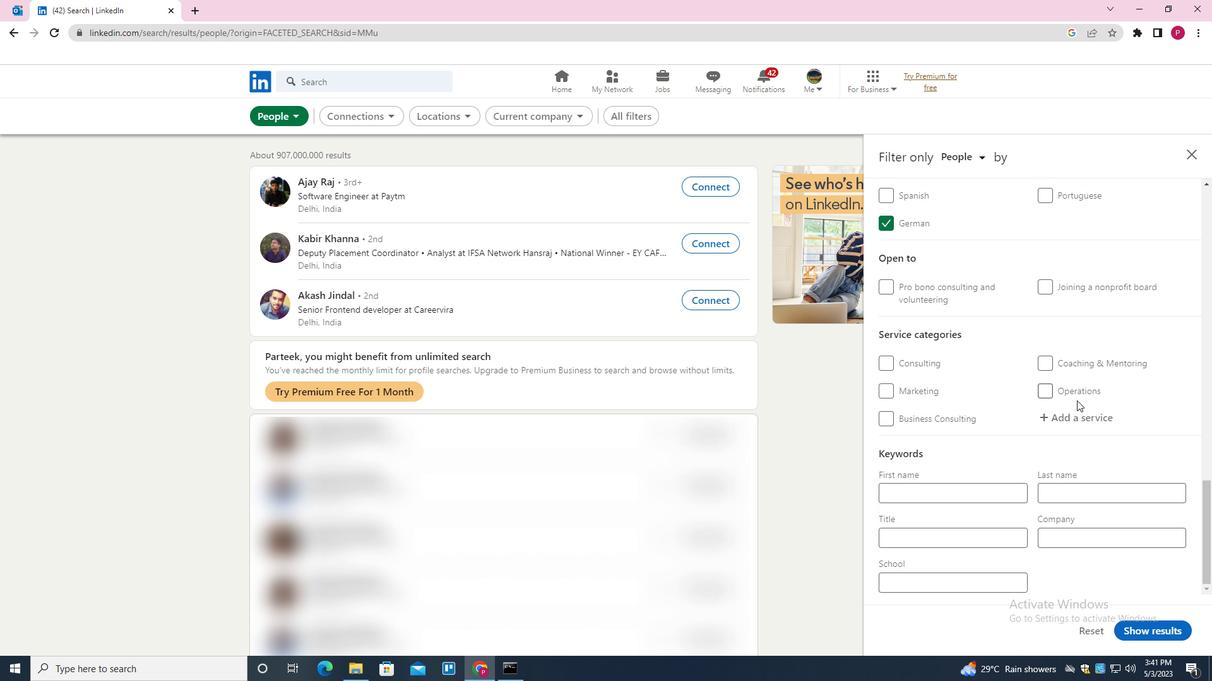 
Action: Mouse pressed left at (1077, 413)
Screenshot: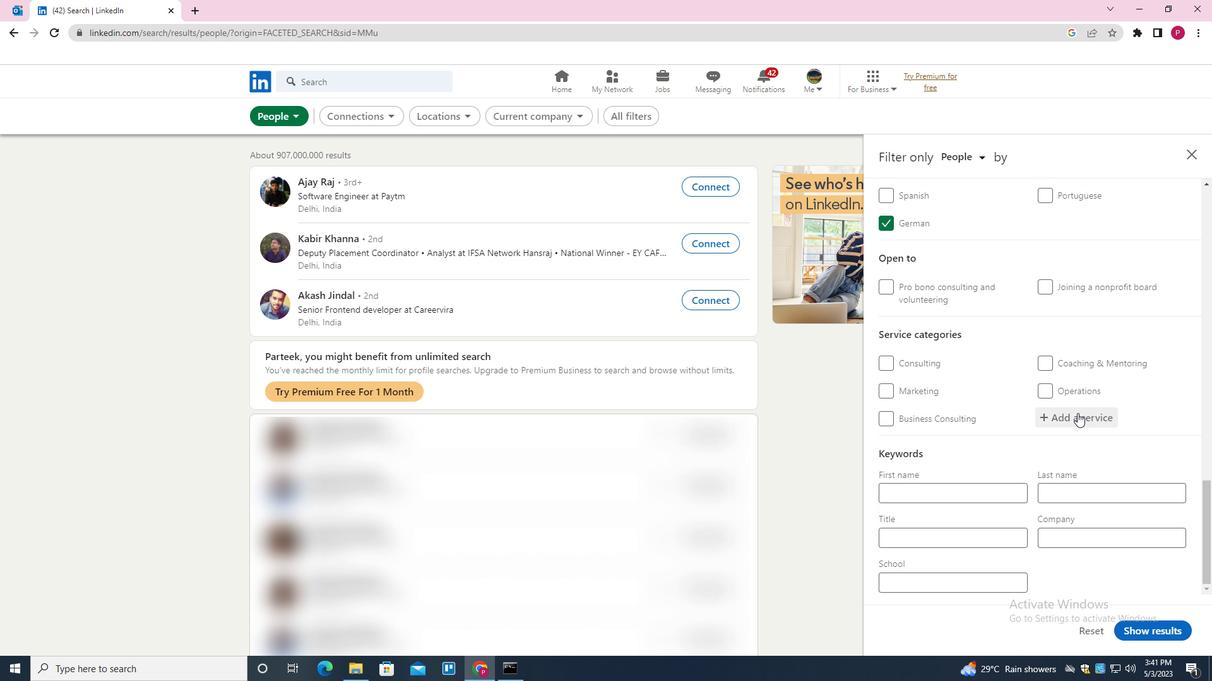 
Action: Key pressed <Key.shift><Key.shift><Key.shift><Key.shift><Key.shift><Key.shift><Key.shift>BLOGGING<Key.down><Key.enter>
Screenshot: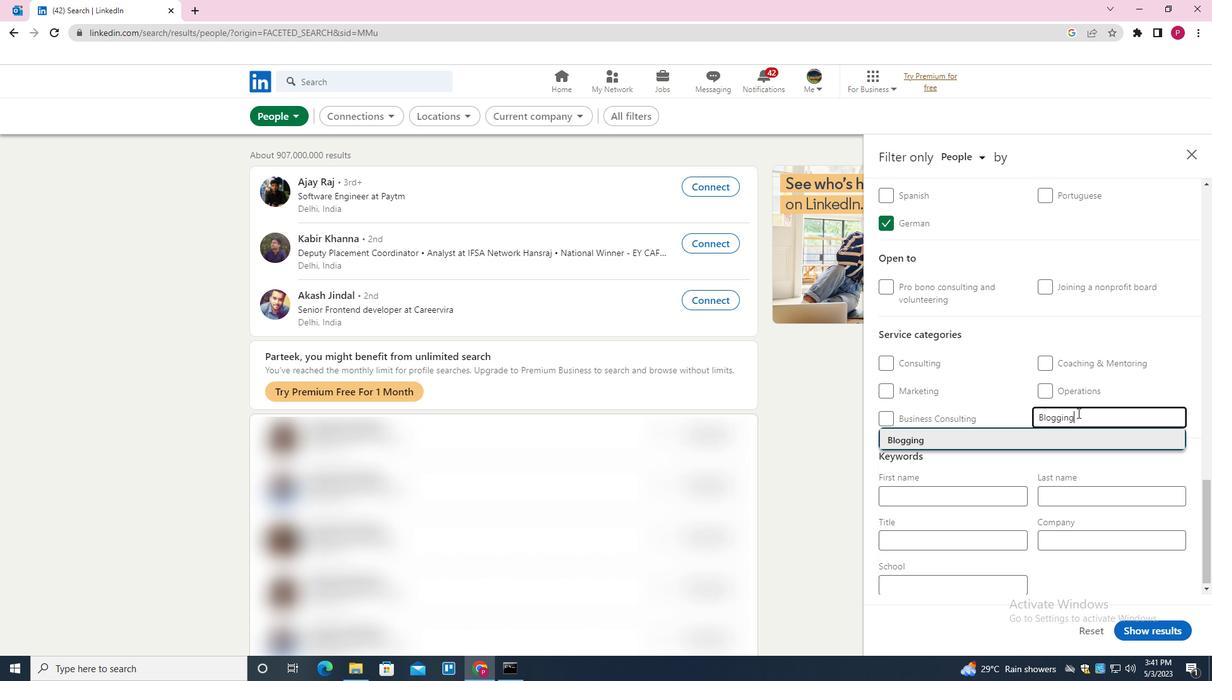 
Action: Mouse moved to (1028, 454)
Screenshot: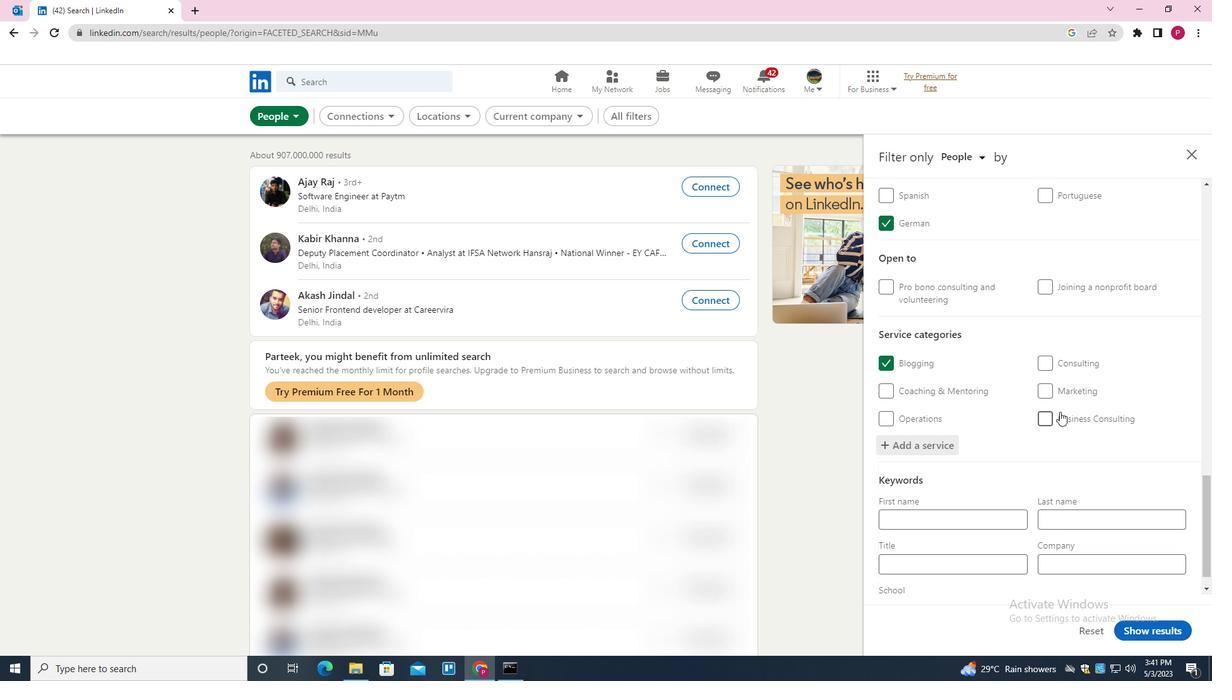 
Action: Mouse scrolled (1028, 453) with delta (0, 0)
Screenshot: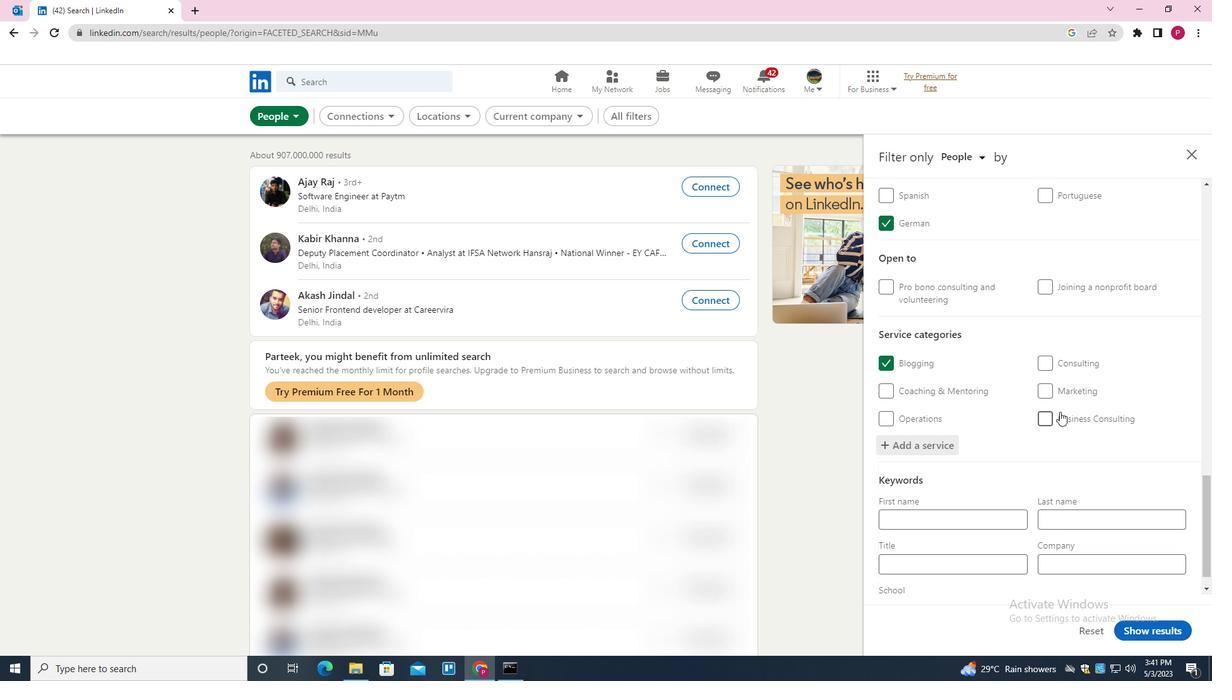 
Action: Mouse moved to (1023, 461)
Screenshot: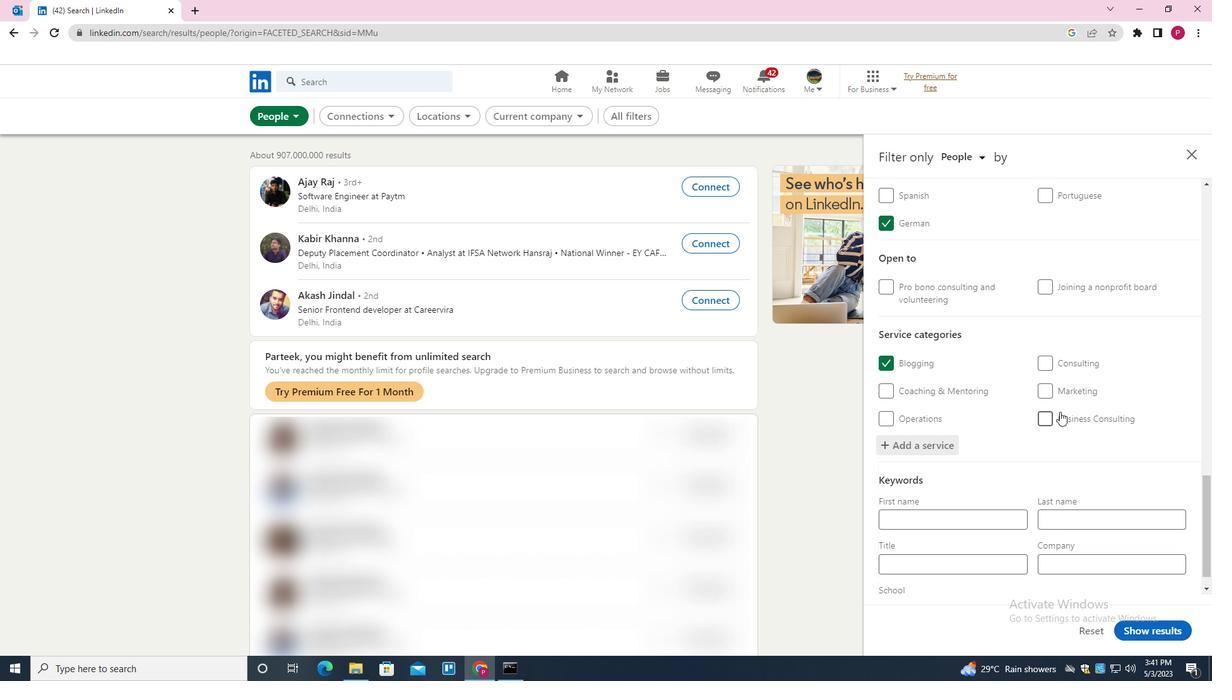 
Action: Mouse scrolled (1023, 460) with delta (0, 0)
Screenshot: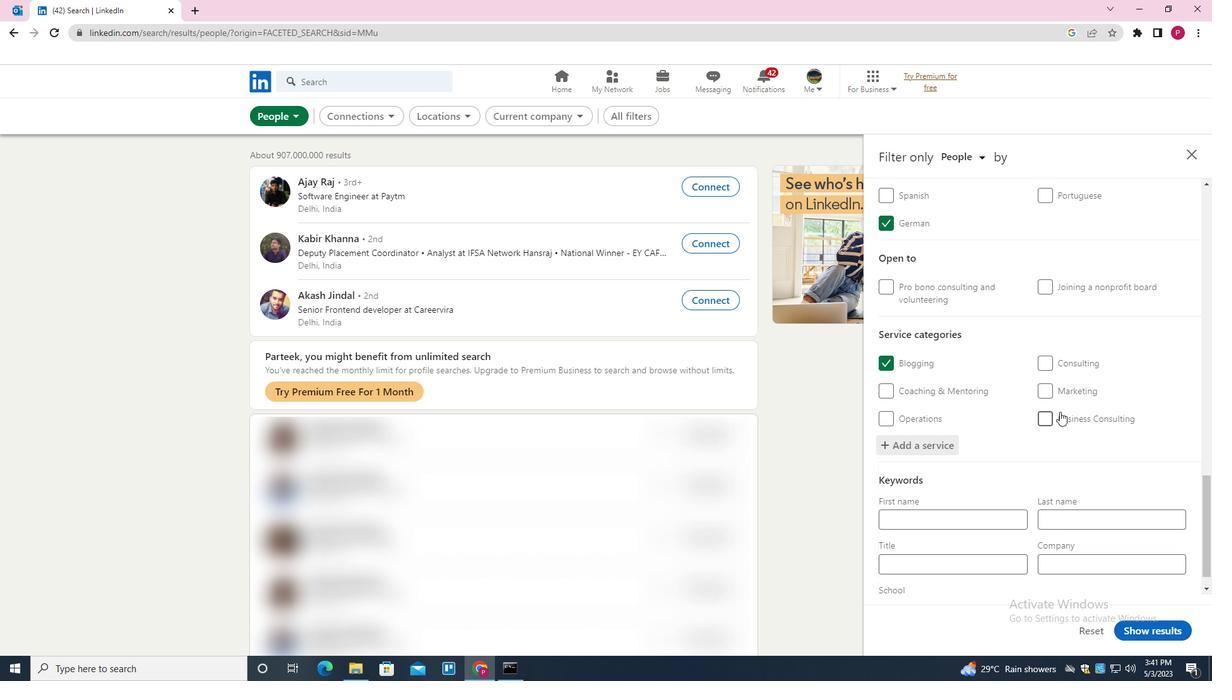 
Action: Mouse moved to (1020, 465)
Screenshot: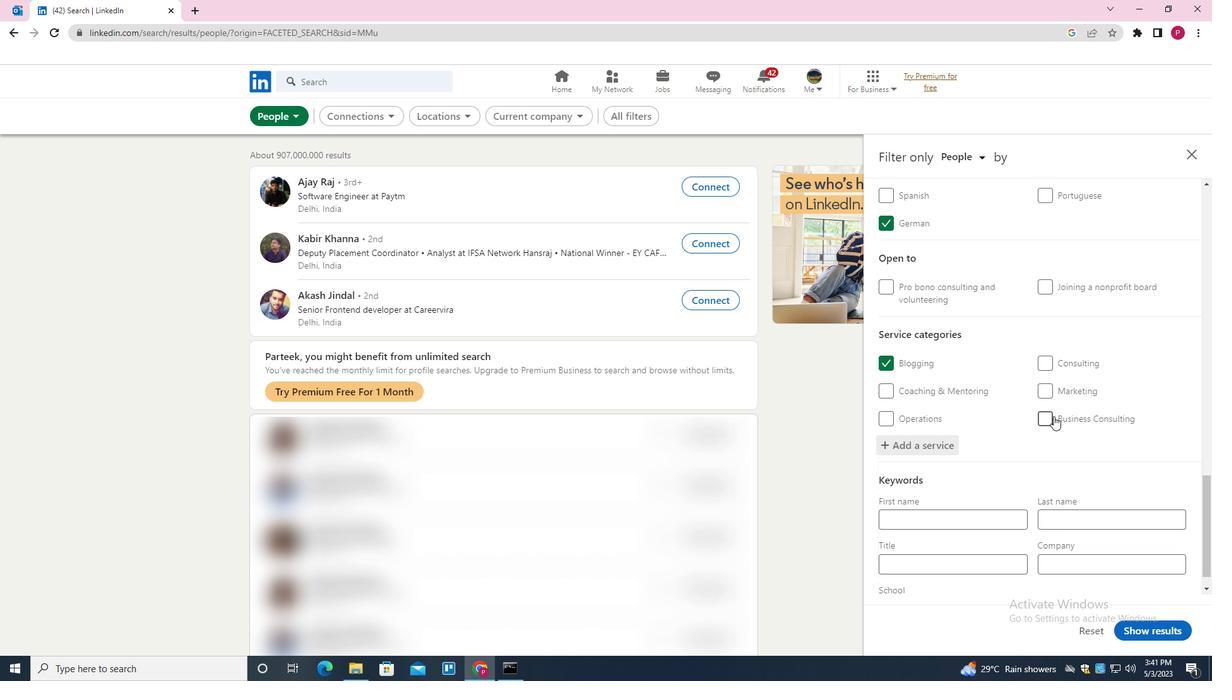 
Action: Mouse scrolled (1020, 464) with delta (0, 0)
Screenshot: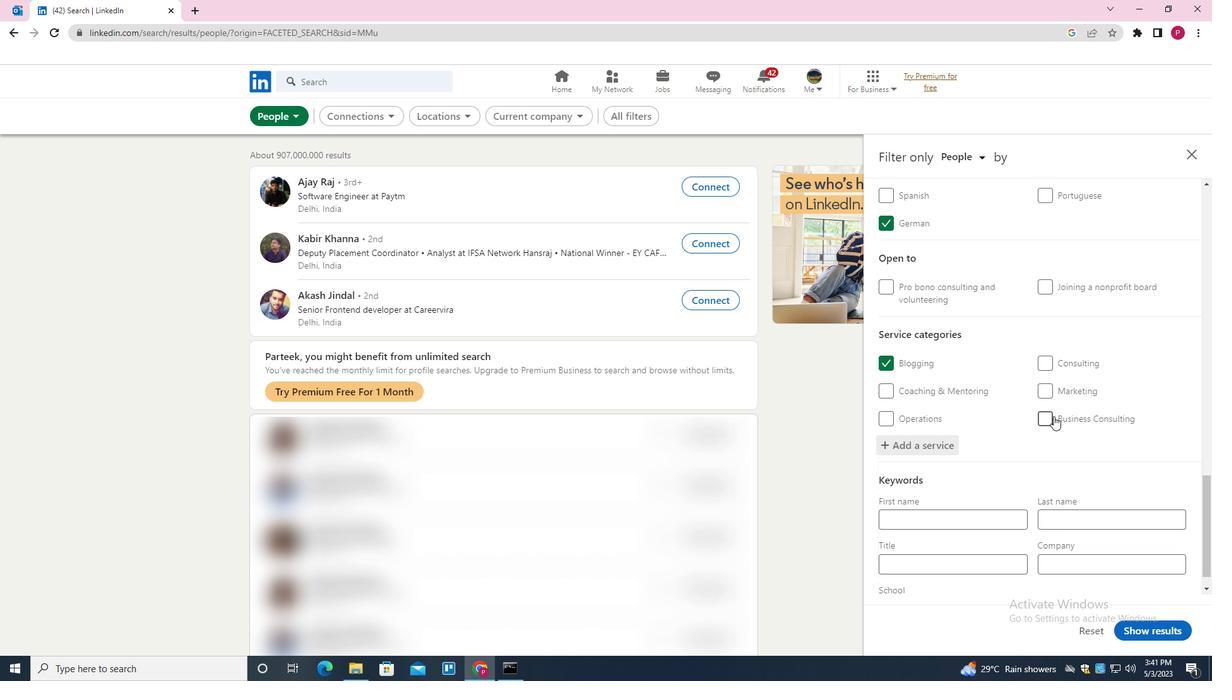 
Action: Mouse moved to (1018, 470)
Screenshot: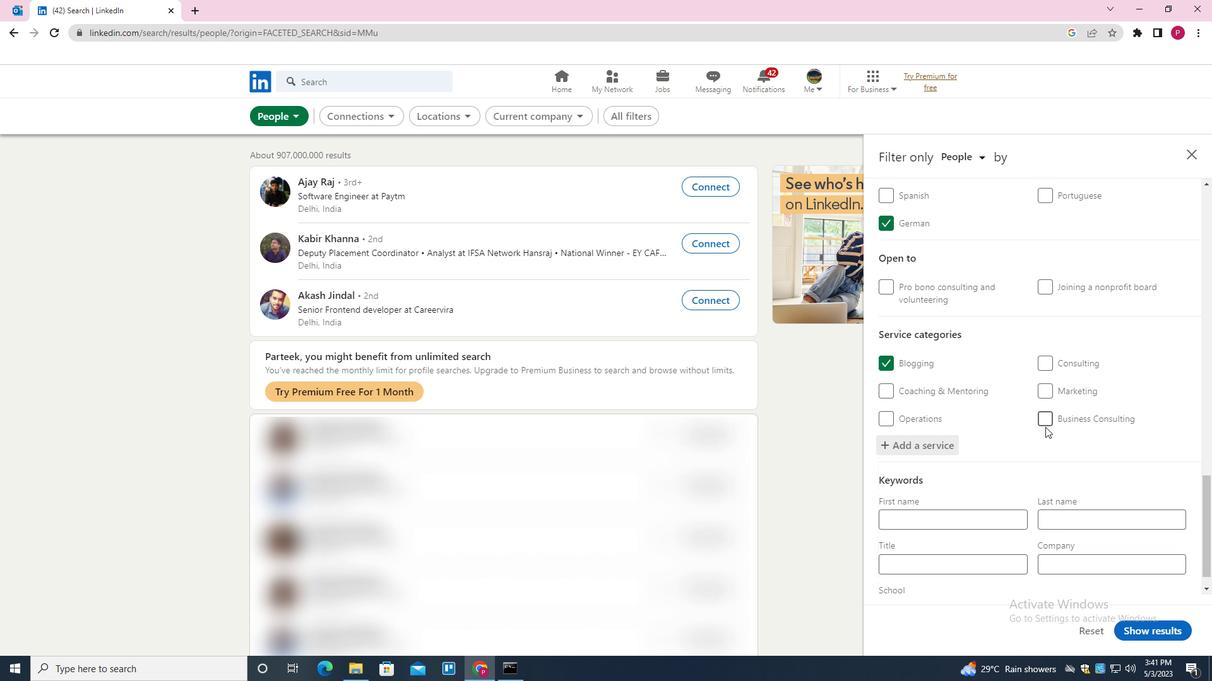 
Action: Mouse scrolled (1018, 469) with delta (0, 0)
Screenshot: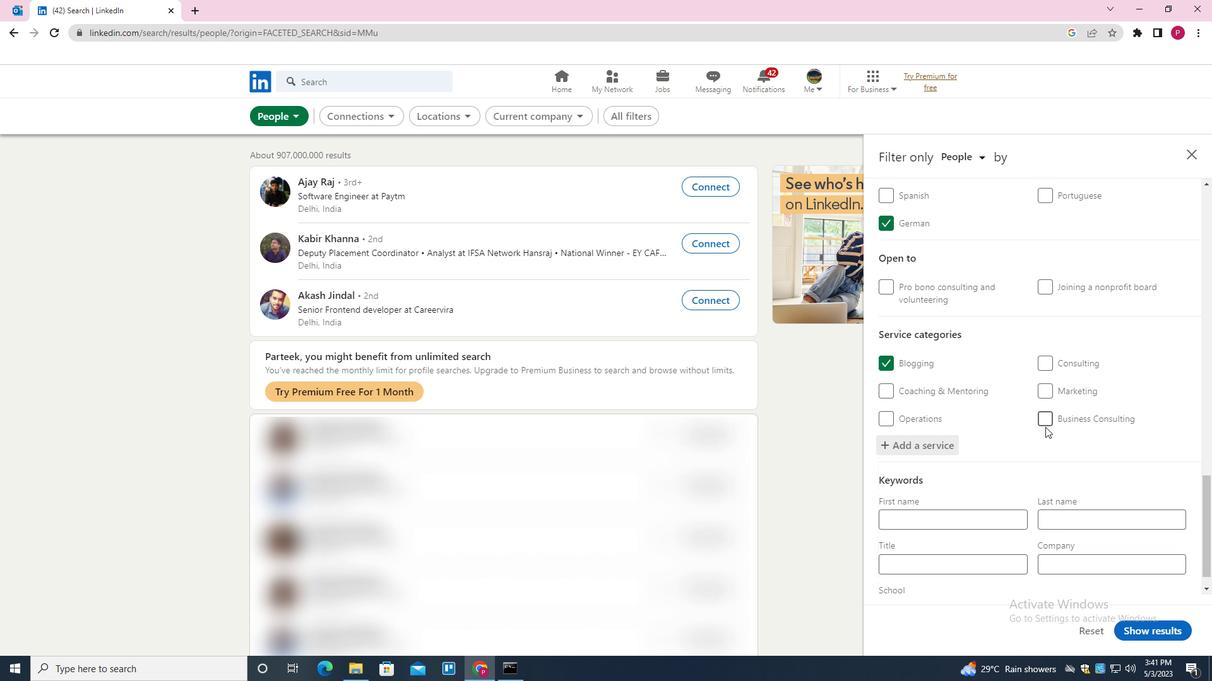 
Action: Mouse moved to (987, 535)
Screenshot: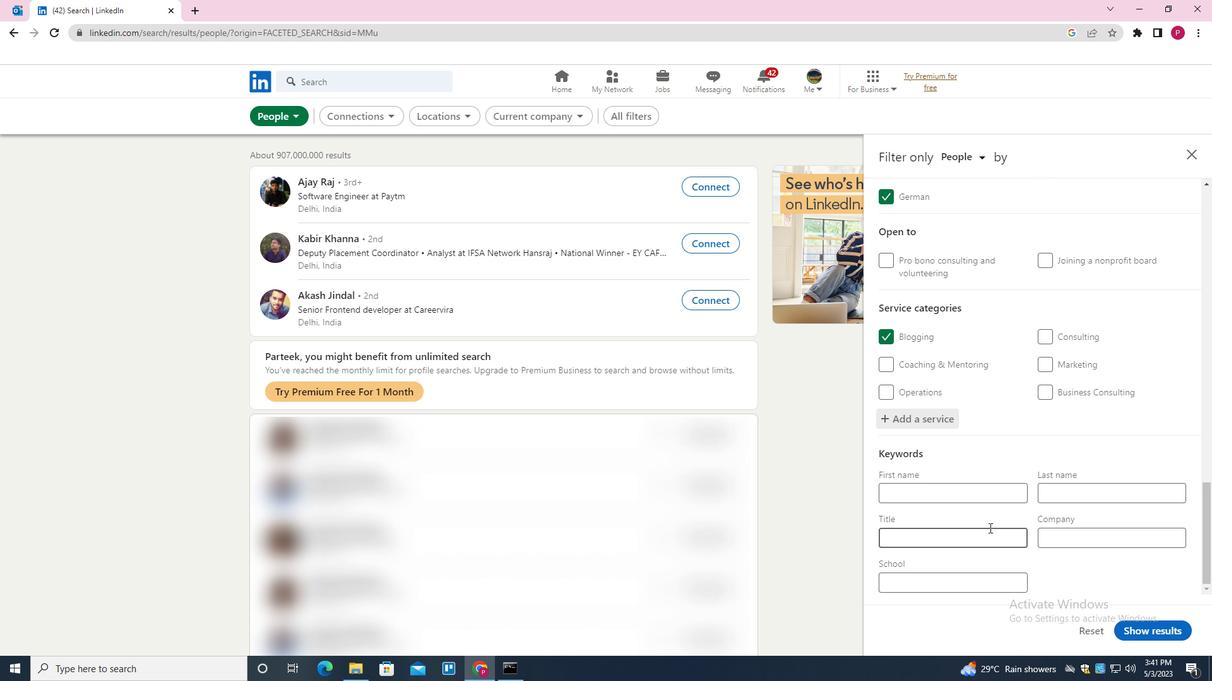 
Action: Mouse pressed left at (987, 535)
Screenshot: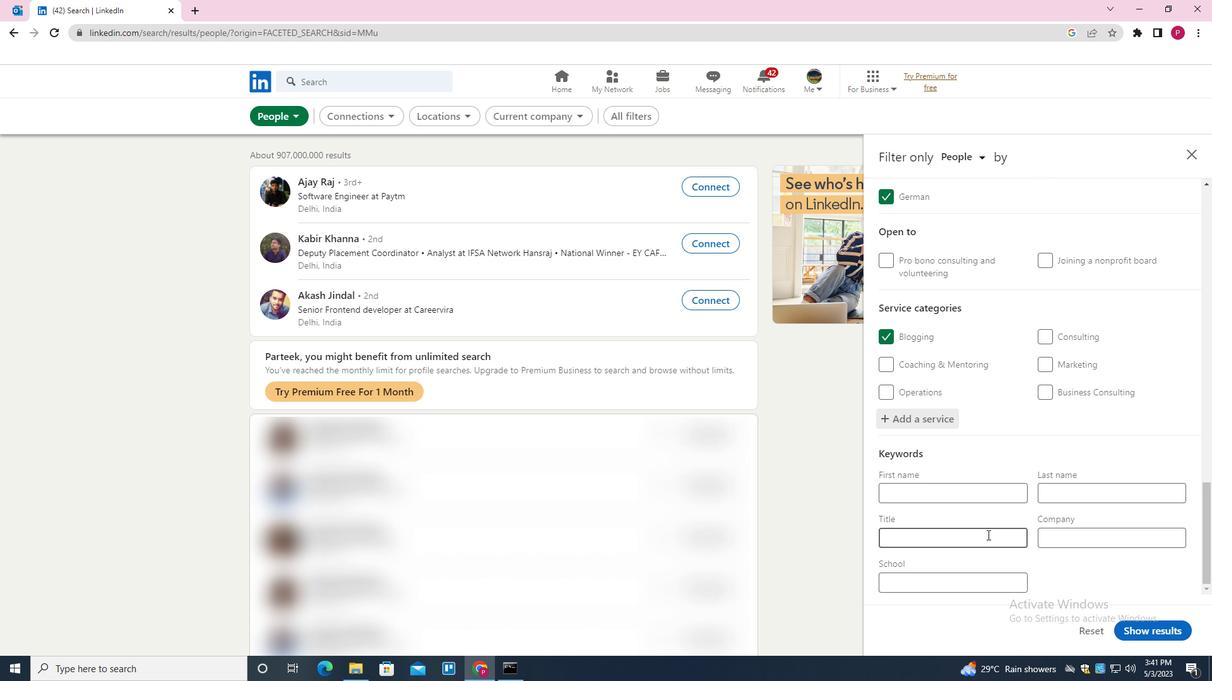 
Action: Key pressed <Key.shift><Key.shift><Key.shift><Key.shift><Key.shift><Key.shift><Key.shift>VIDEO<Key.space><Key.shift><Key.shift><Key.shift><Key.shift>GAME<Key.space><Key.shift><Key.shift>WRITER
Screenshot: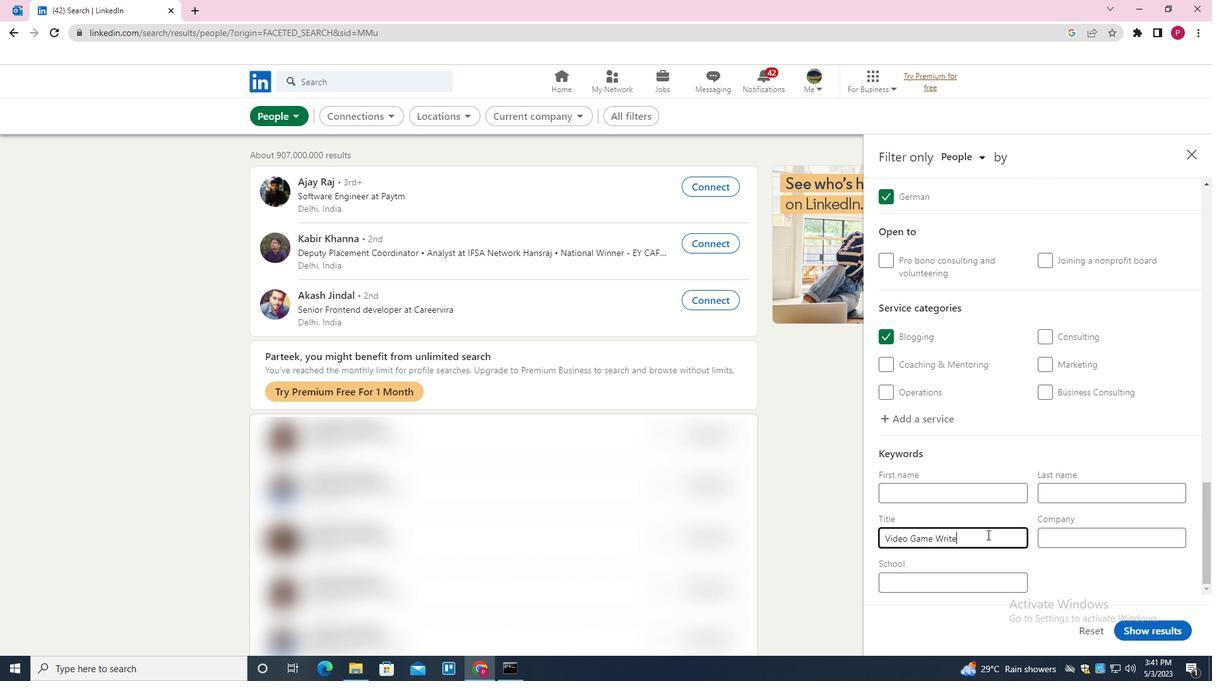 
Action: Mouse moved to (1139, 635)
Screenshot: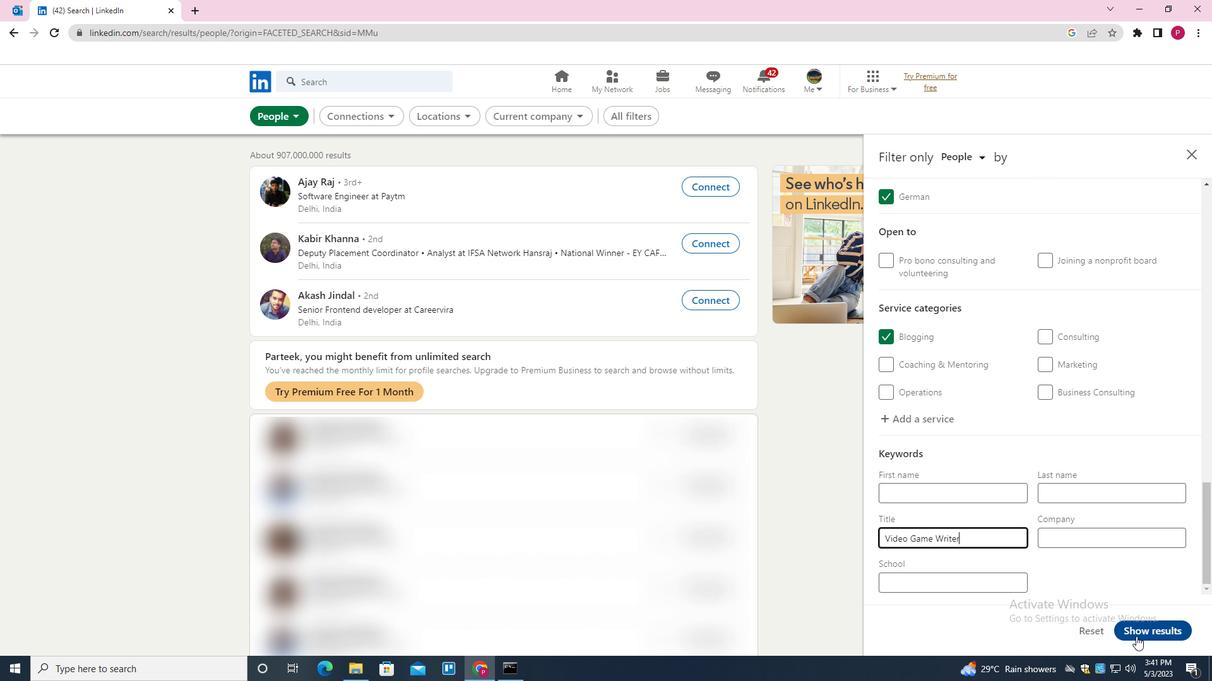 
Action: Mouse pressed left at (1139, 635)
Screenshot: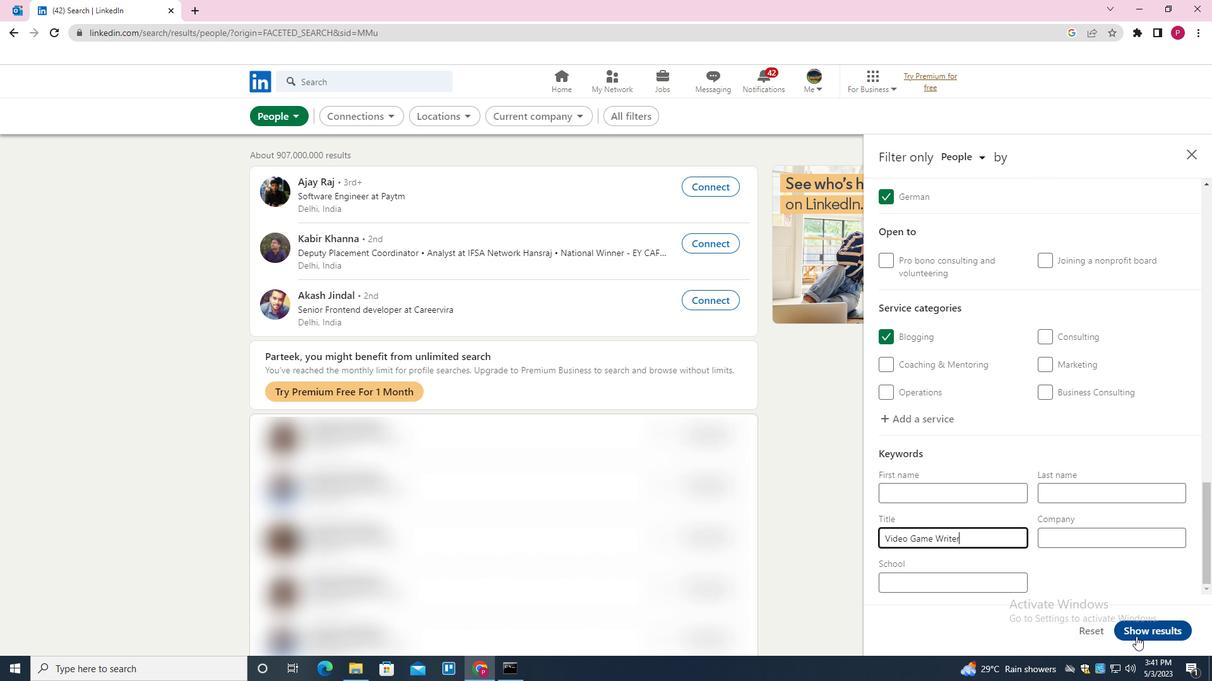 
Action: Mouse moved to (527, 219)
Screenshot: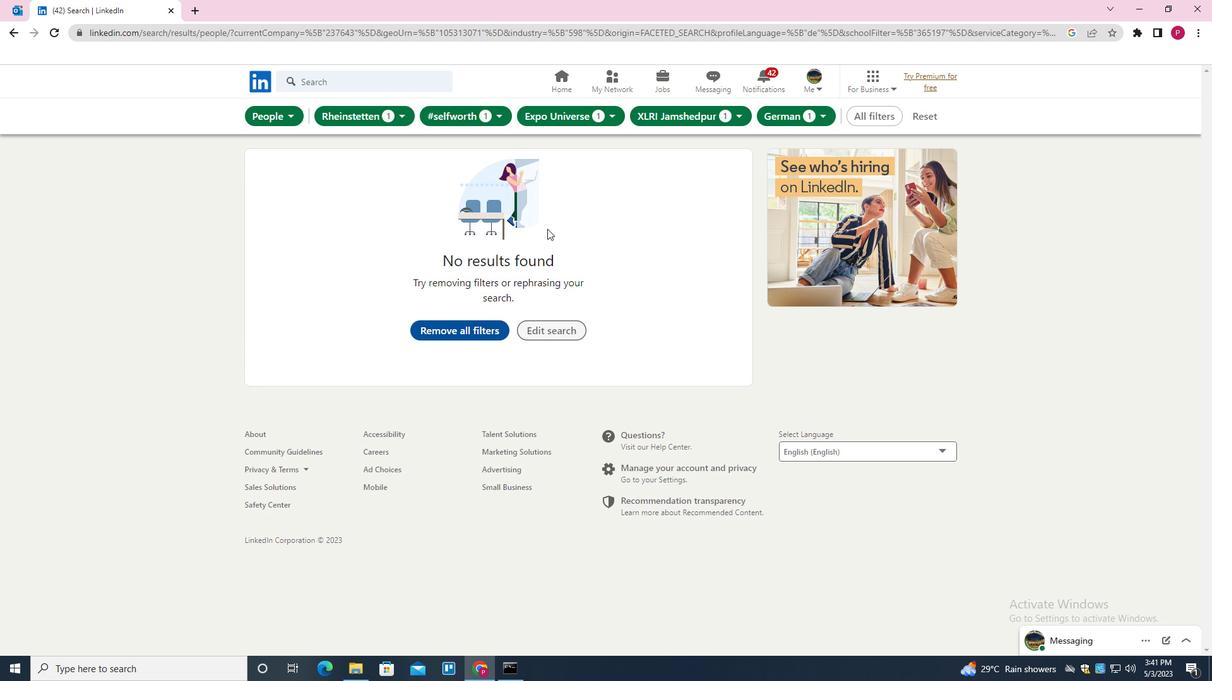
